 Task: Open Card Quality Control Execution in Board SaaS Sales Strategies to Workspace Crowdfunding Platforms and add a team member Softage.3@softage.net, a label Orange, a checklist Artificial Intelligence, an attachment from your computer, a color Orange and finally, add a card description 'Conduct team training session on effective decision making' and a comment 'Let us approach this task with a sense of urgency and importance, recognizing the impact it has on the overall project.'. Add a start date 'Jan 07, 1900' with a due date 'Jan 14, 1900'
Action: Mouse moved to (102, 344)
Screenshot: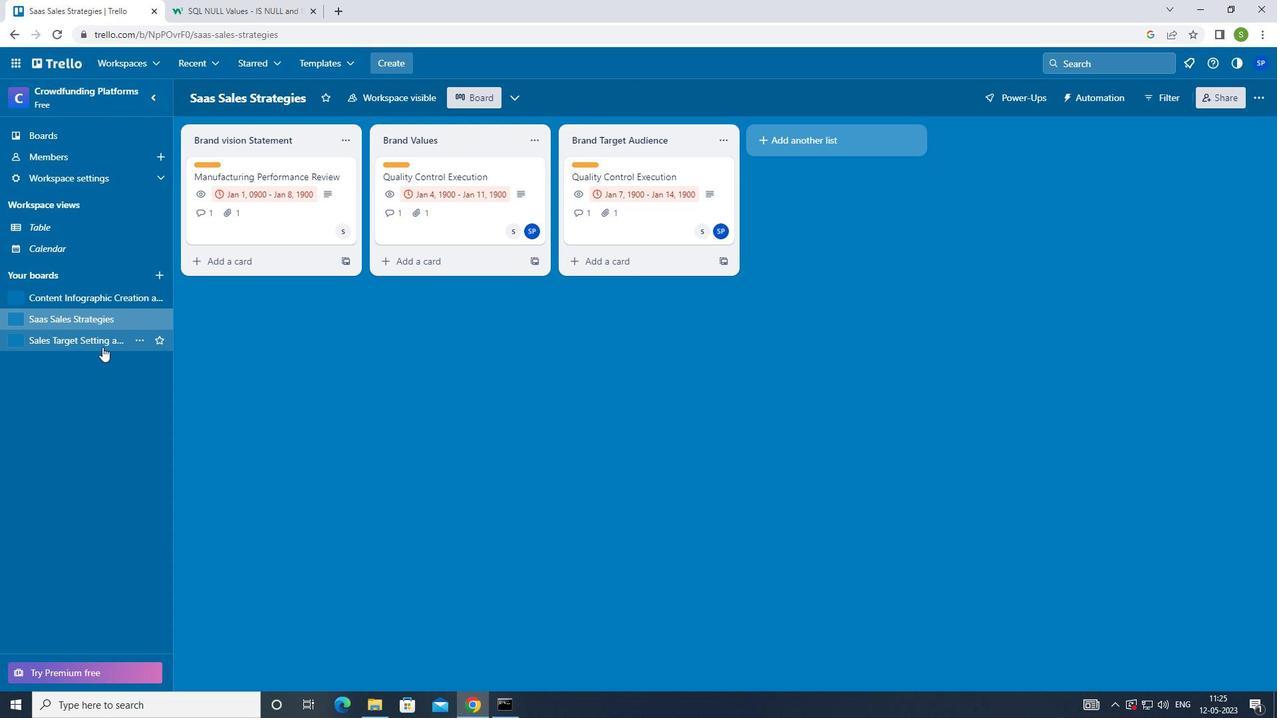 
Action: Mouse pressed left at (102, 344)
Screenshot: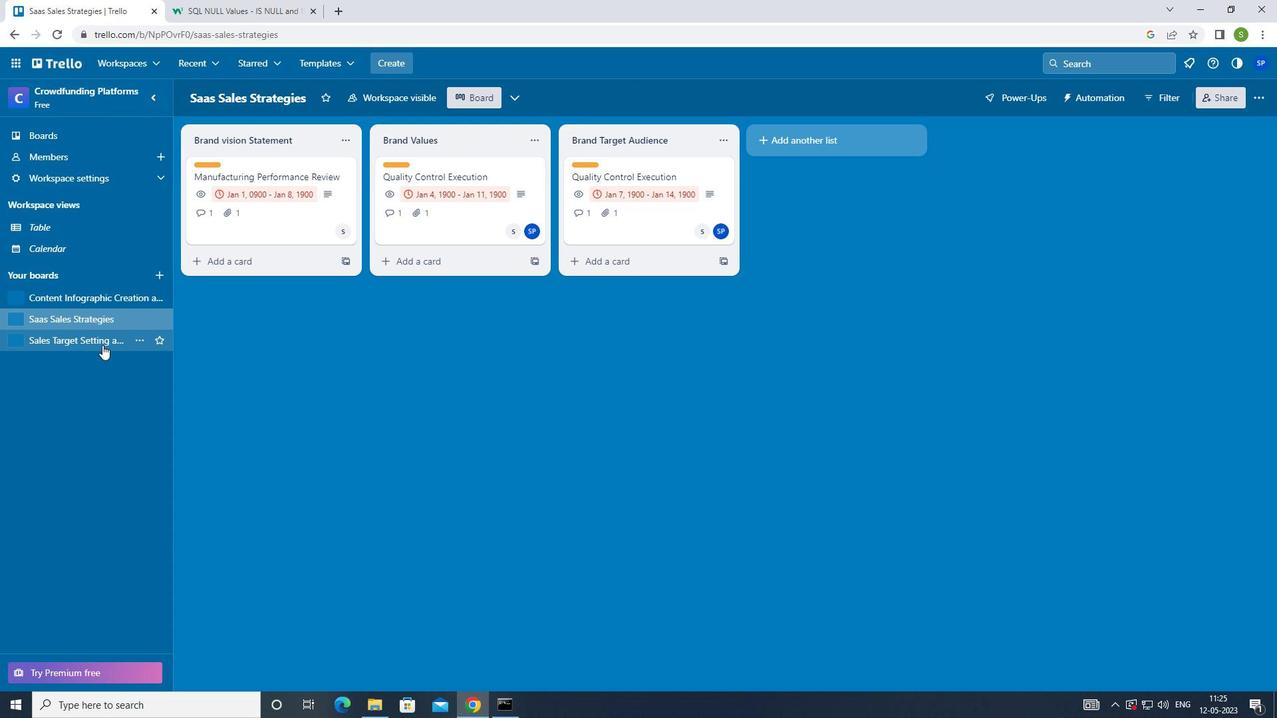 
Action: Mouse moved to (640, 170)
Screenshot: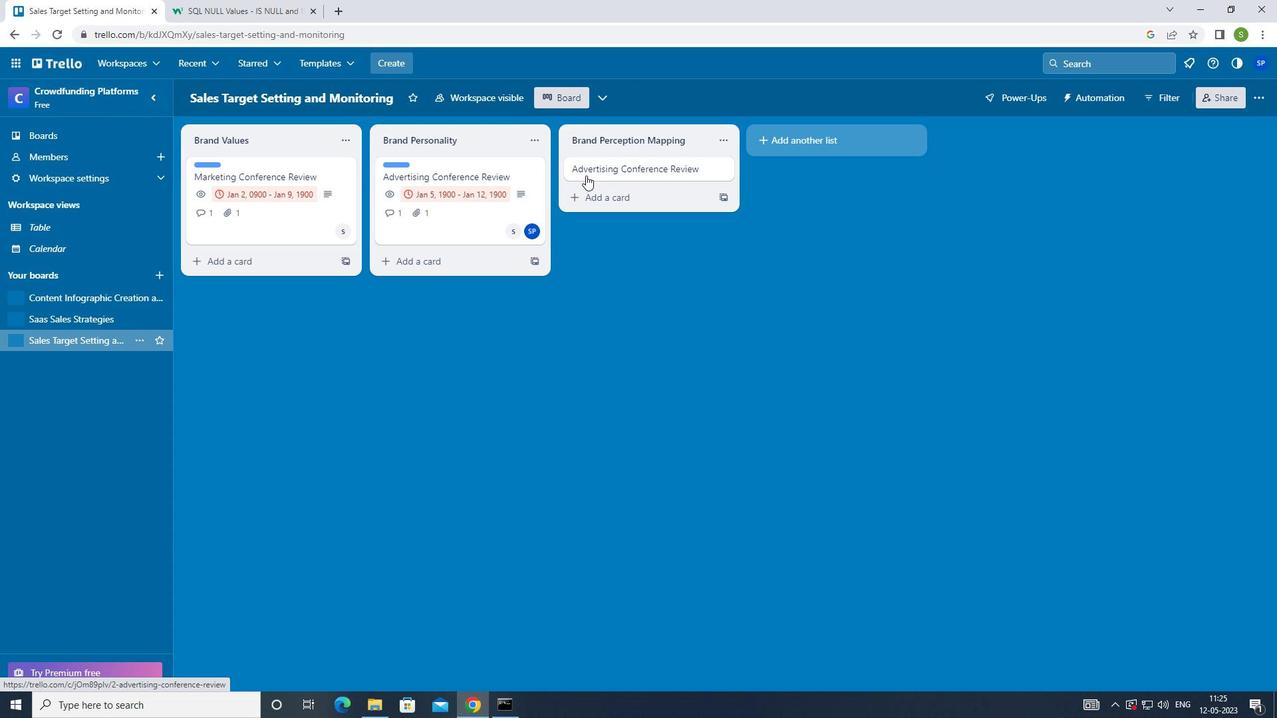 
Action: Mouse pressed left at (640, 170)
Screenshot: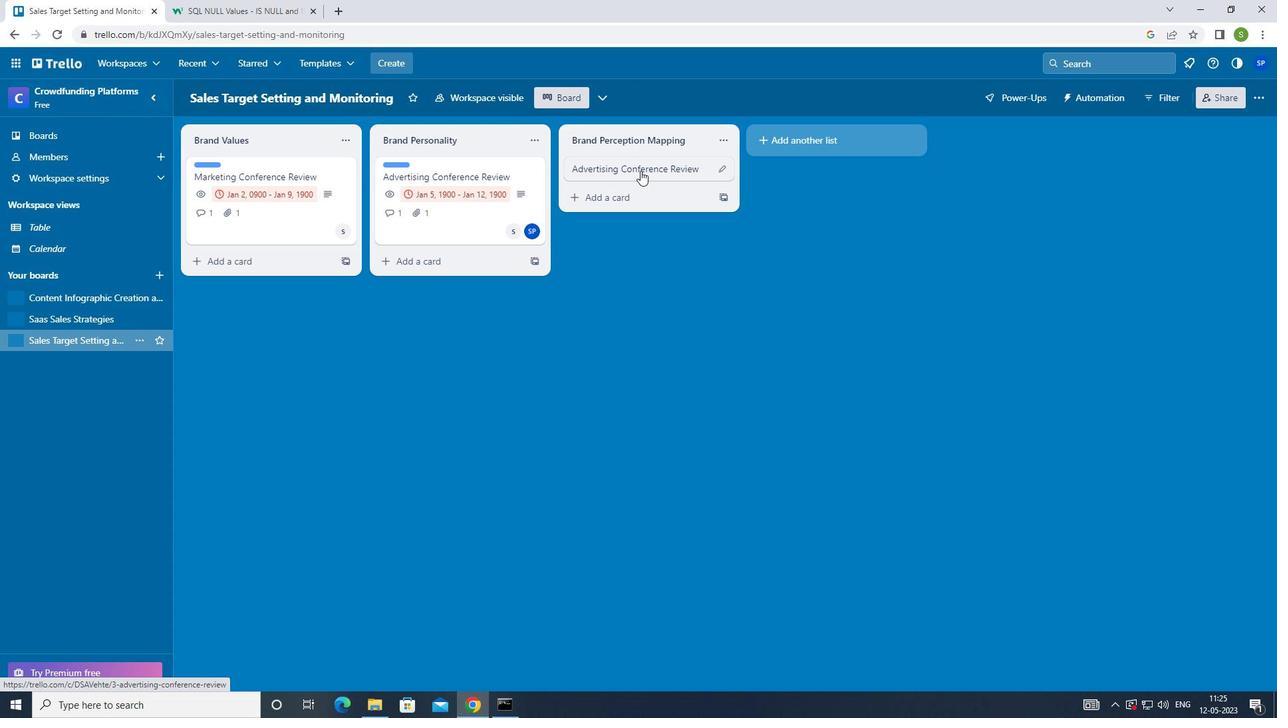 
Action: Mouse moved to (800, 171)
Screenshot: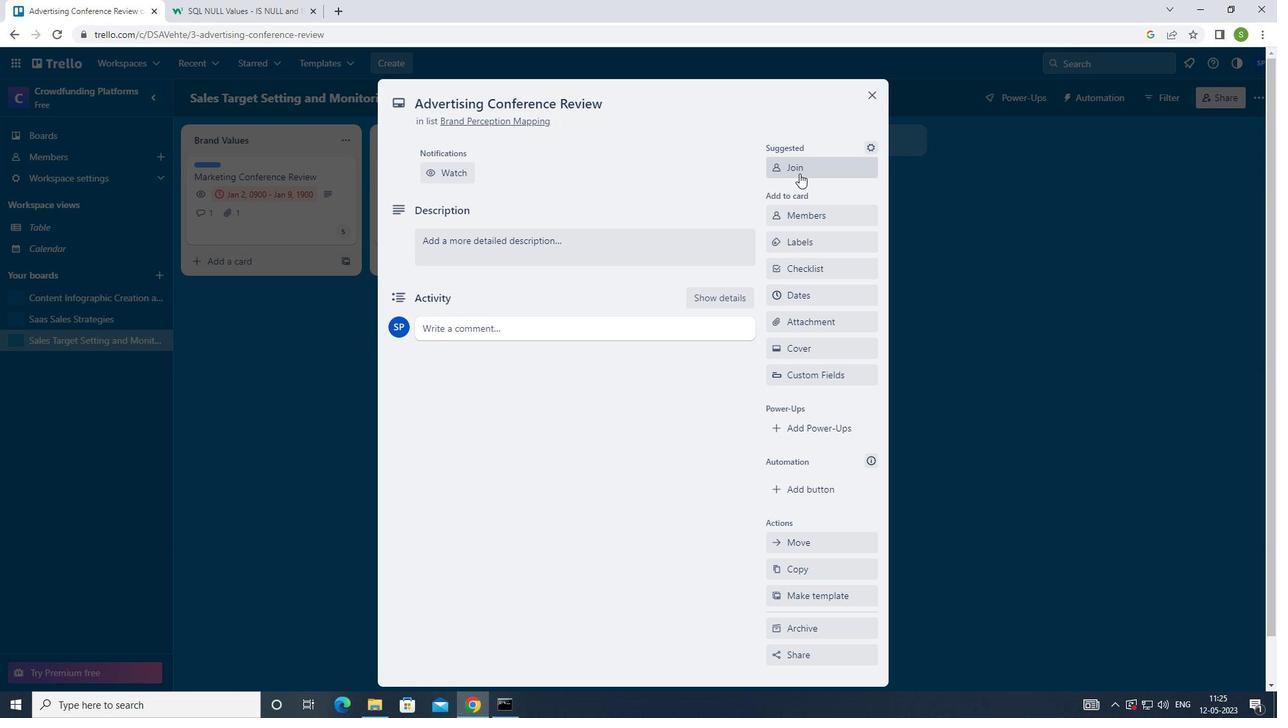 
Action: Mouse pressed left at (800, 171)
Screenshot: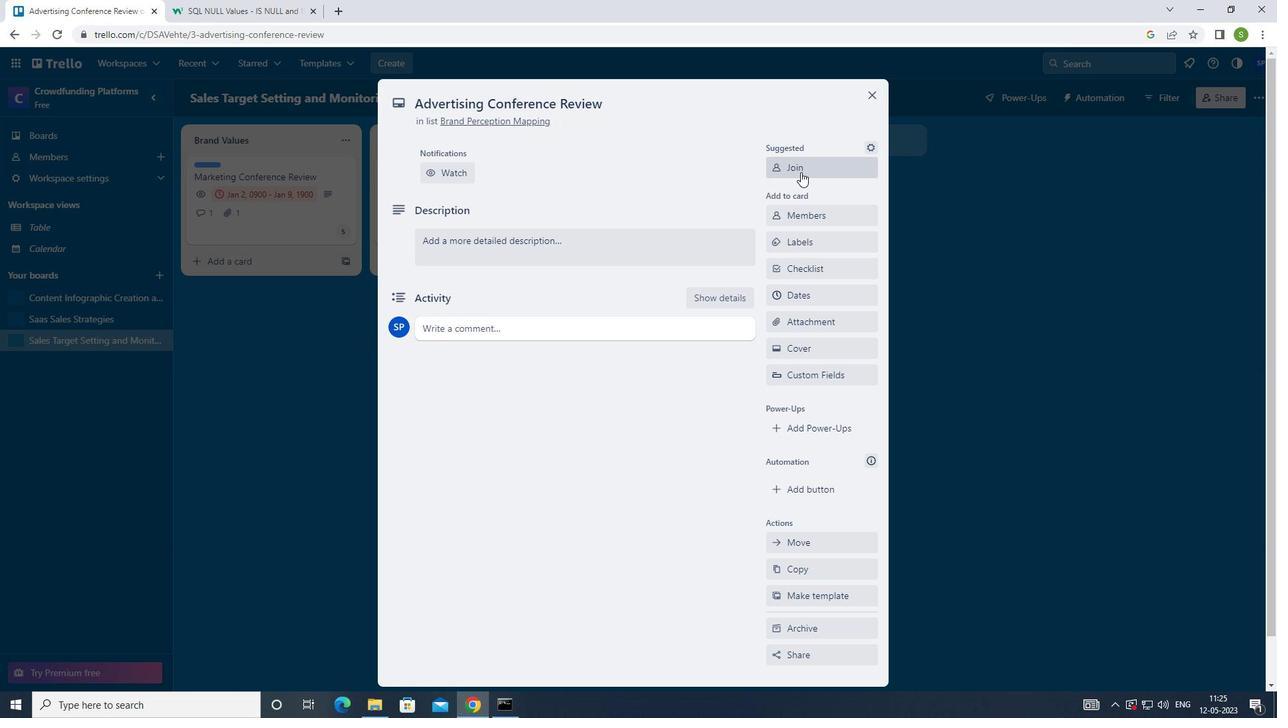 
Action: Mouse moved to (826, 169)
Screenshot: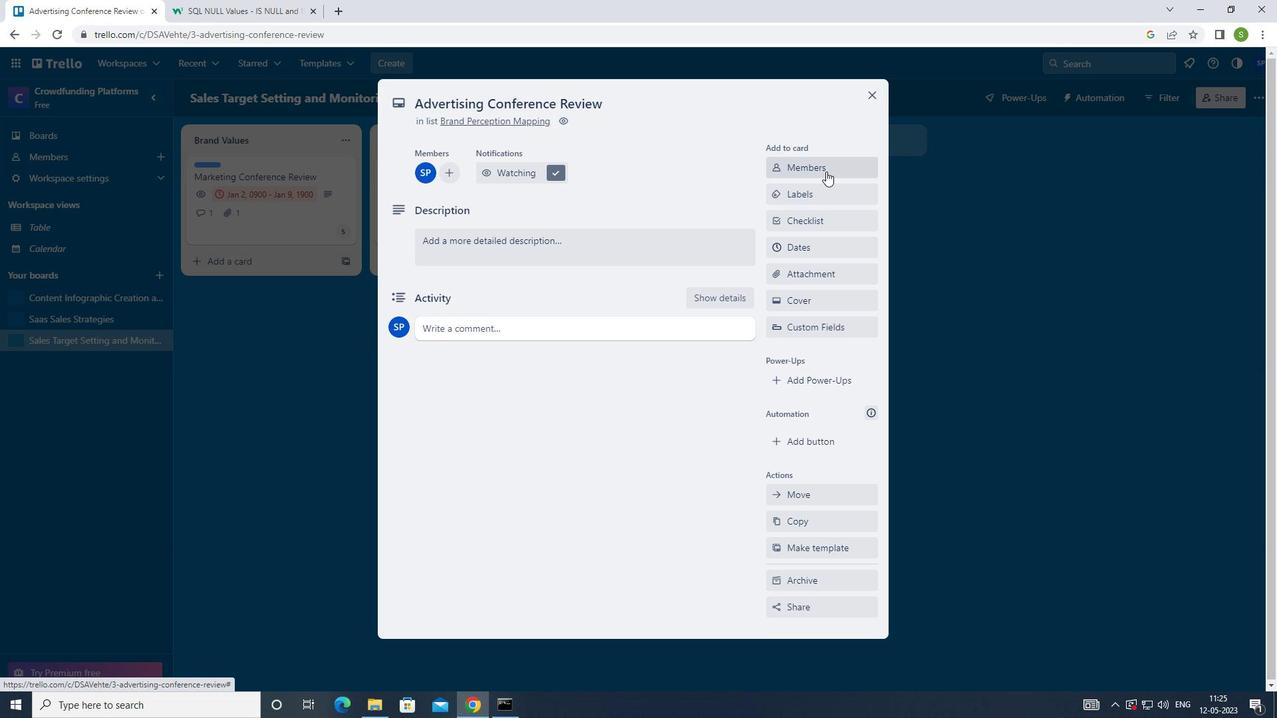 
Action: Mouse pressed left at (826, 169)
Screenshot: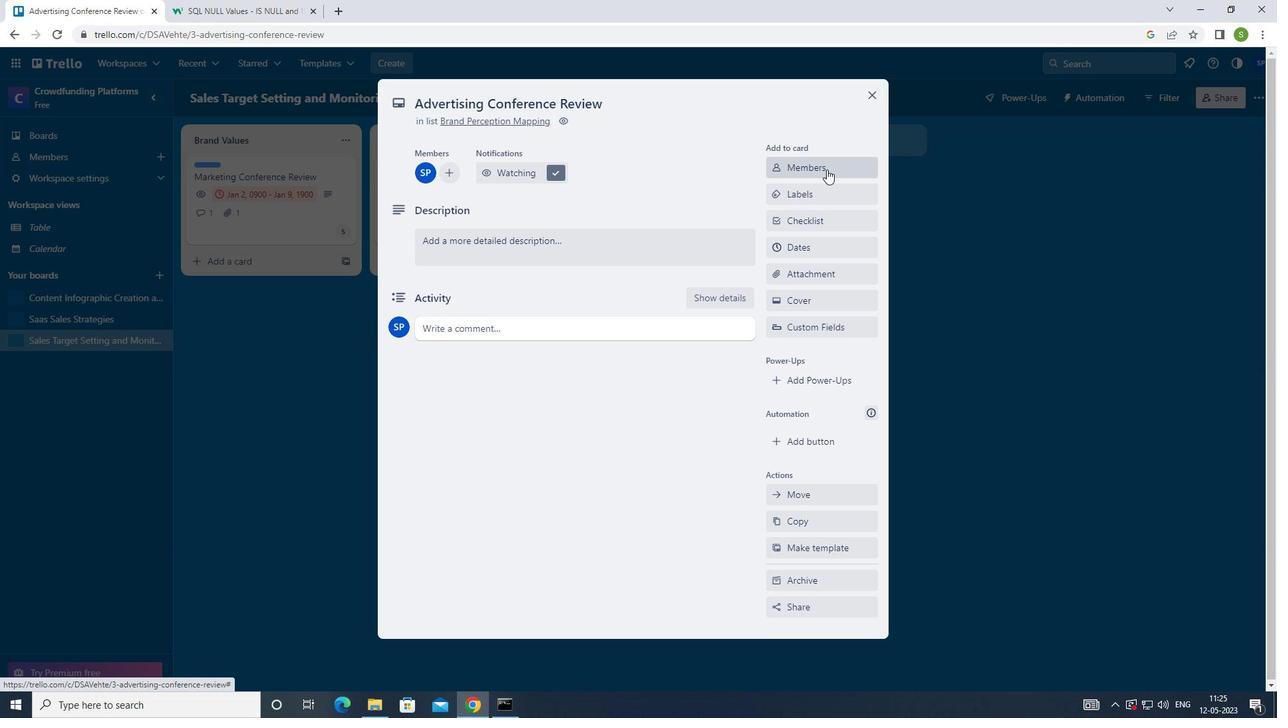 
Action: Mouse moved to (748, 236)
Screenshot: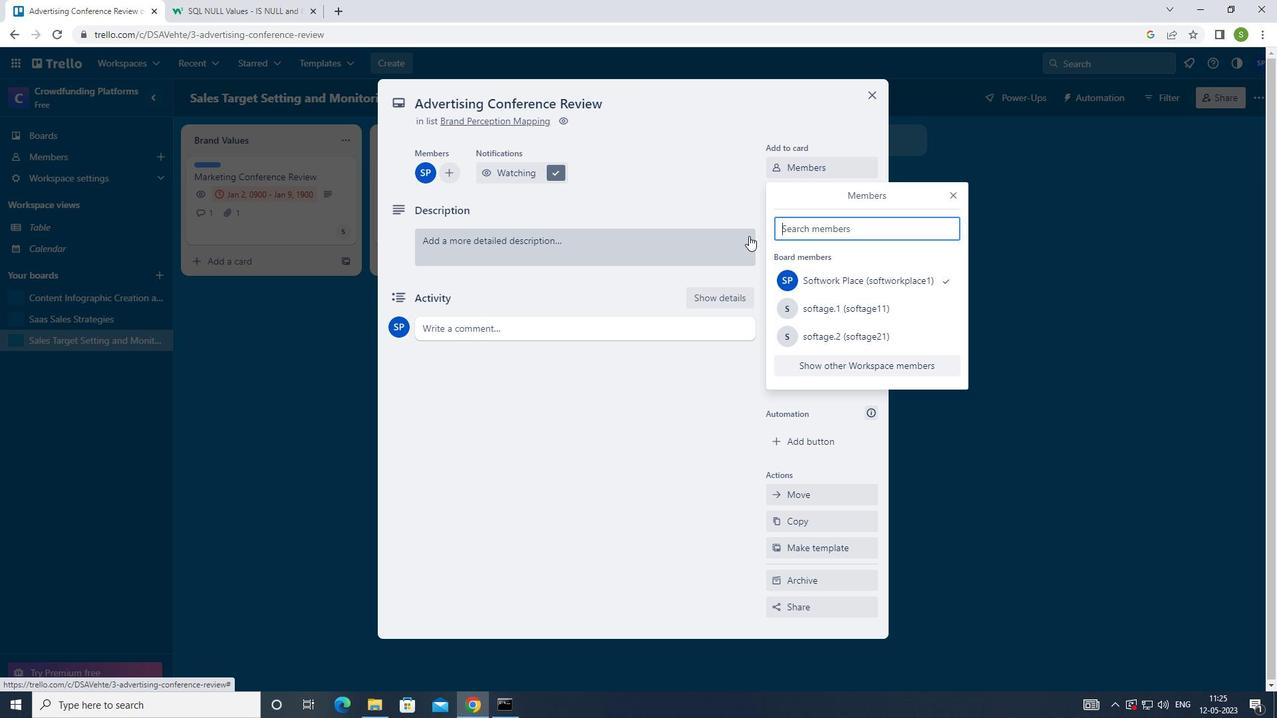 
Action: Key pressed <Key.shift>SOFTAGE.4<Key.shift>@SOFTAGE.NET
Screenshot: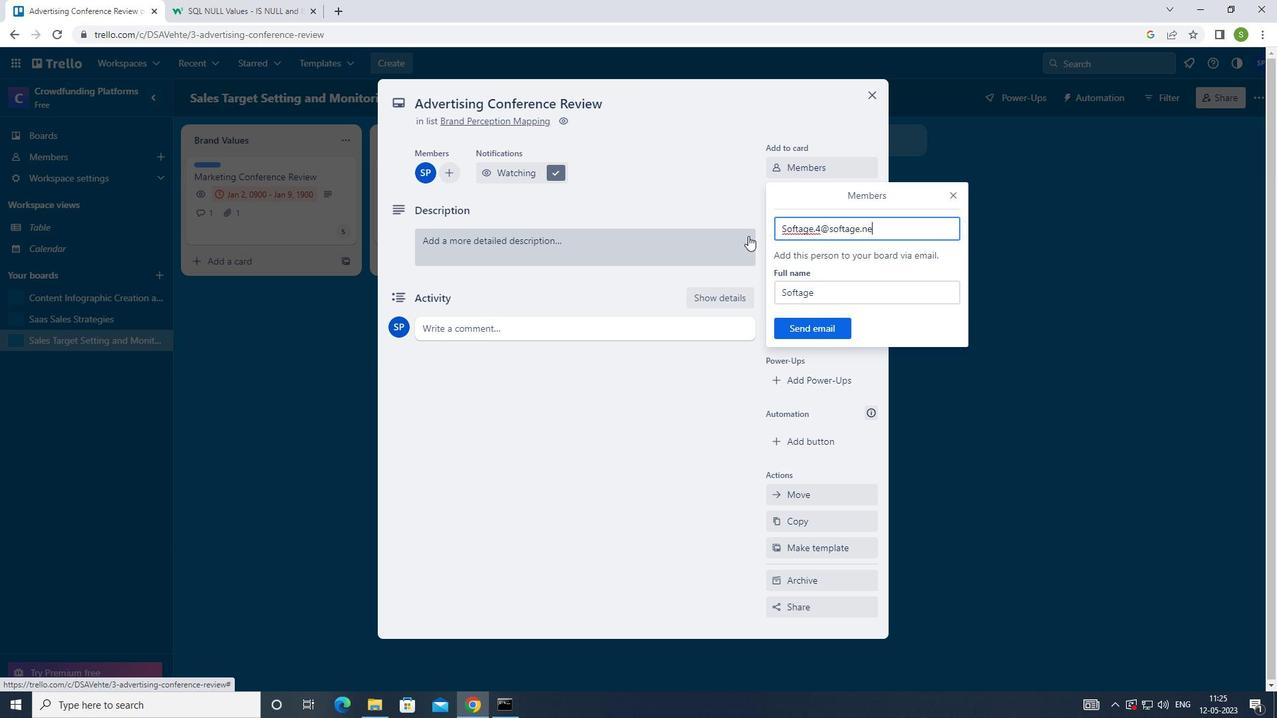 
Action: Mouse moved to (794, 331)
Screenshot: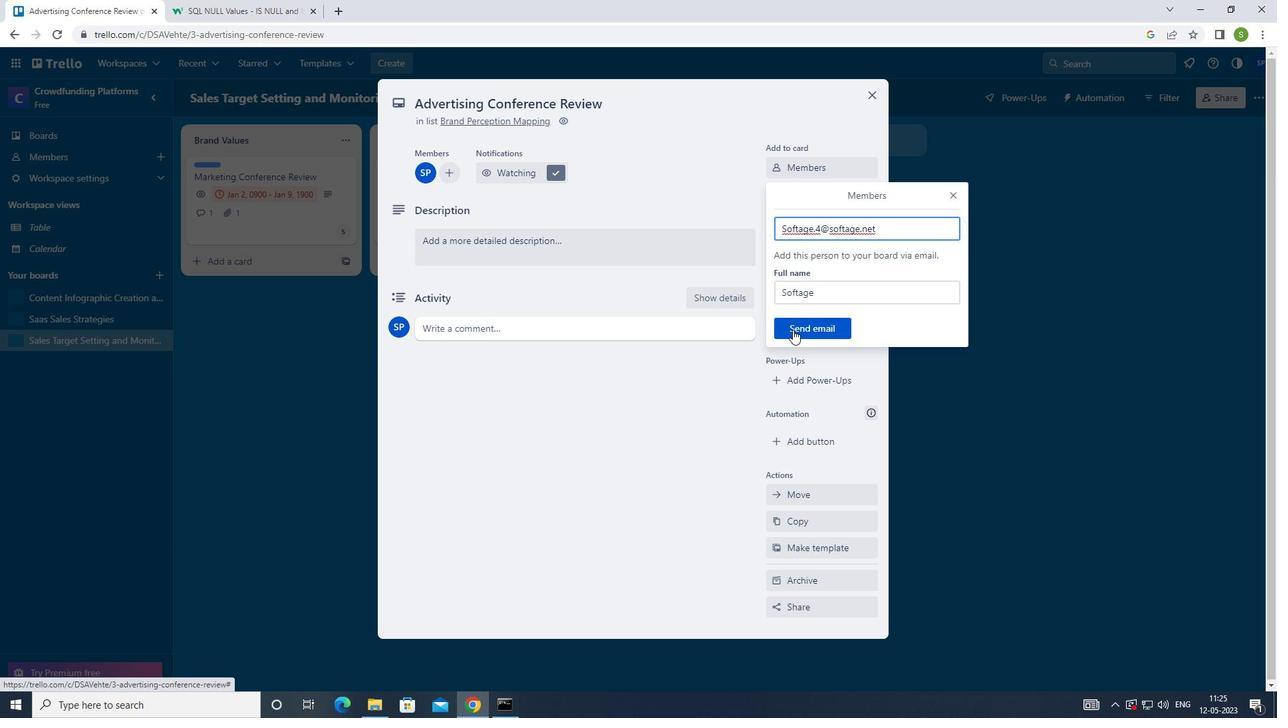 
Action: Mouse pressed left at (794, 331)
Screenshot: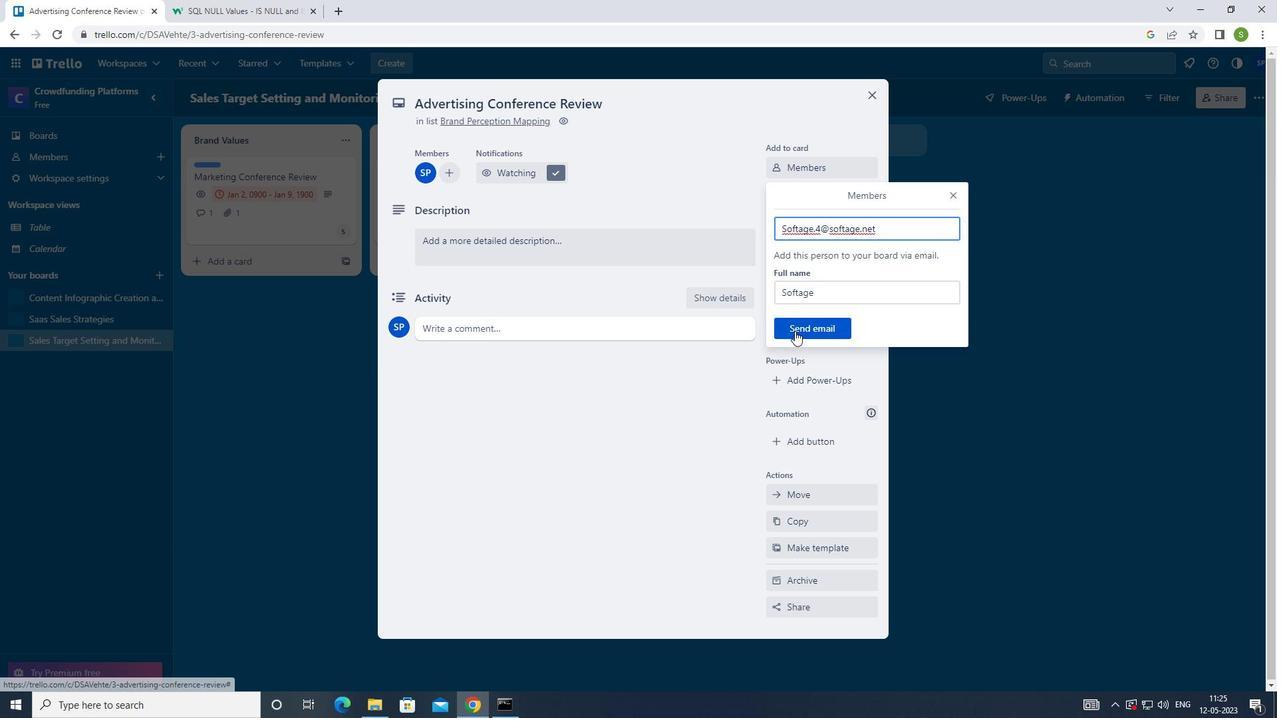 
Action: Mouse moved to (806, 192)
Screenshot: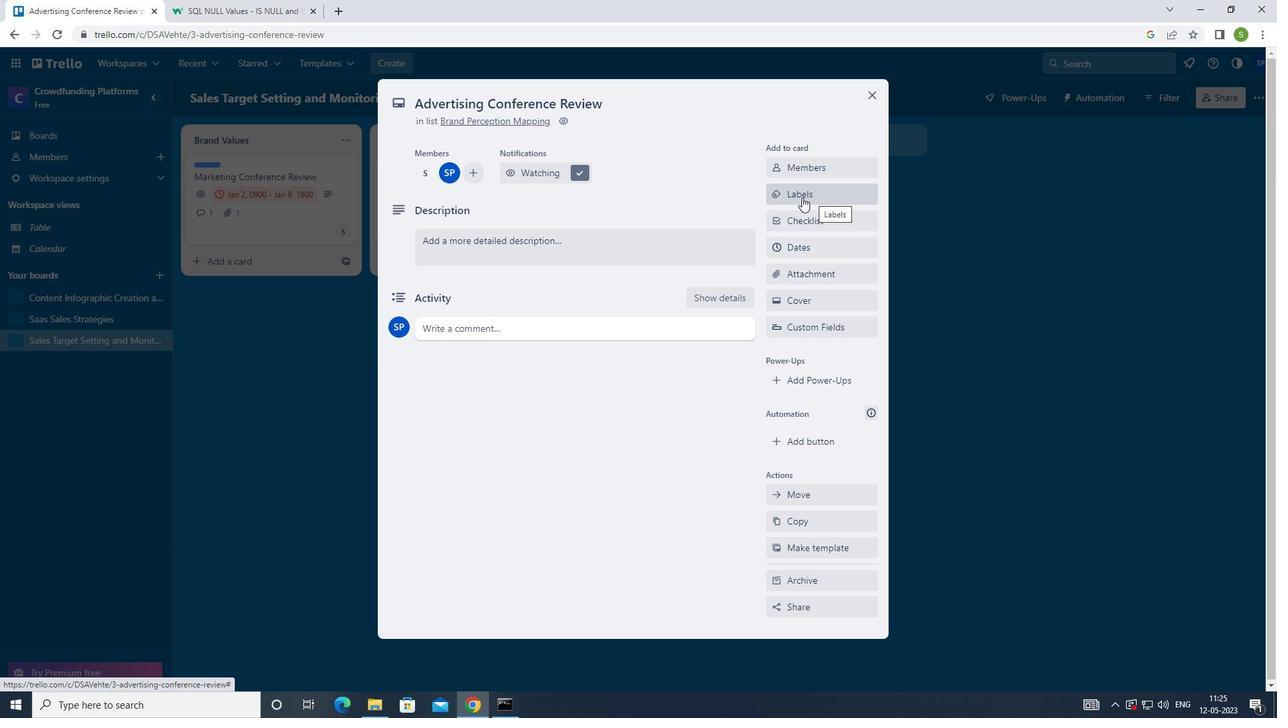 
Action: Mouse pressed left at (806, 192)
Screenshot: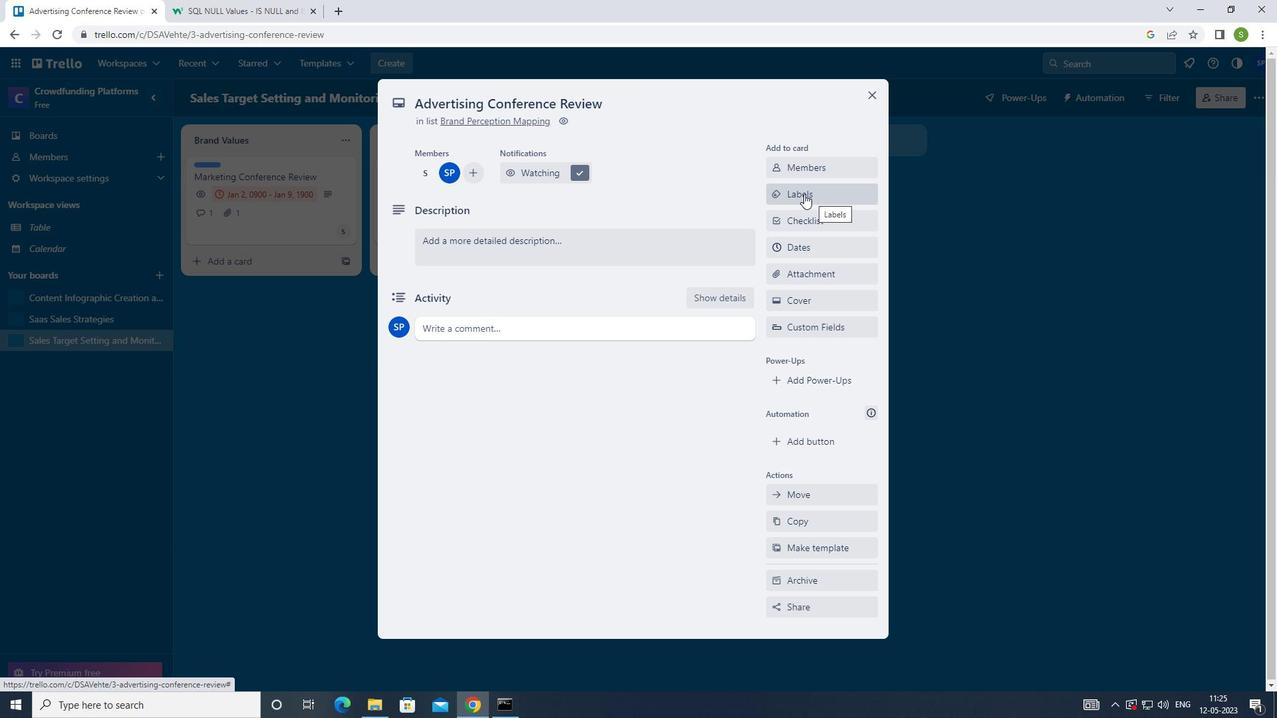 
Action: Mouse moved to (799, 205)
Screenshot: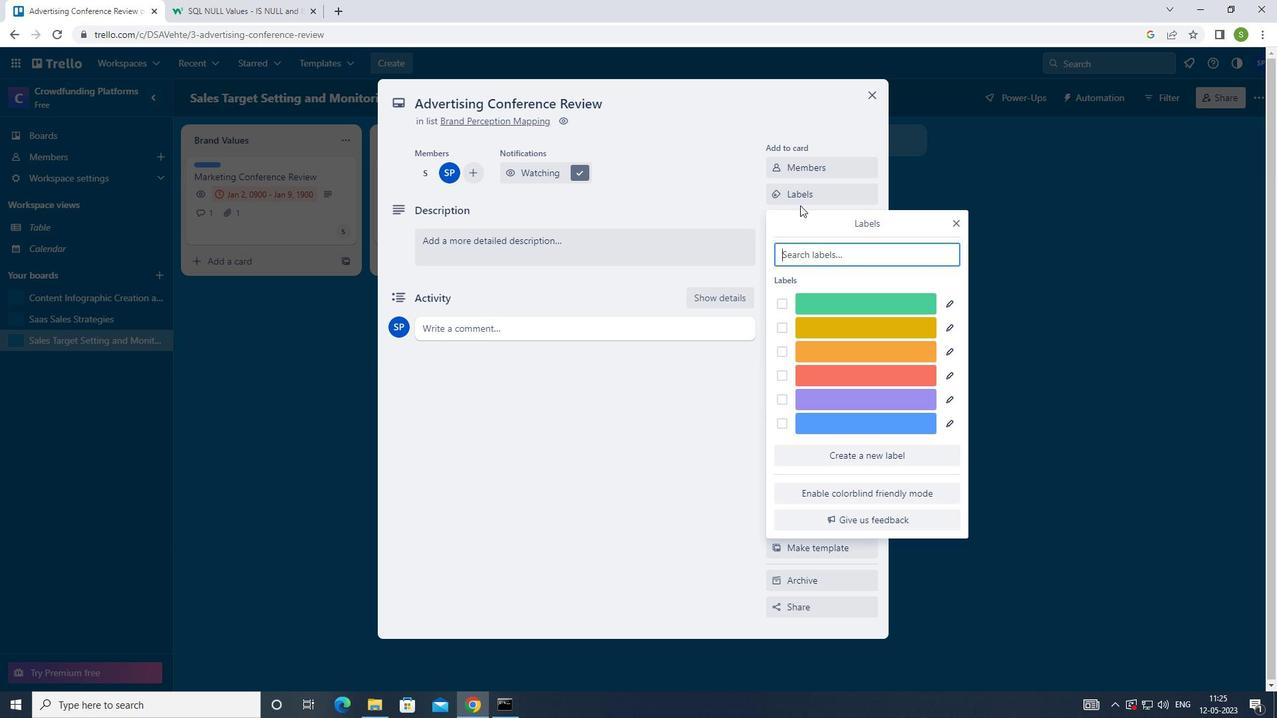 
Action: Key pressed B
Screenshot: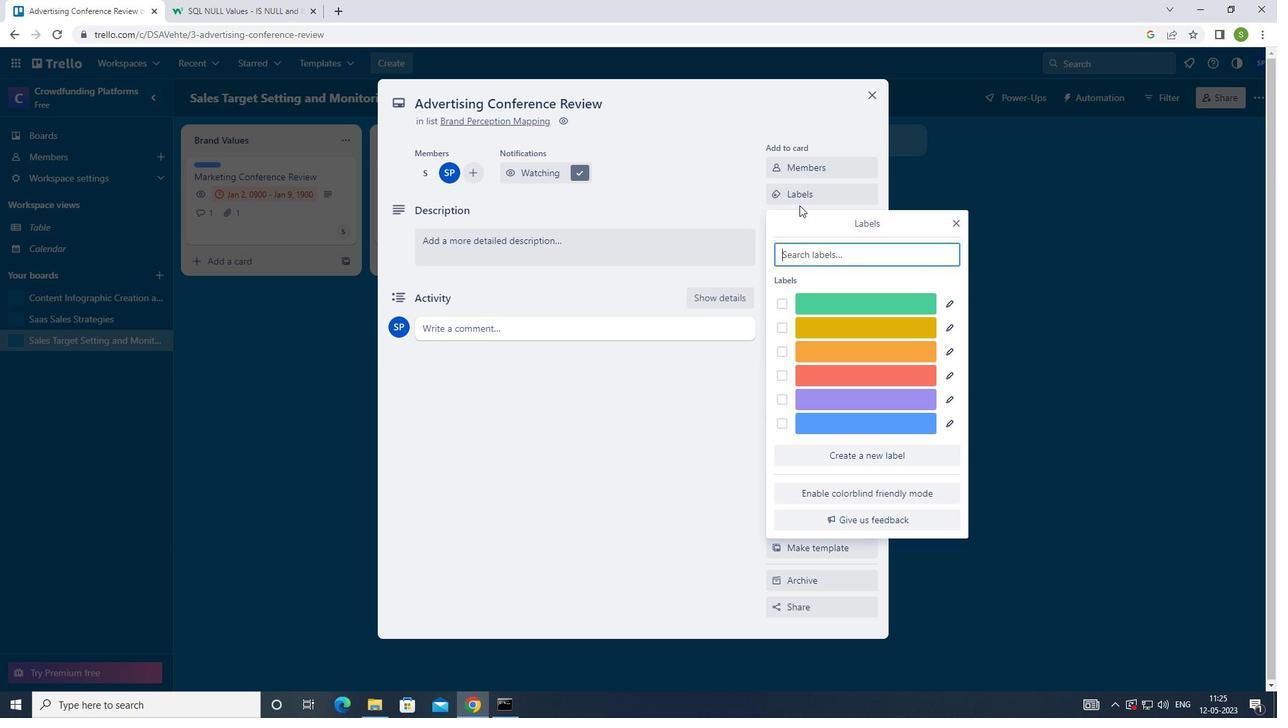 
Action: Mouse moved to (796, 204)
Screenshot: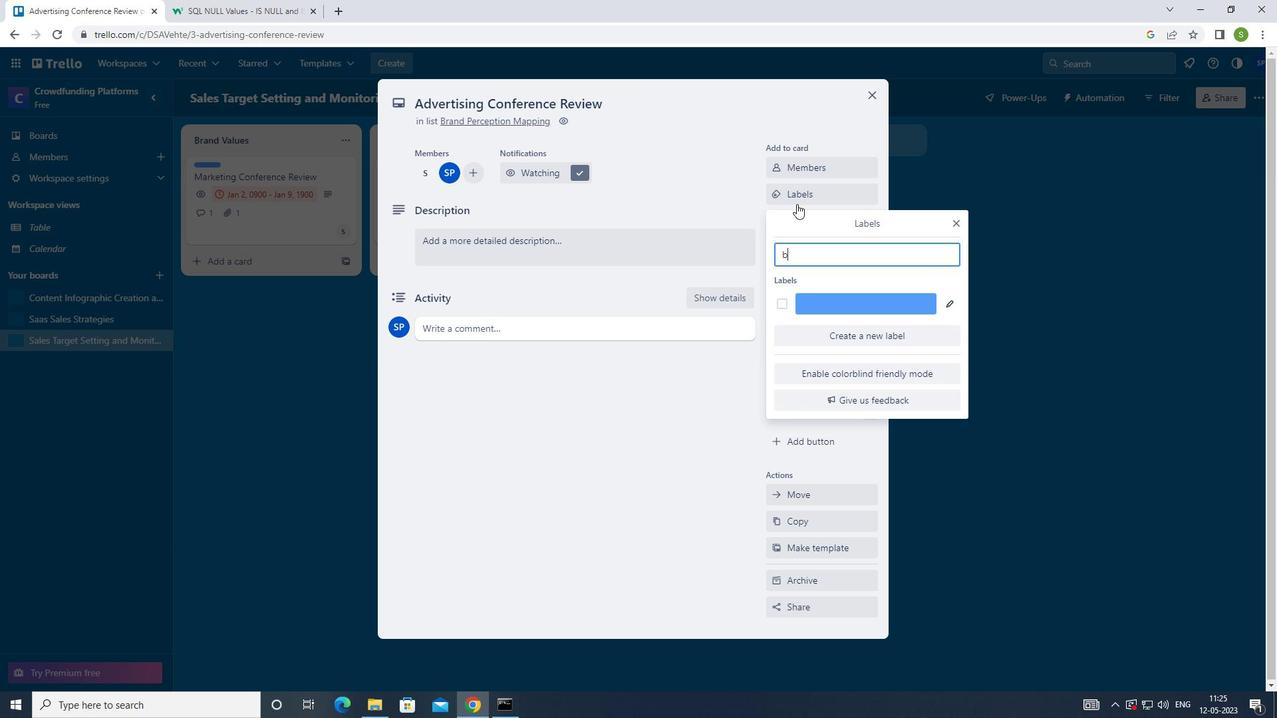 
Action: Key pressed L
Screenshot: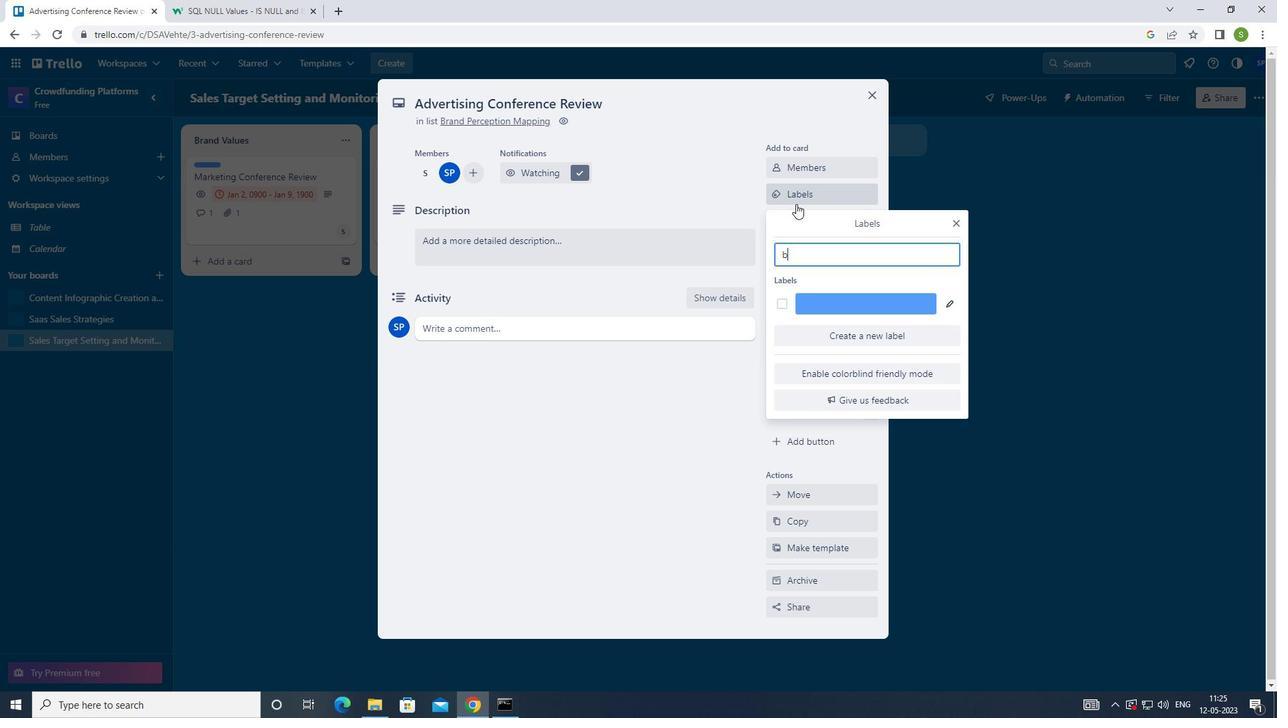 
Action: Mouse moved to (795, 203)
Screenshot: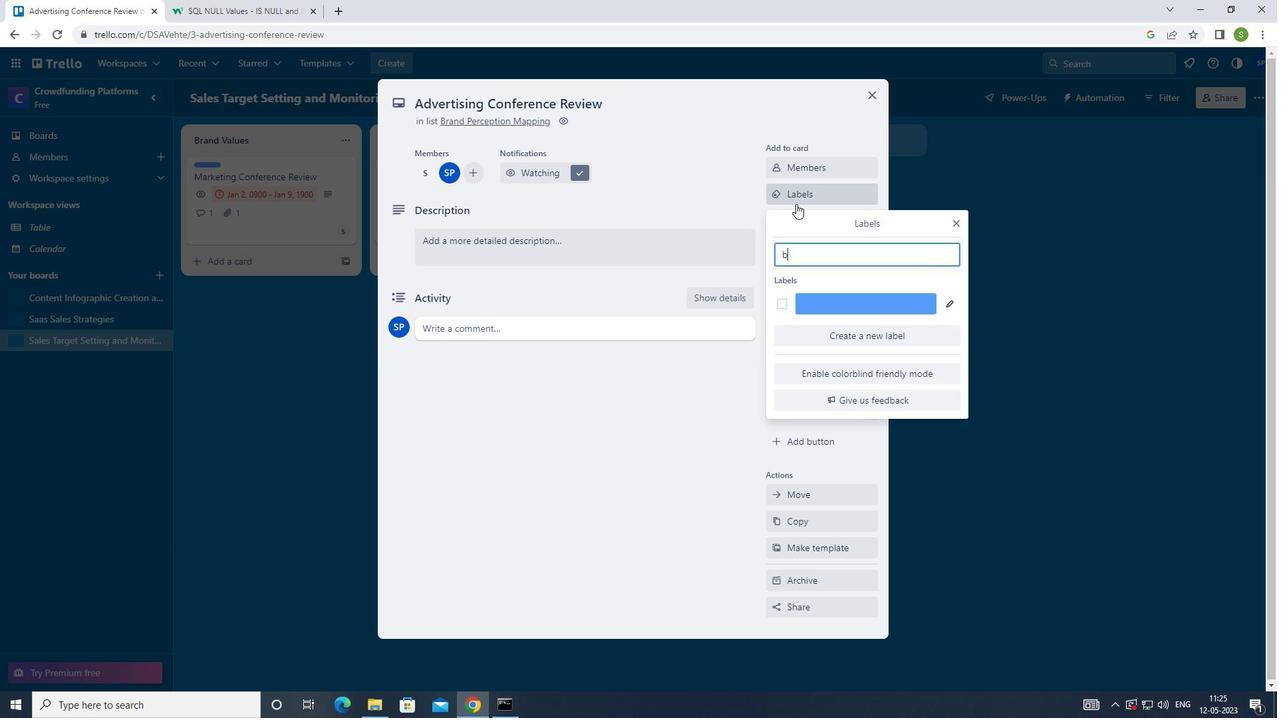 
Action: Key pressed UE
Screenshot: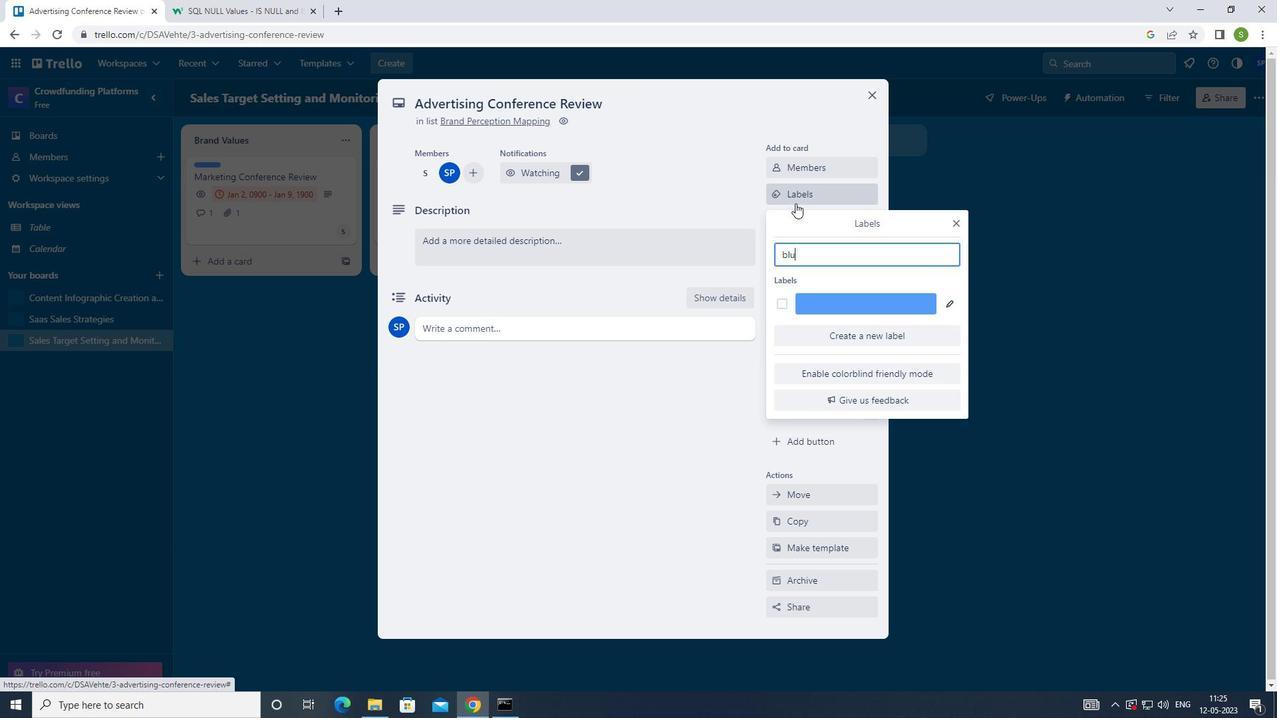 
Action: Mouse moved to (780, 301)
Screenshot: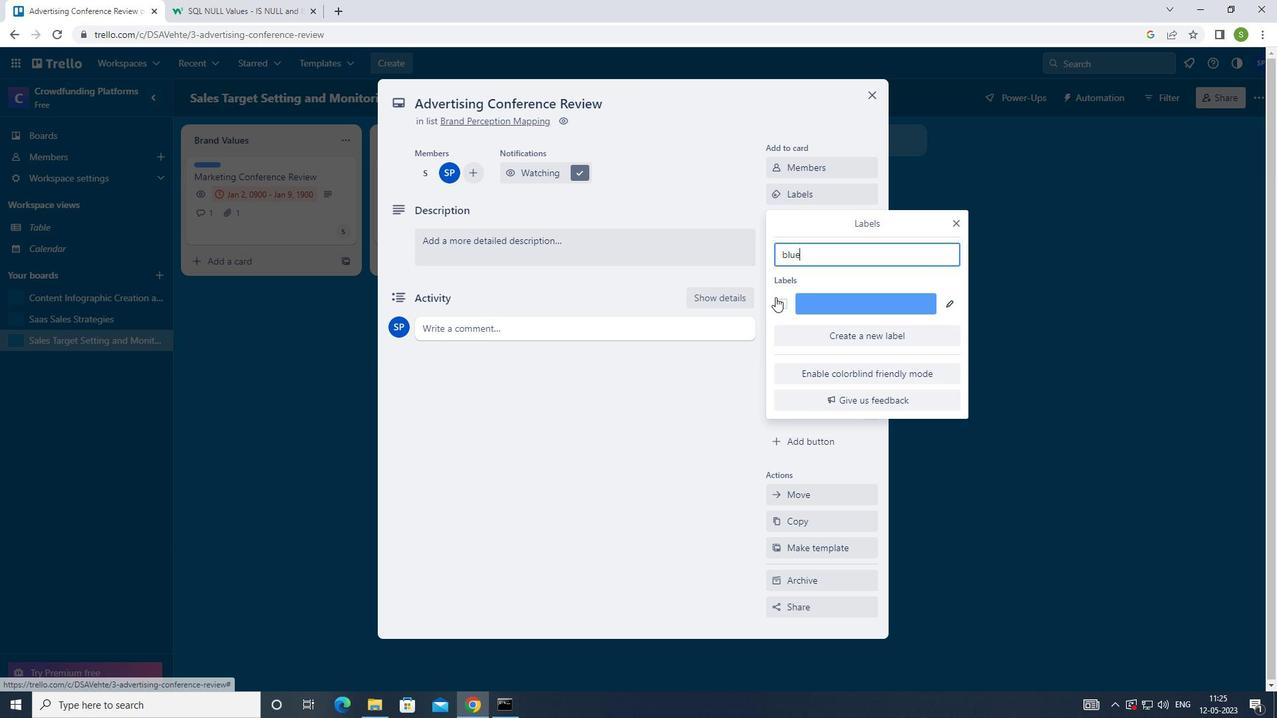 
Action: Mouse pressed left at (780, 301)
Screenshot: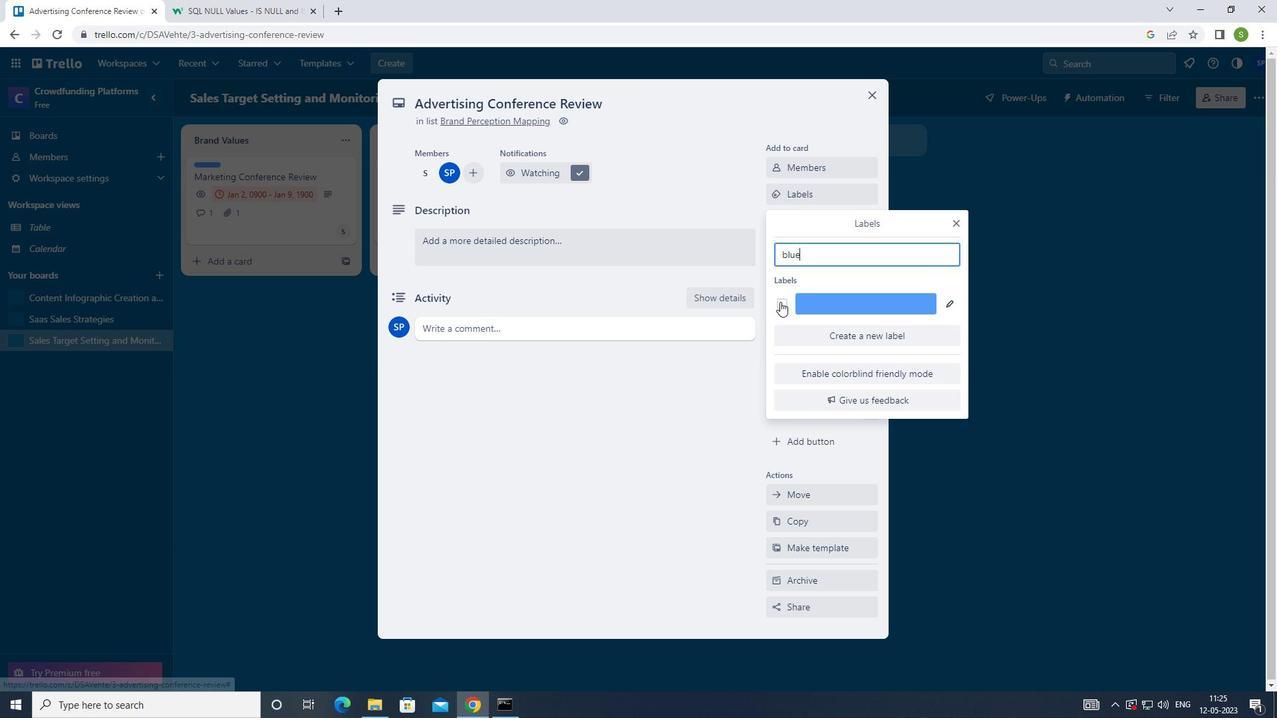 
Action: Mouse moved to (953, 222)
Screenshot: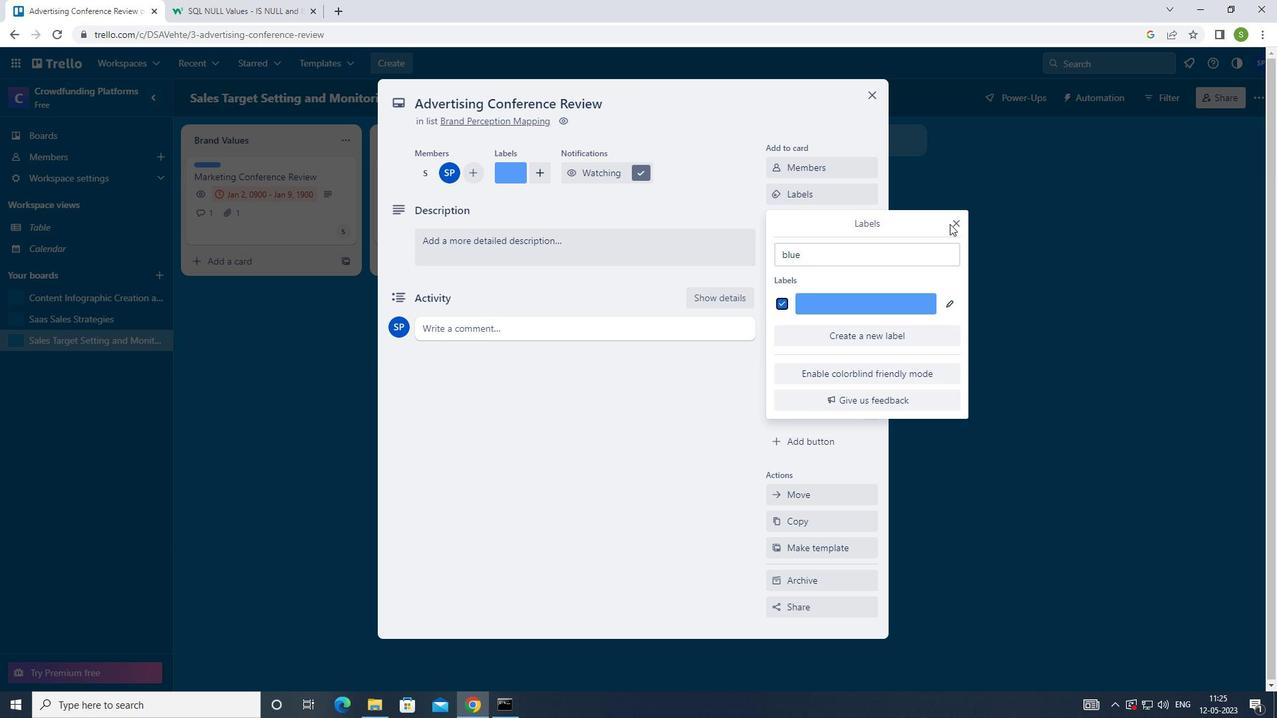 
Action: Mouse pressed left at (953, 222)
Screenshot: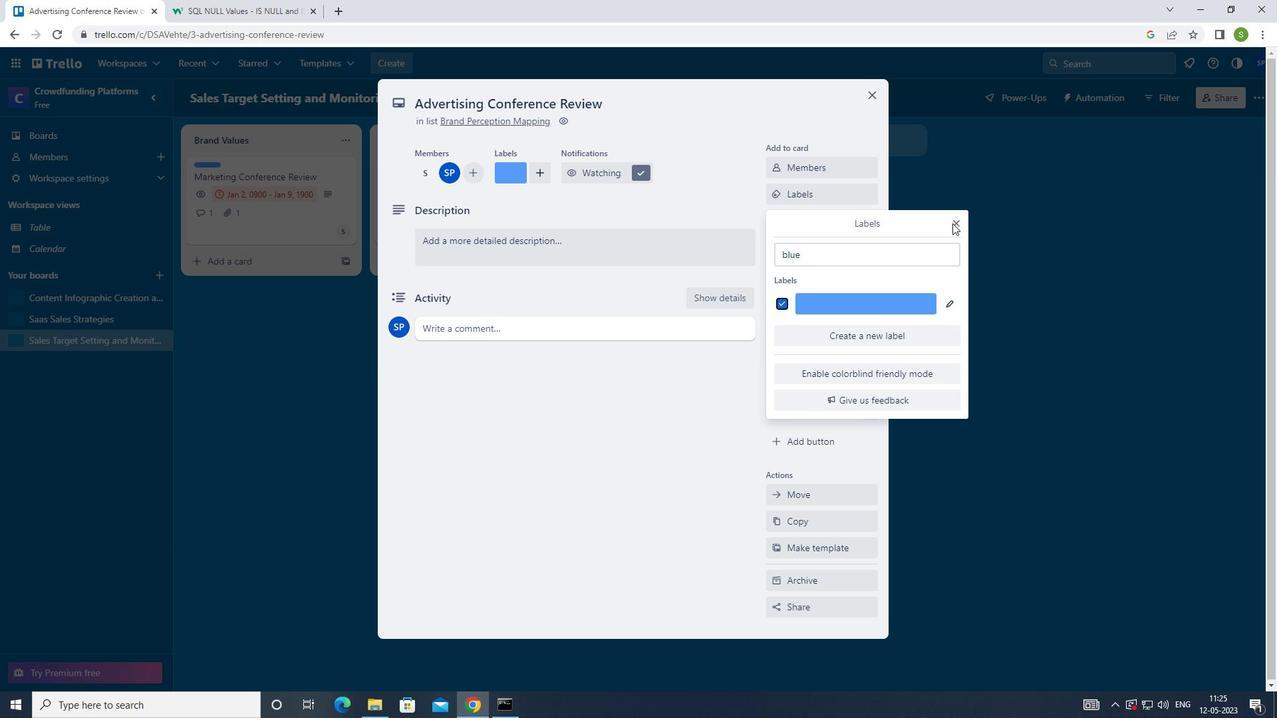 
Action: Mouse moved to (796, 220)
Screenshot: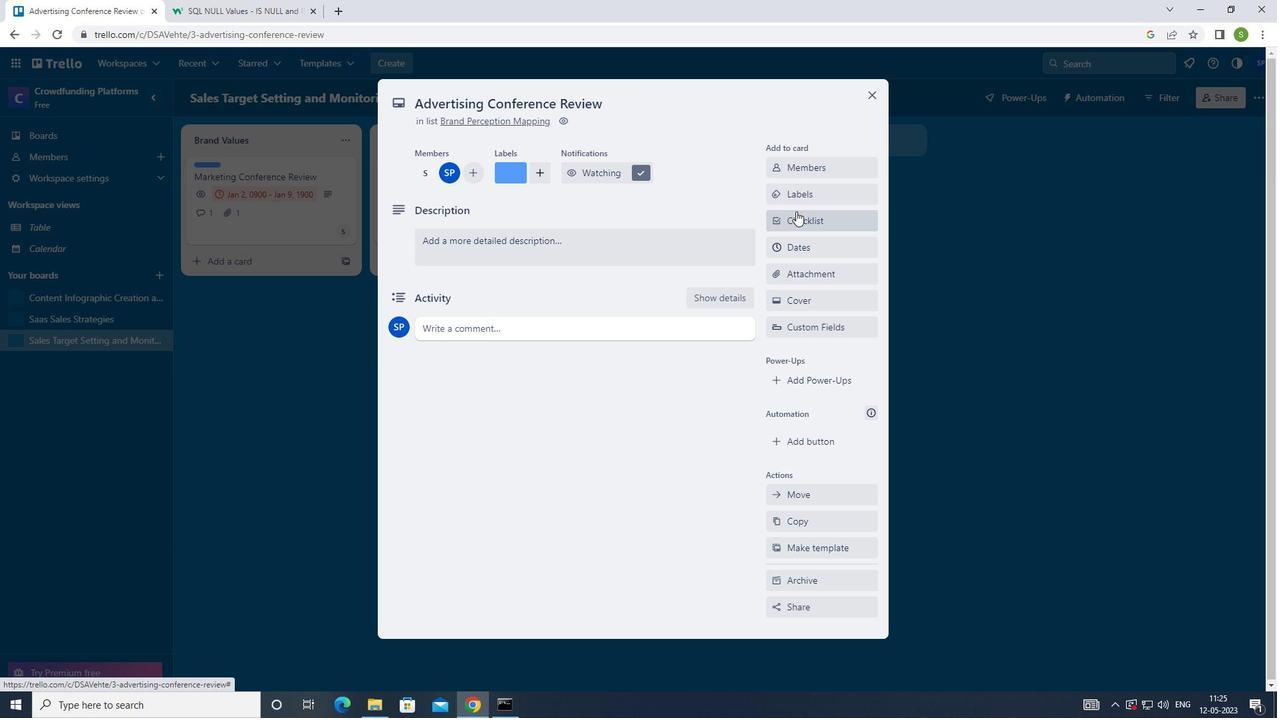 
Action: Mouse pressed left at (796, 220)
Screenshot: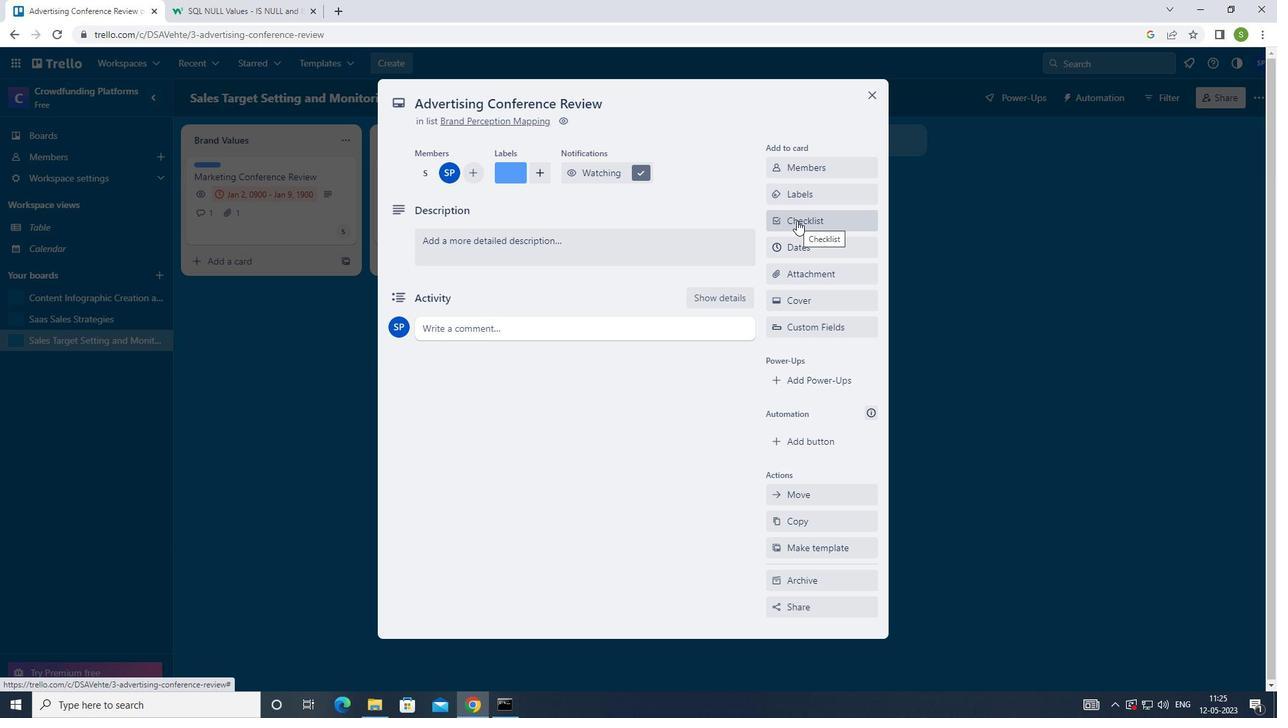 
Action: Mouse moved to (679, 265)
Screenshot: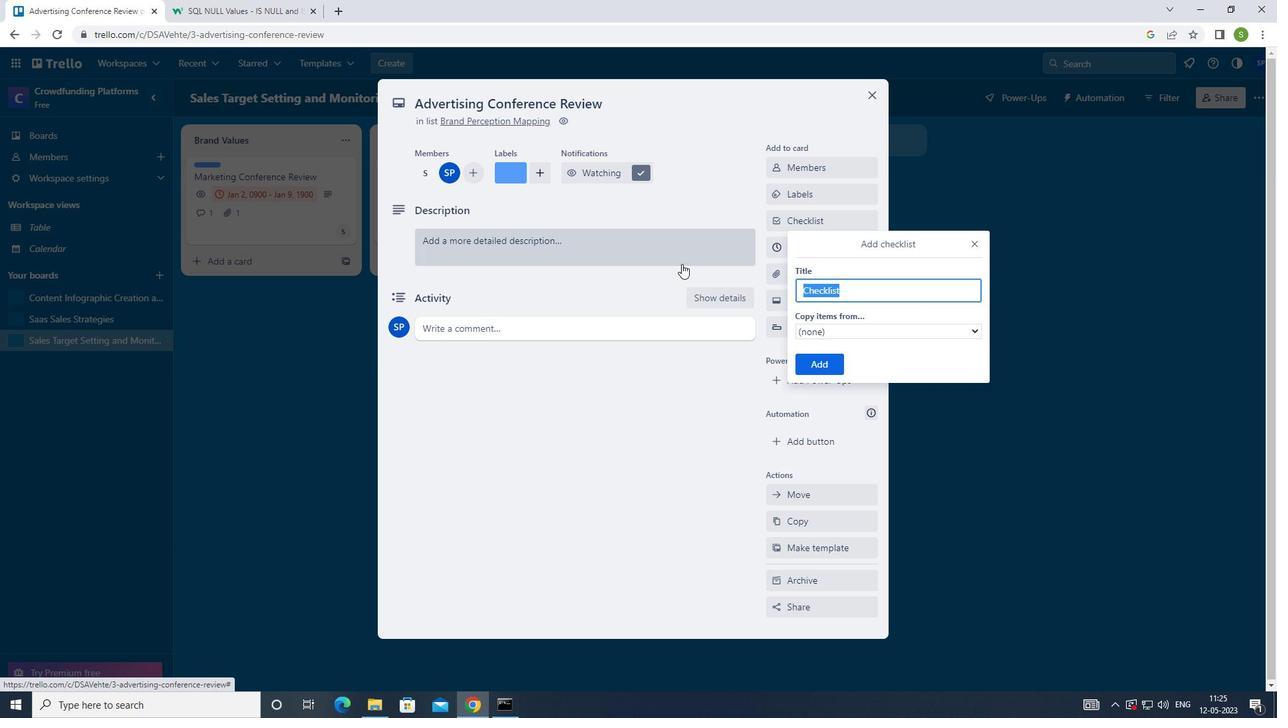
Action: Key pressed <Key.shift>
Screenshot: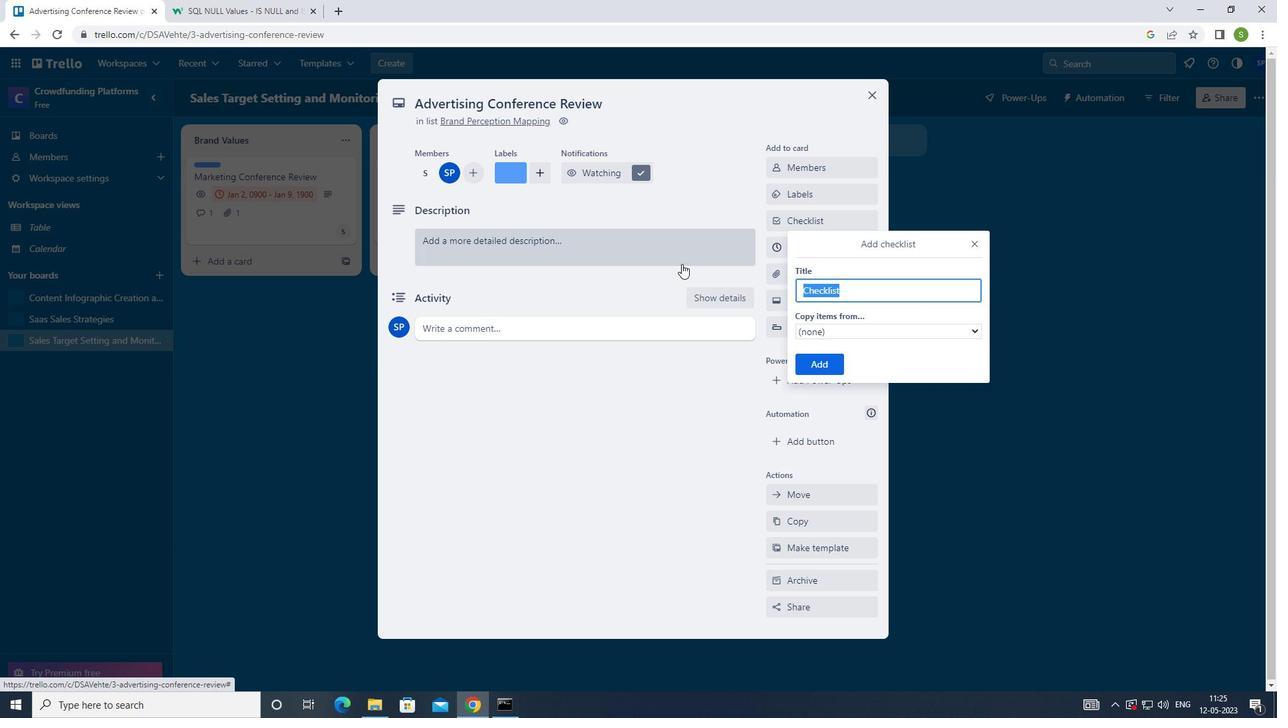 
Action: Mouse moved to (675, 266)
Screenshot: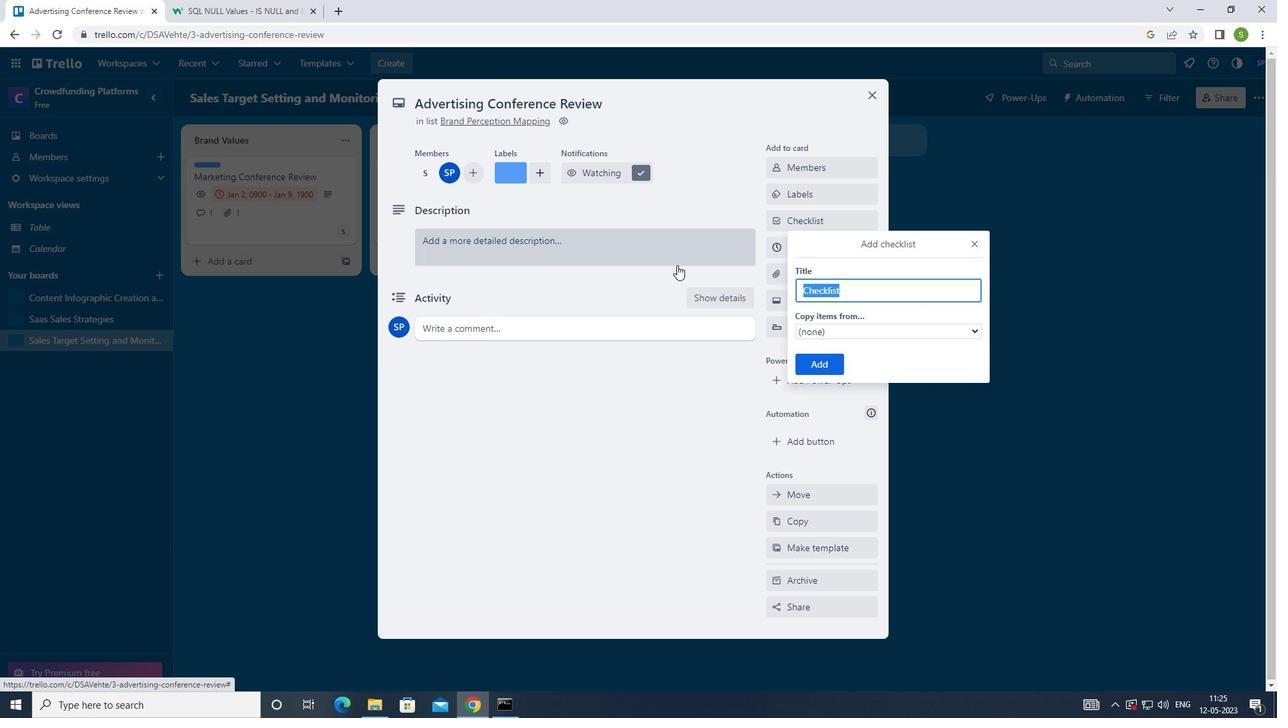 
Action: Key pressed S
Screenshot: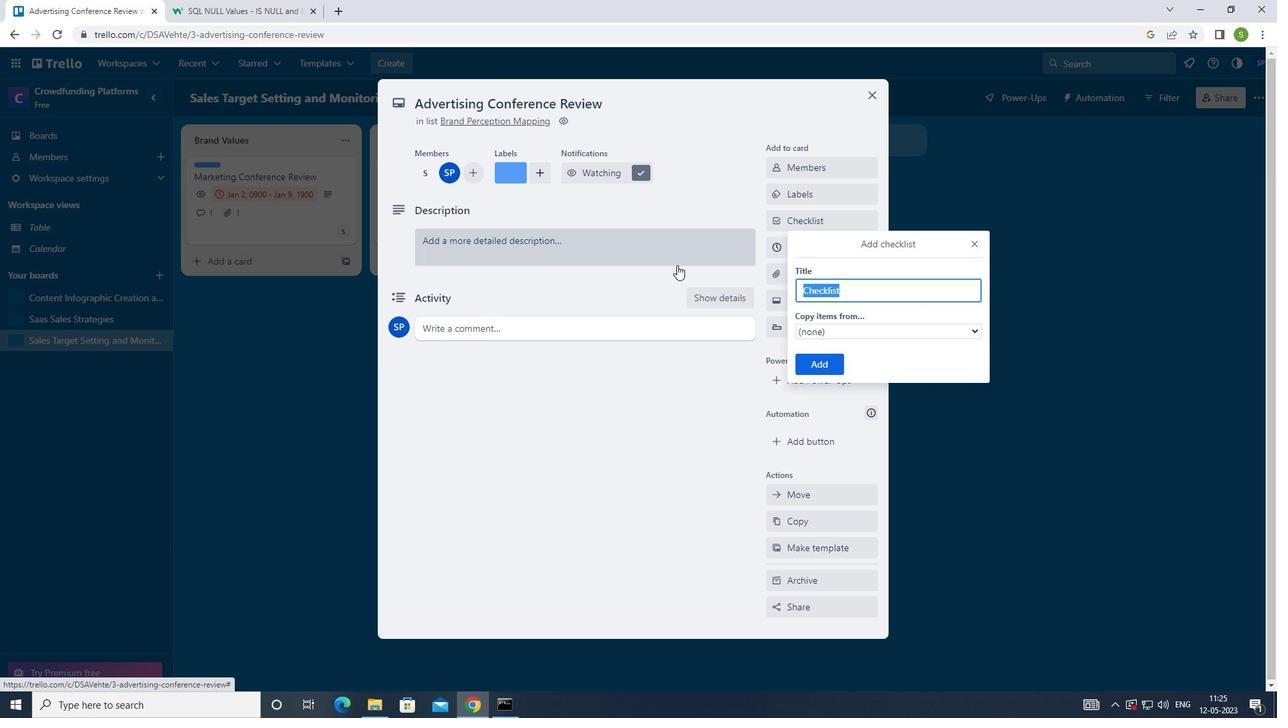 
Action: Mouse moved to (904, 318)
Screenshot: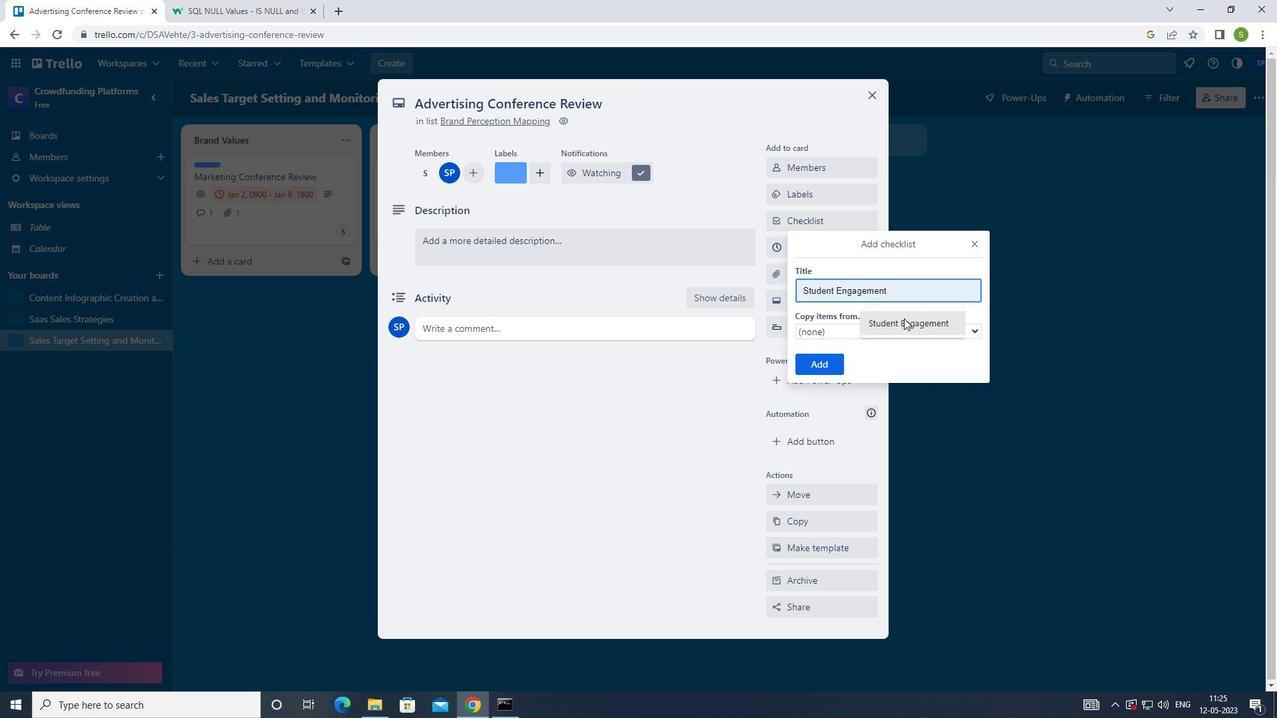 
Action: Mouse pressed left at (904, 318)
Screenshot: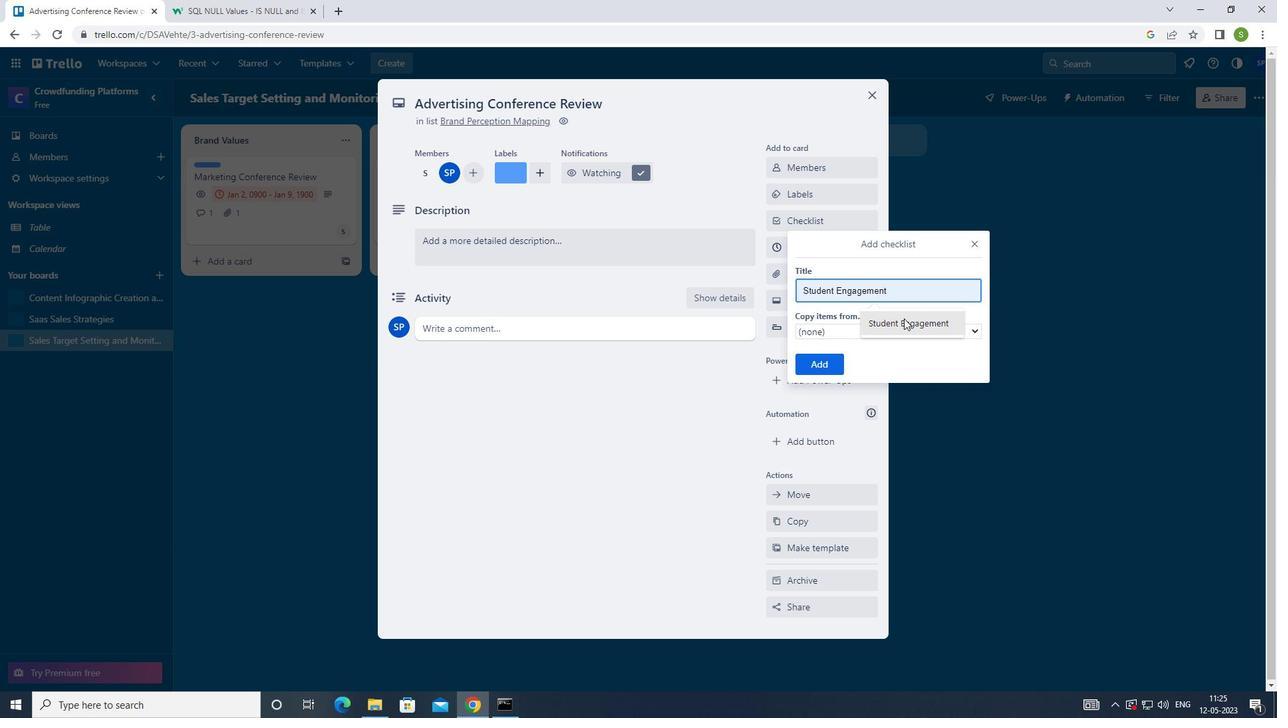 
Action: Mouse moved to (827, 372)
Screenshot: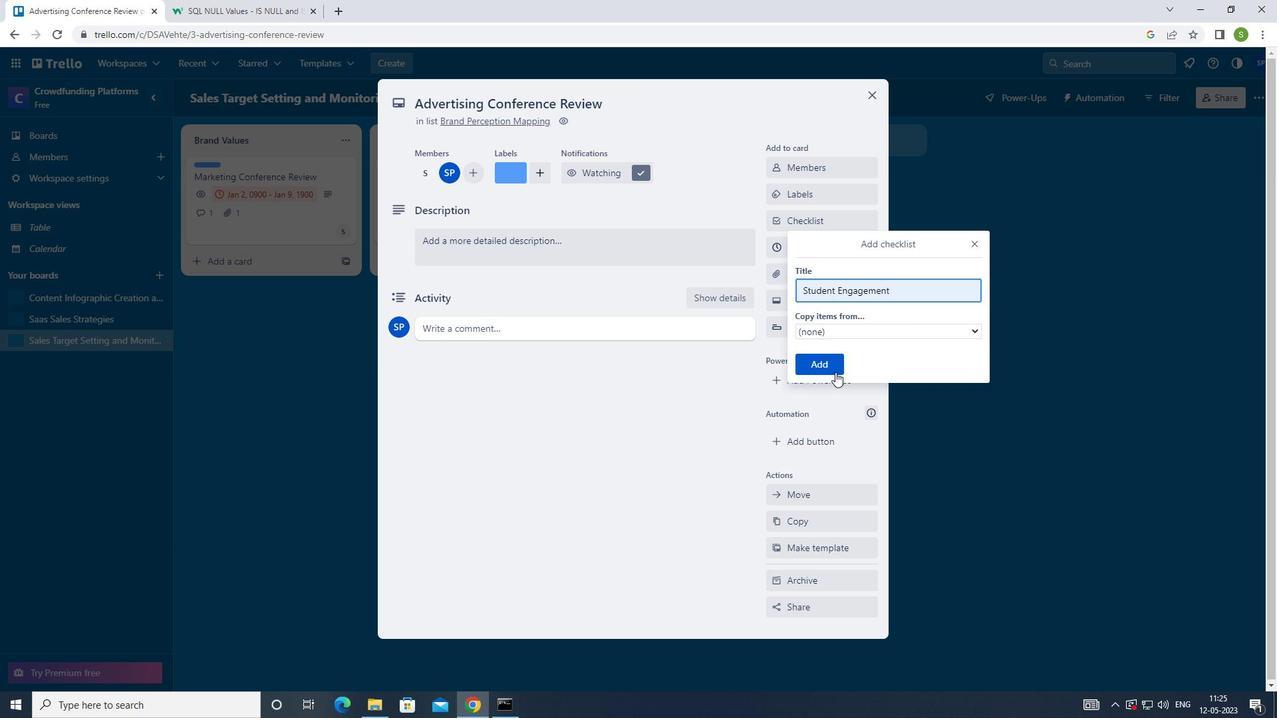 
Action: Mouse pressed left at (827, 372)
Screenshot: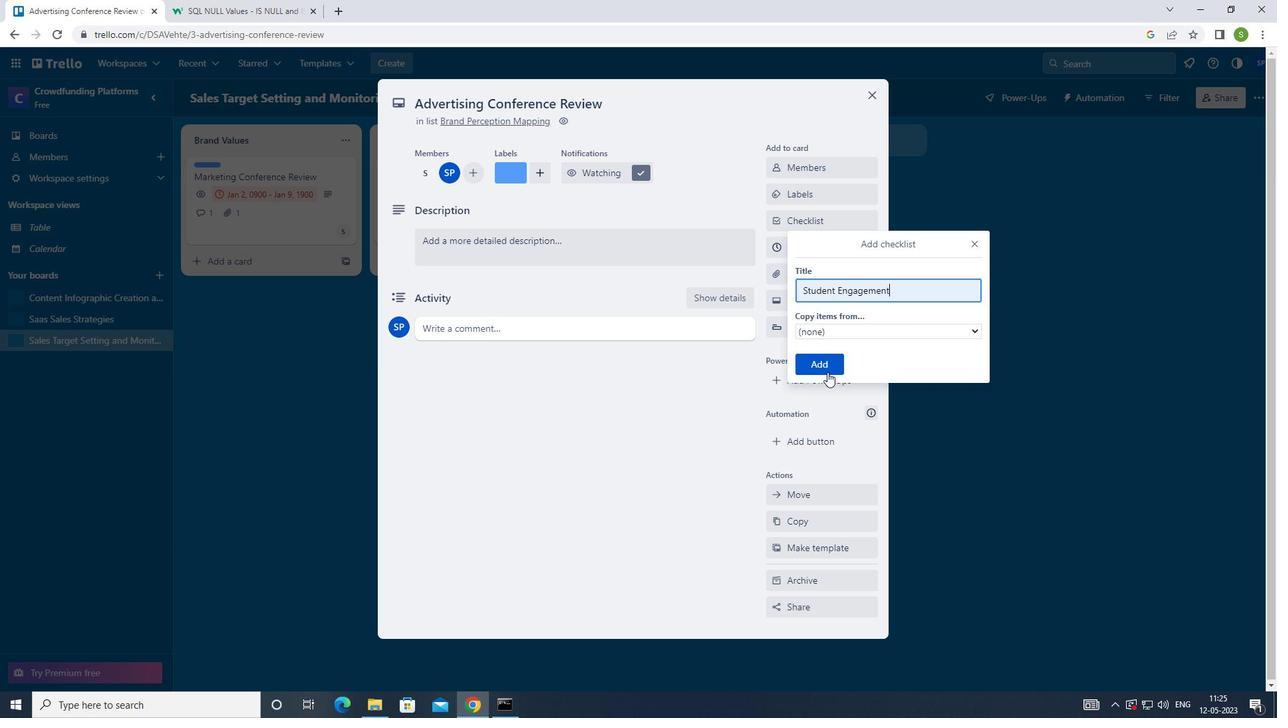 
Action: Mouse moved to (802, 267)
Screenshot: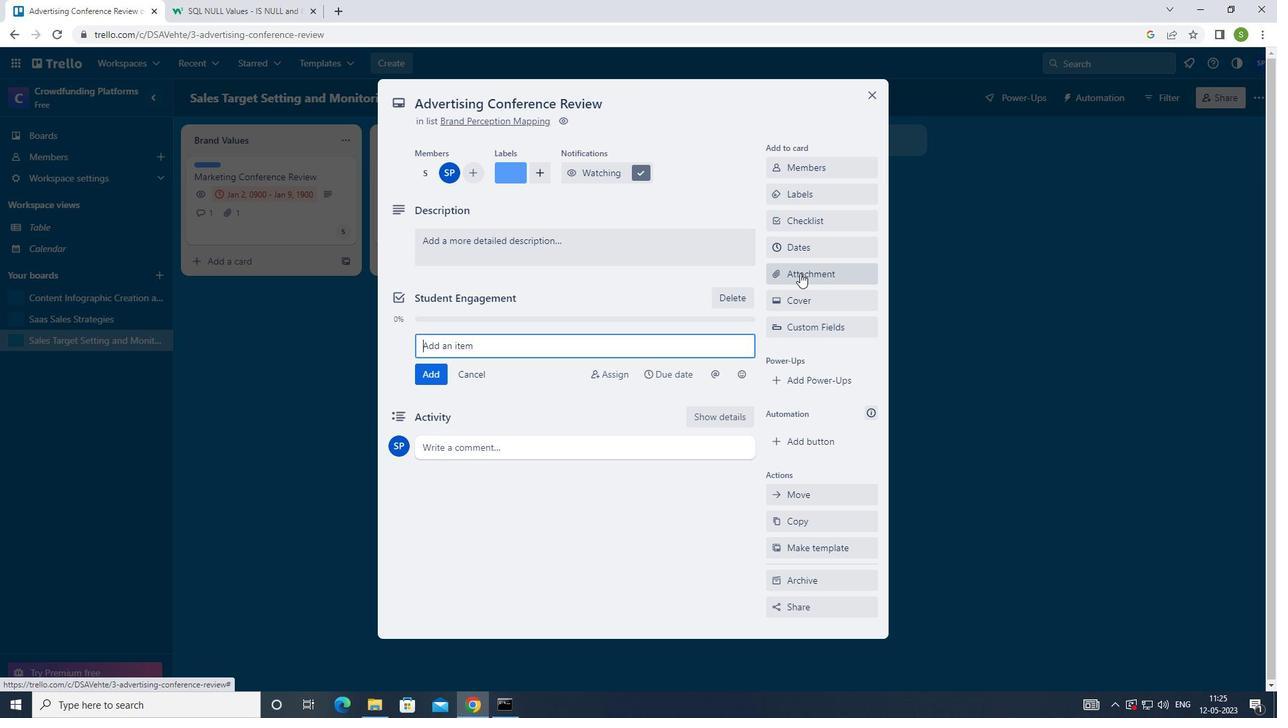 
Action: Mouse pressed left at (802, 267)
Screenshot: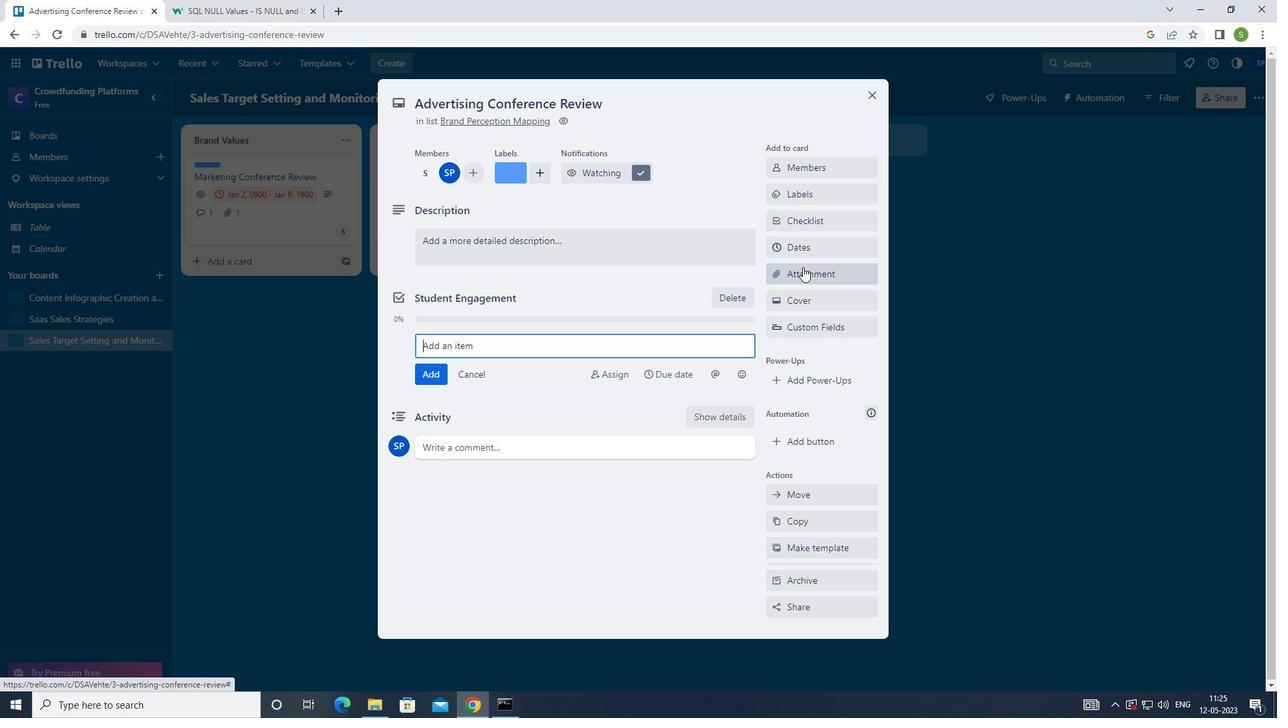 
Action: Mouse moved to (800, 324)
Screenshot: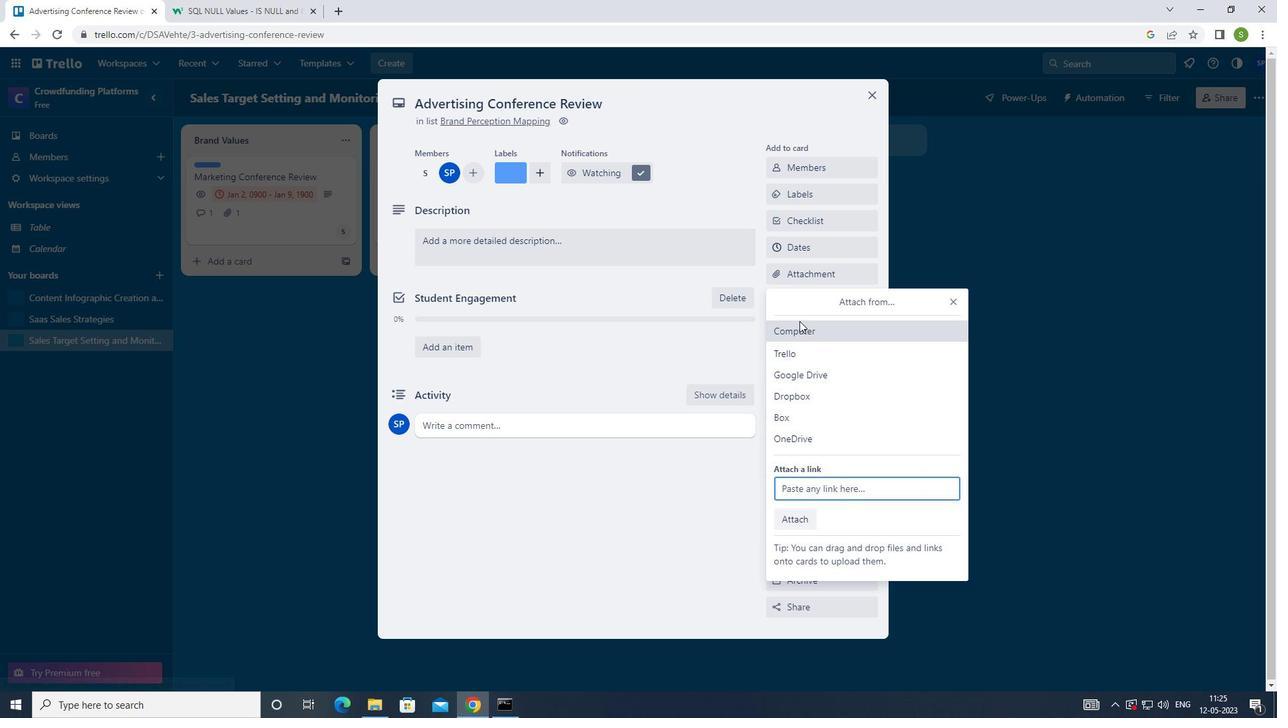 
Action: Mouse pressed left at (800, 324)
Screenshot: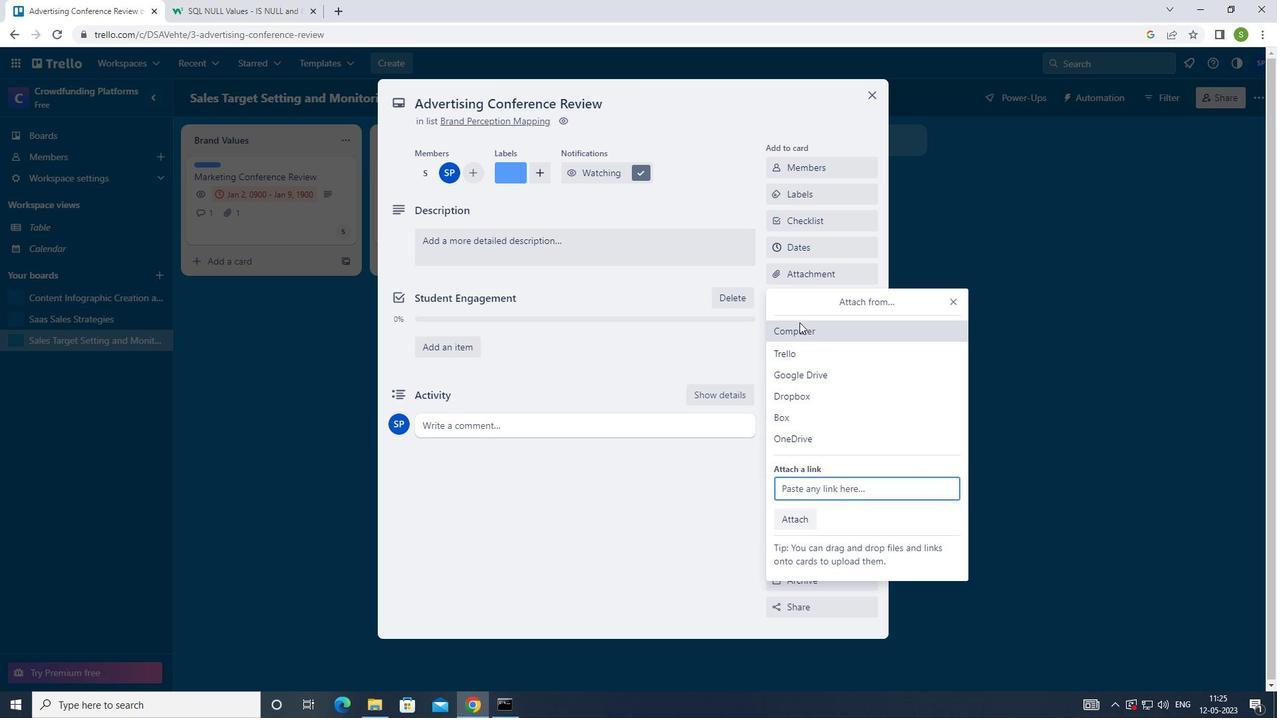
Action: Mouse moved to (278, 99)
Screenshot: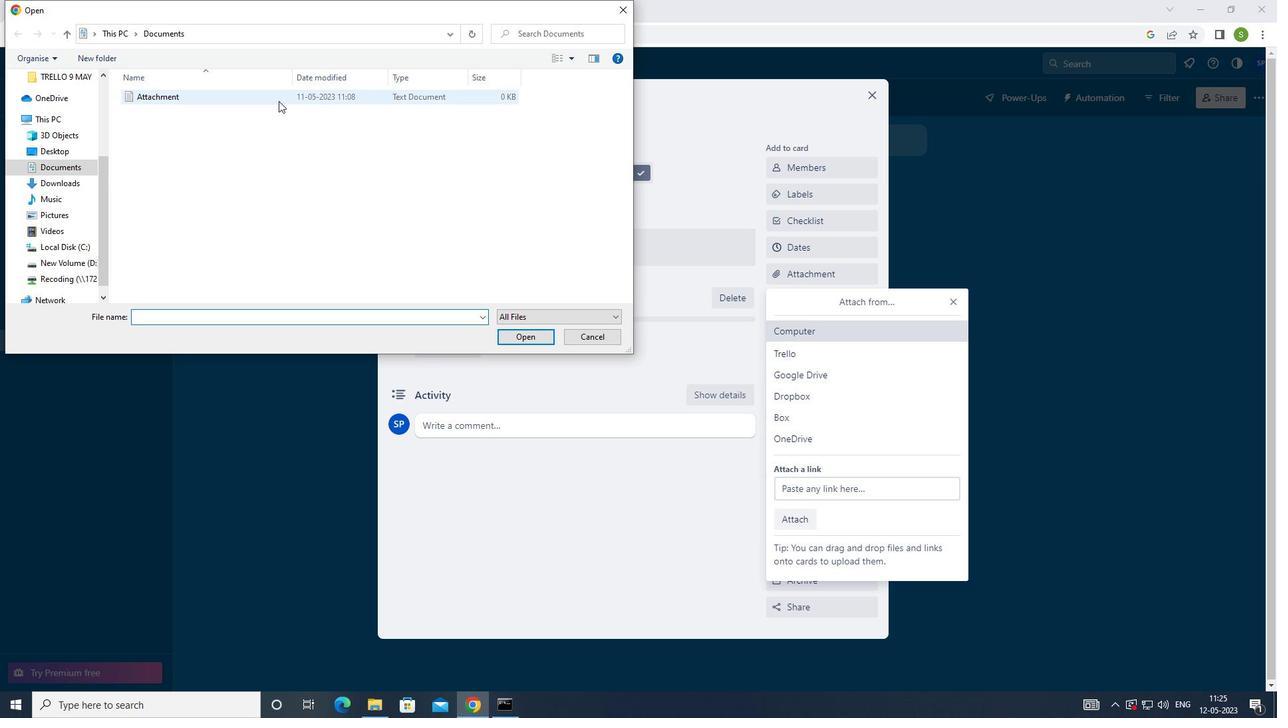 
Action: Mouse pressed left at (278, 99)
Screenshot: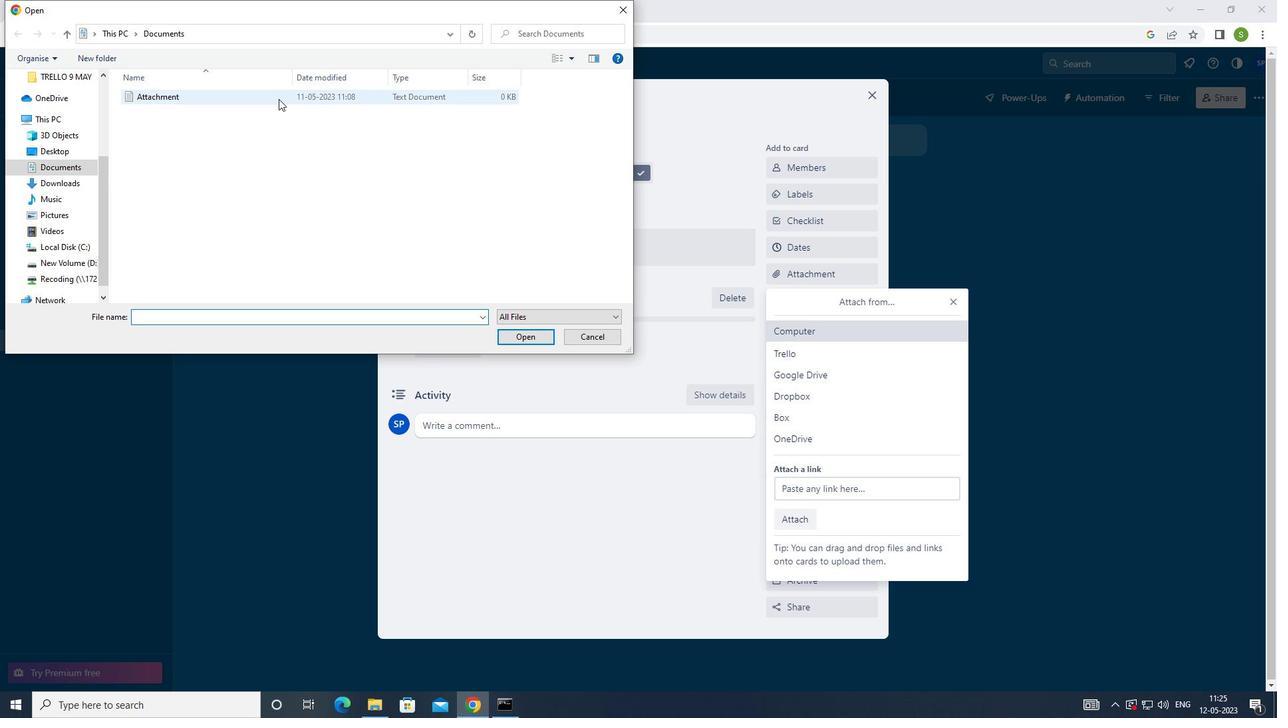 
Action: Mouse moved to (518, 335)
Screenshot: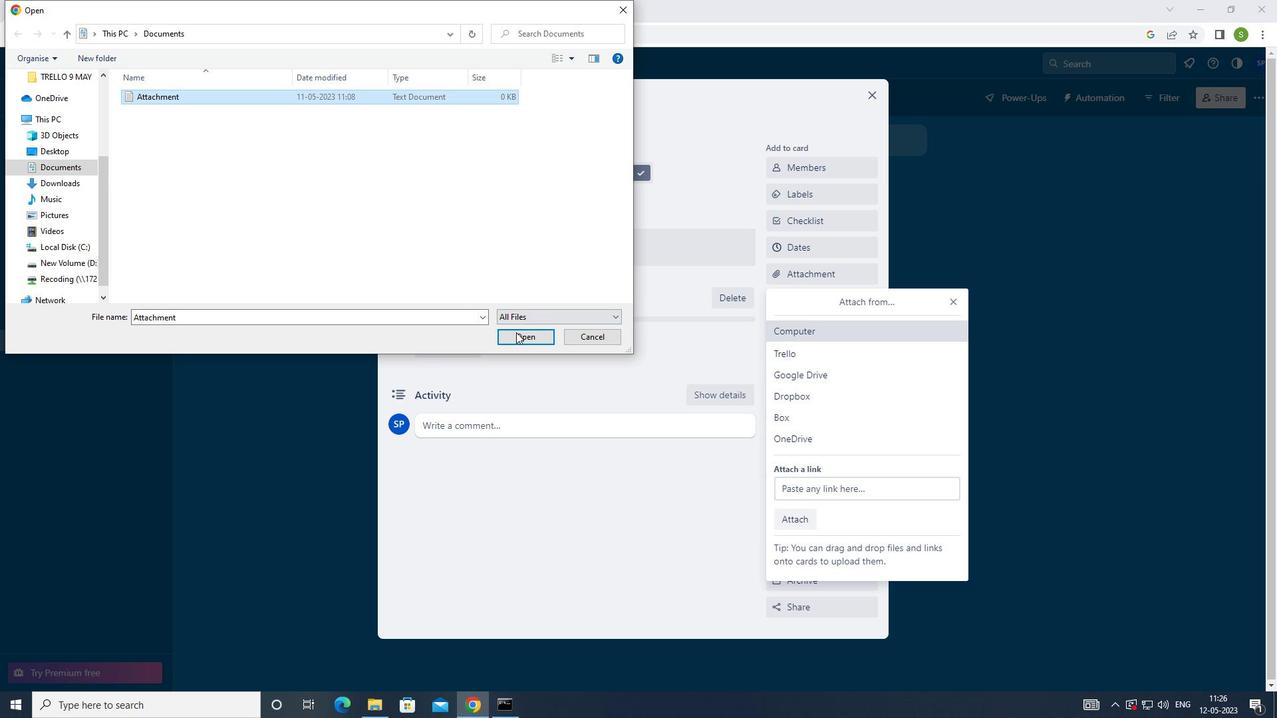 
Action: Mouse pressed left at (518, 335)
Screenshot: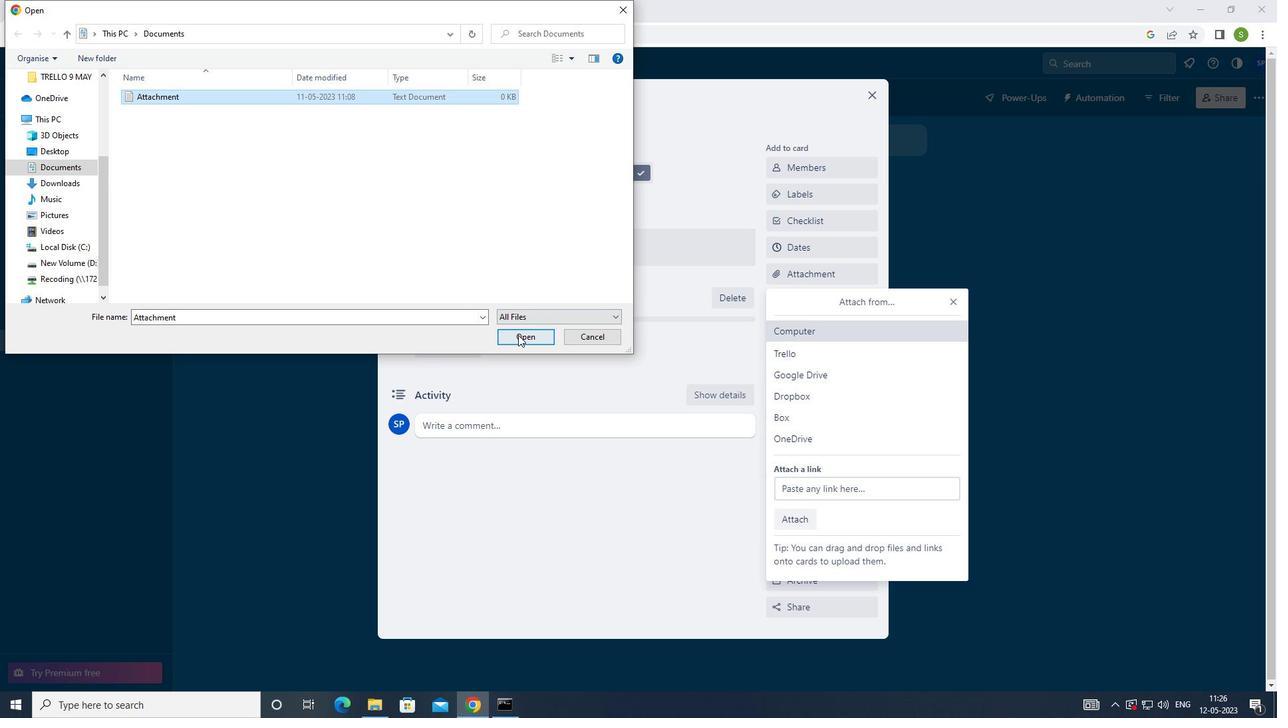 
Action: Mouse moved to (560, 234)
Screenshot: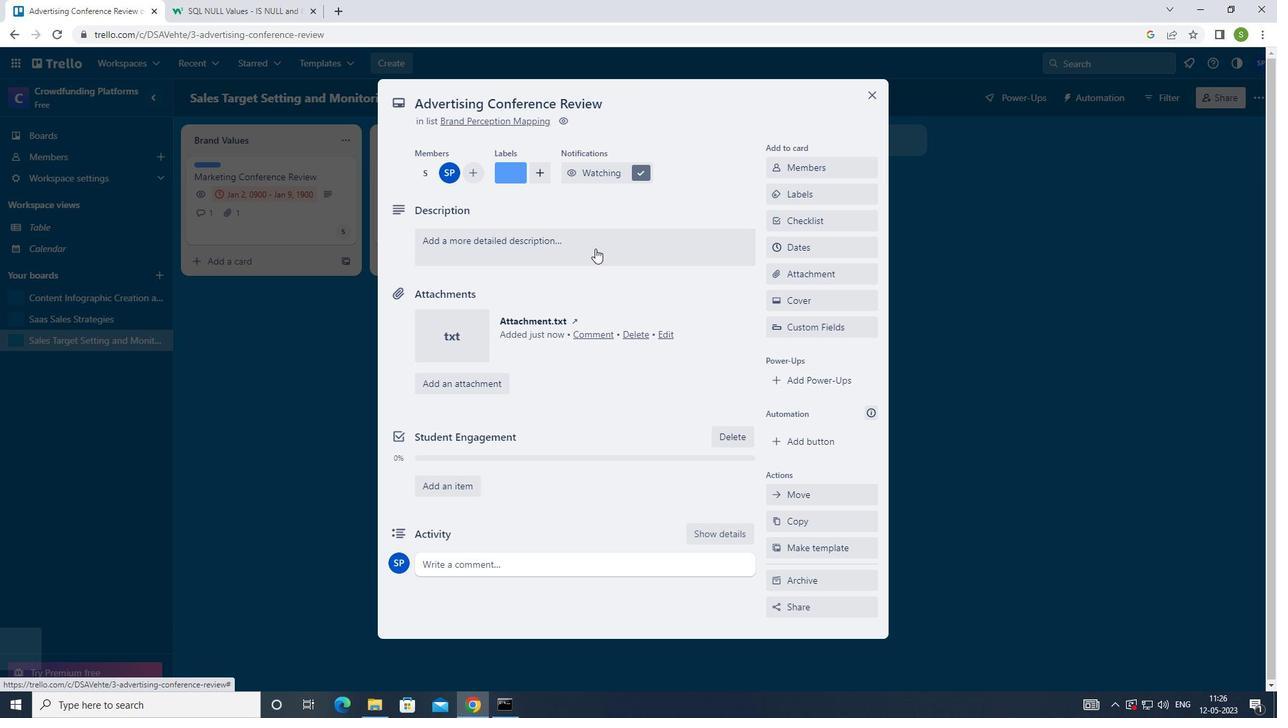 
Action: Mouse pressed left at (560, 234)
Screenshot: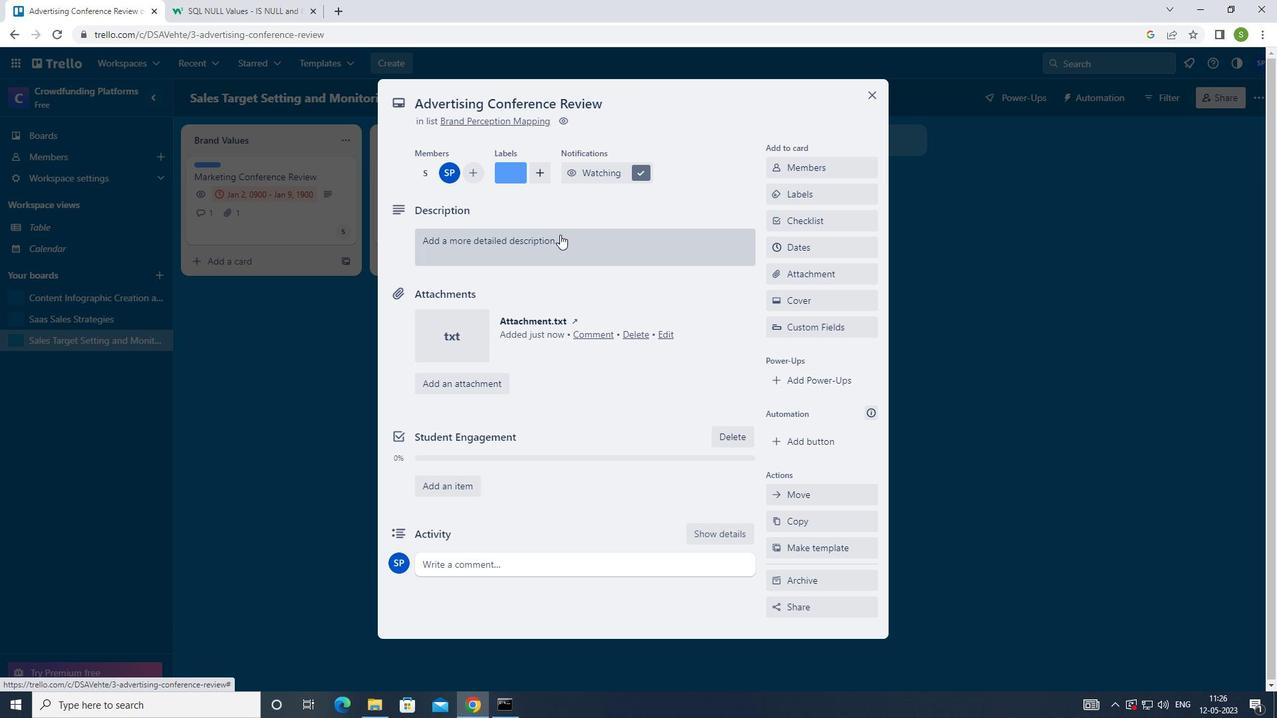 
Action: Mouse moved to (204, 0)
Screenshot: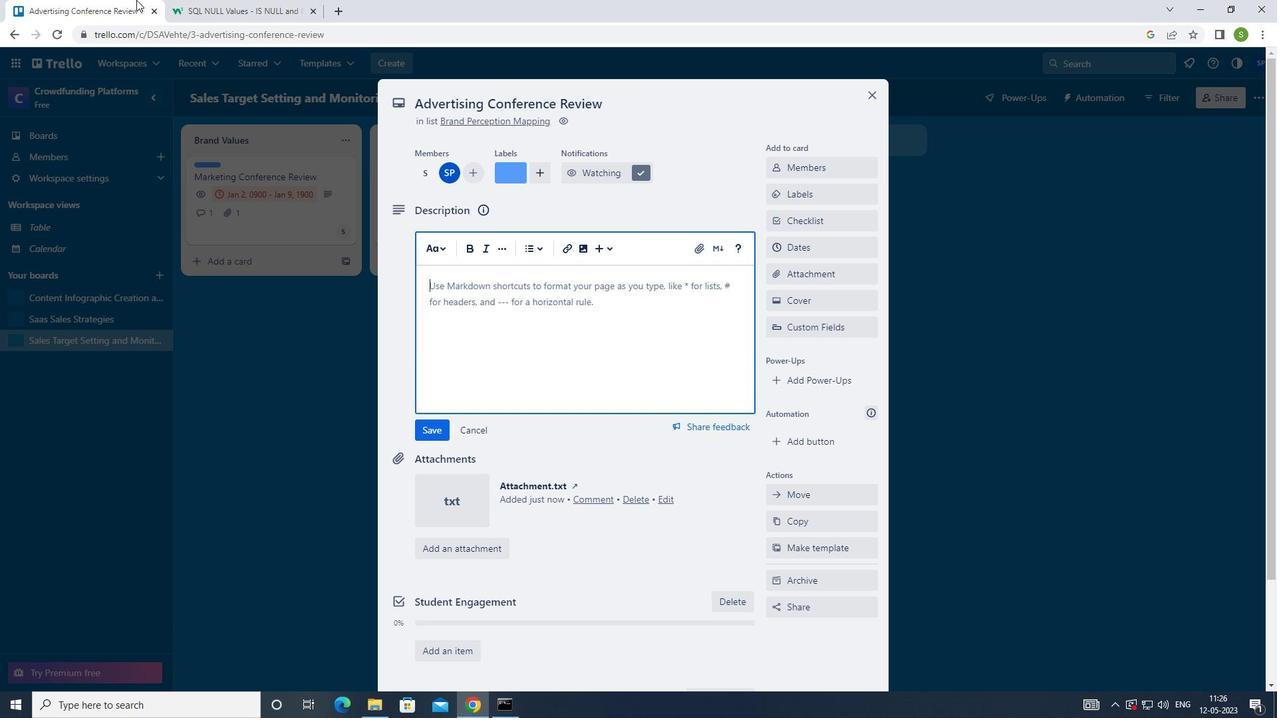 
Action: Key pressed <Key.shift>DEVELOP<Key.space>AND<Key.space>LAUNCH<Key.space>NEW<Key.space>CUSTOMER<Key.space>ENGAGEMENT<Key.space>PROGRAM<Key.space>FOR<Key.space>SOCIAL<Key.space>MEDIA.
Screenshot: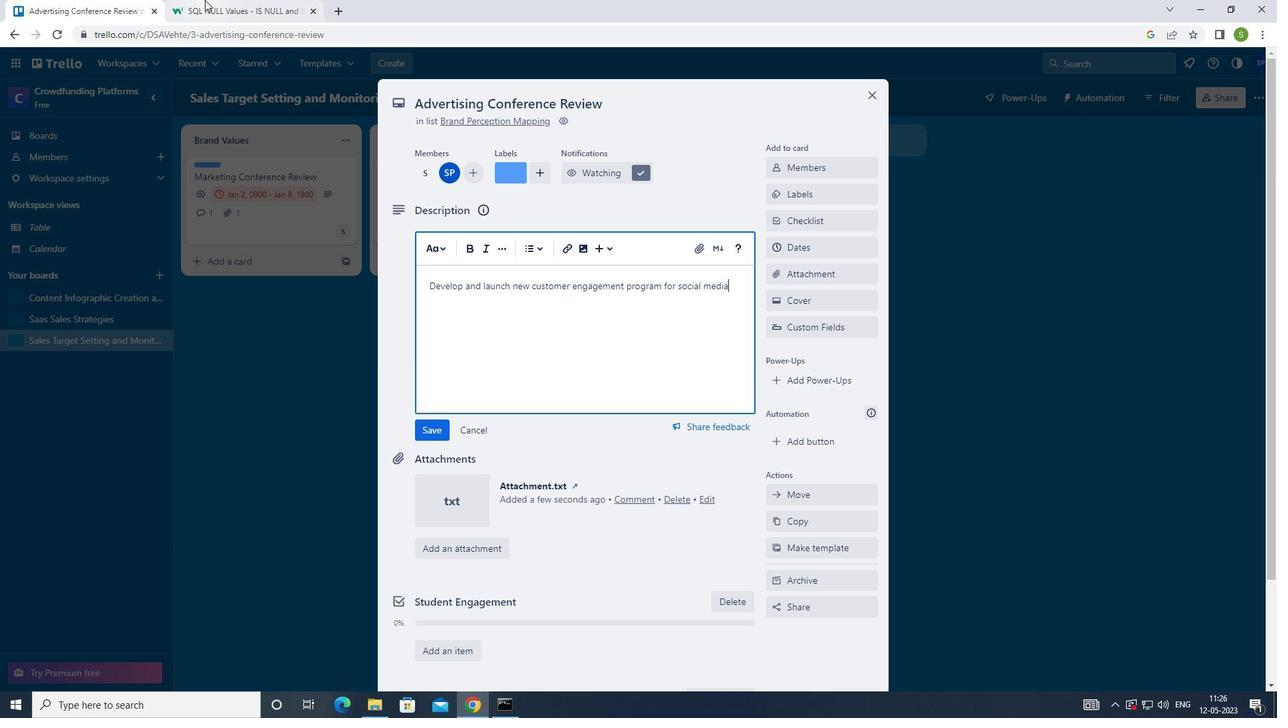 
Action: Mouse moved to (431, 425)
Screenshot: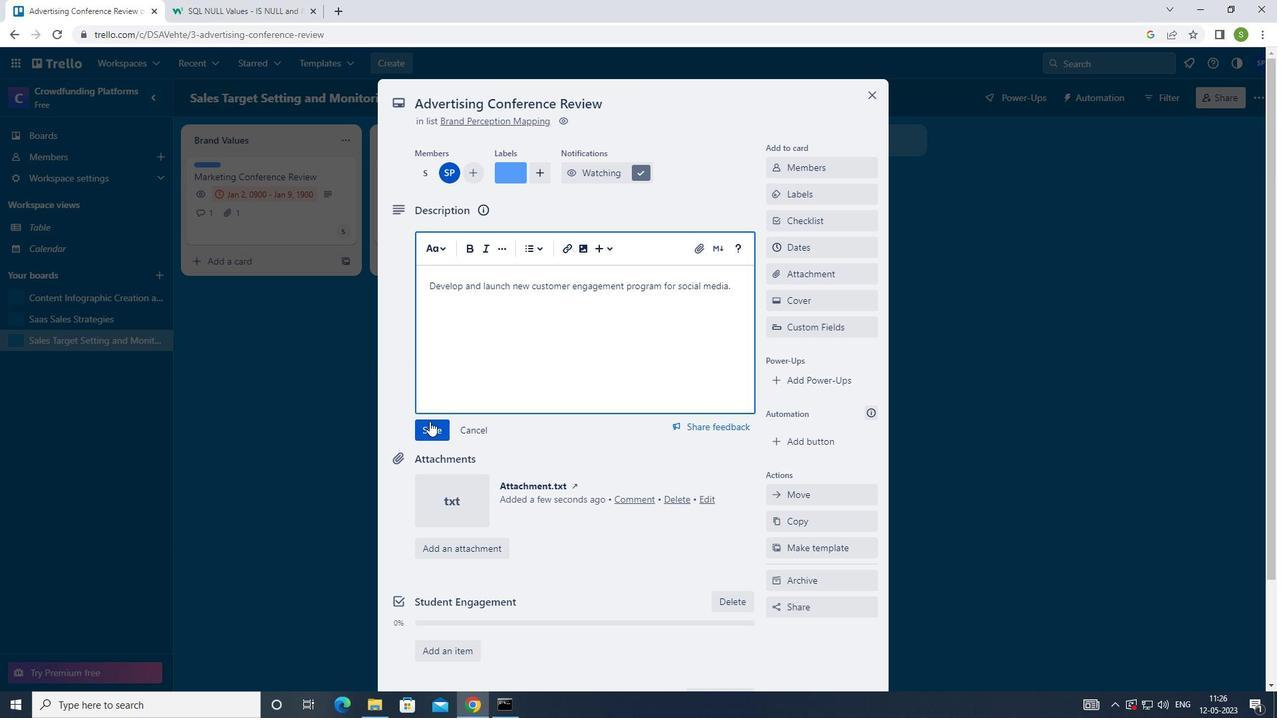 
Action: Mouse pressed left at (431, 425)
Screenshot: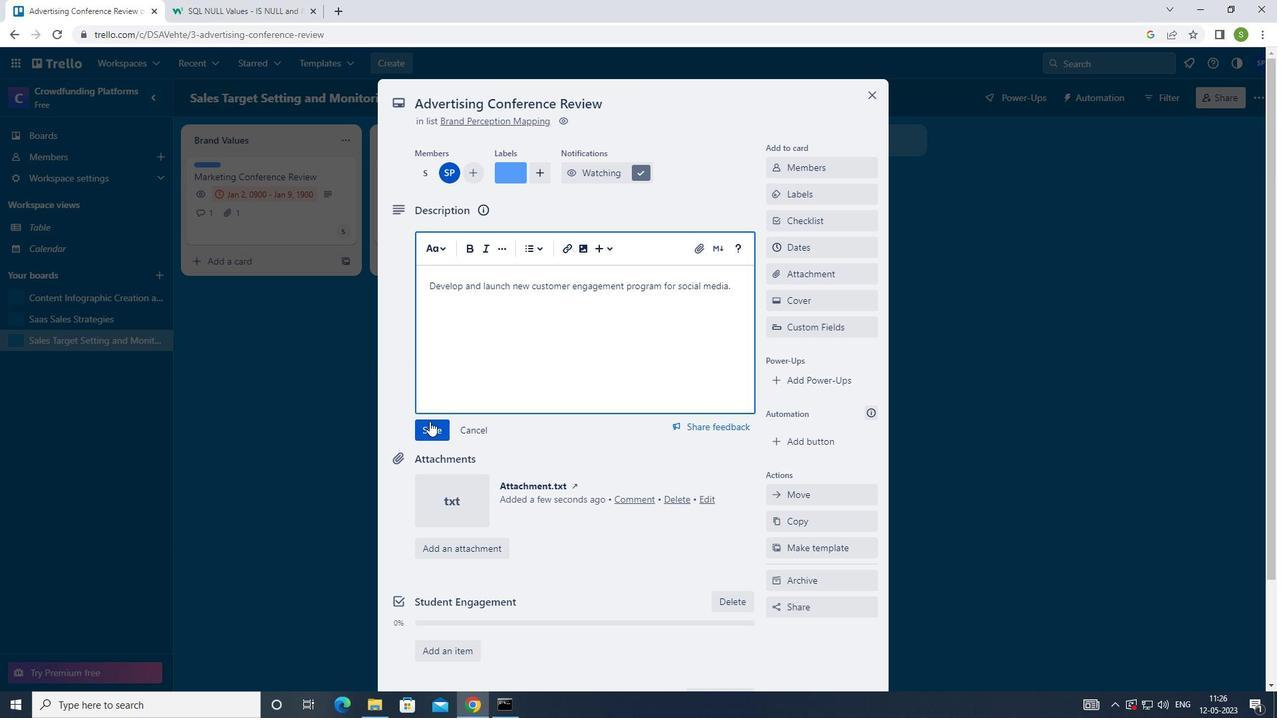 
Action: Mouse moved to (457, 397)
Screenshot: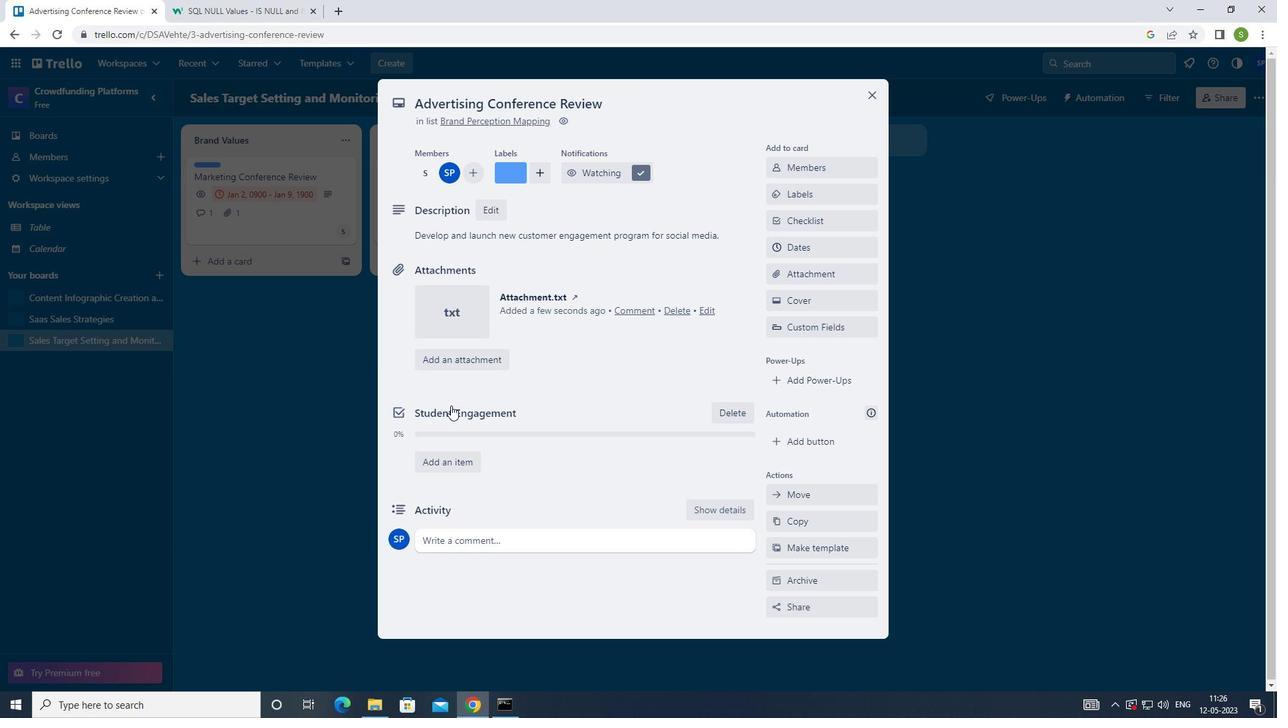 
Action: Mouse scrolled (457, 397) with delta (0, 0)
Screenshot: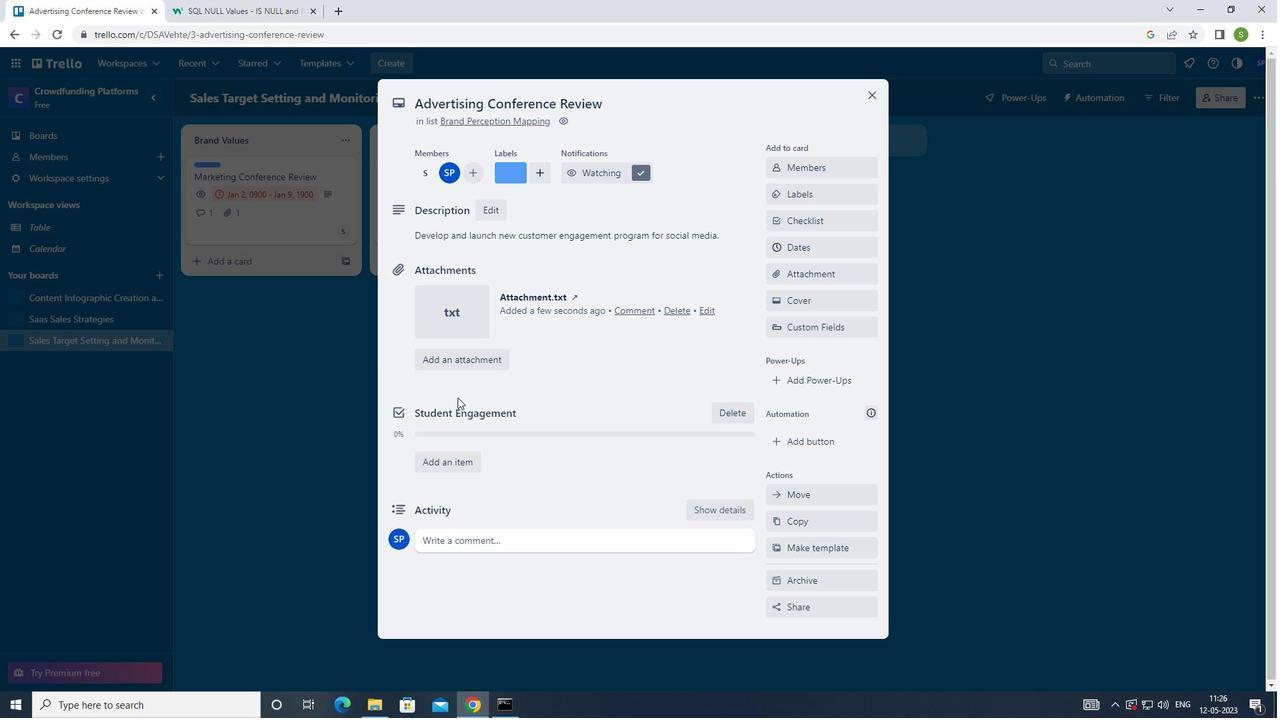 
Action: Mouse scrolled (457, 397) with delta (0, 0)
Screenshot: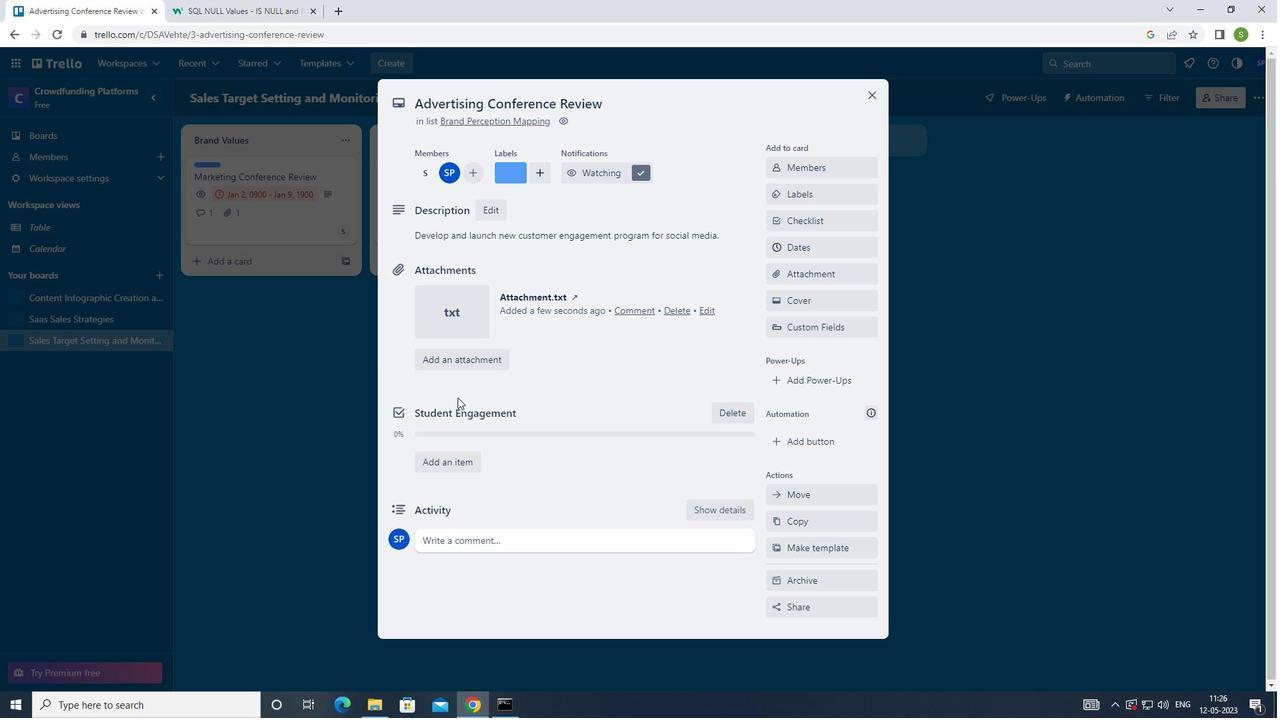 
Action: Mouse scrolled (457, 397) with delta (0, 0)
Screenshot: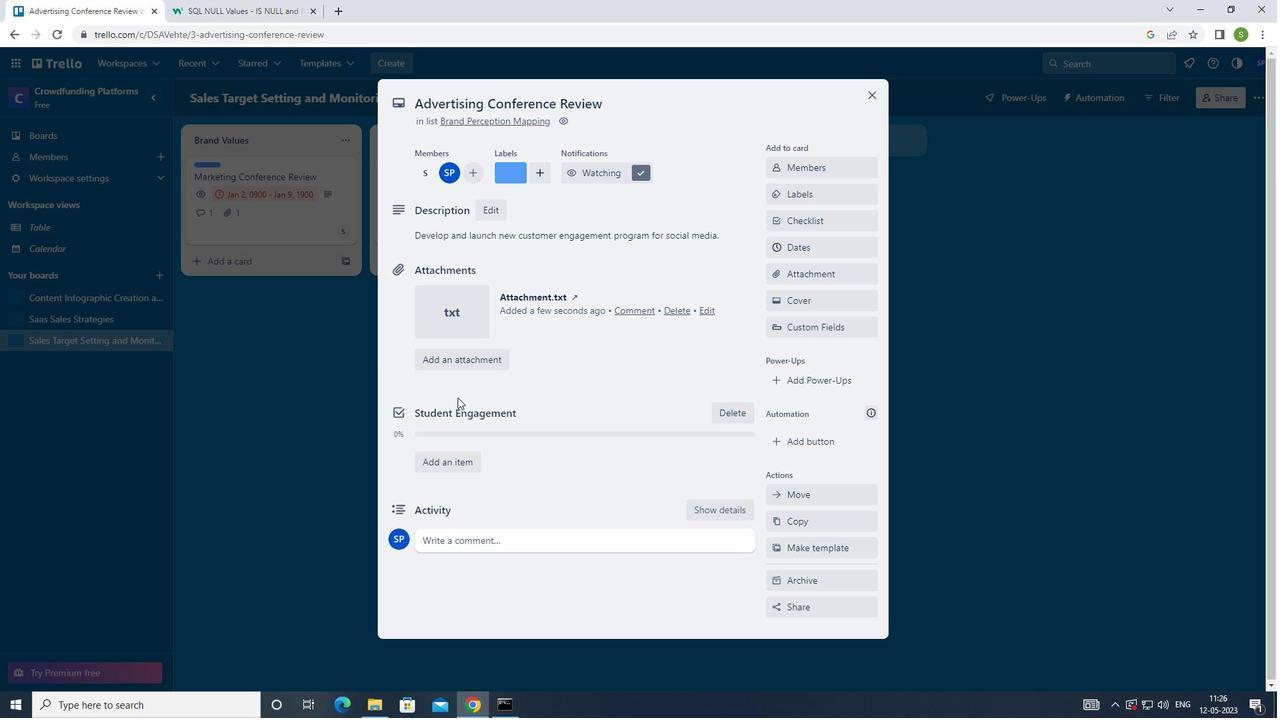 
Action: Mouse scrolled (457, 397) with delta (0, 0)
Screenshot: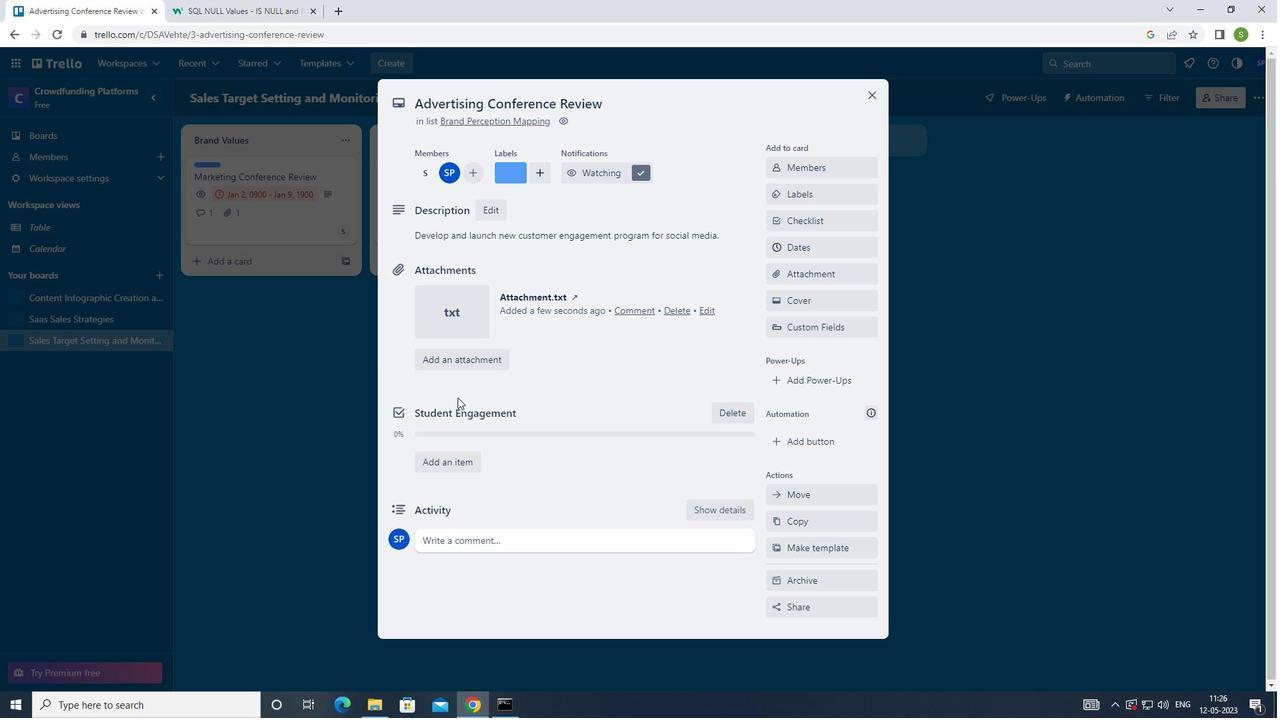 
Action: Mouse moved to (448, 542)
Screenshot: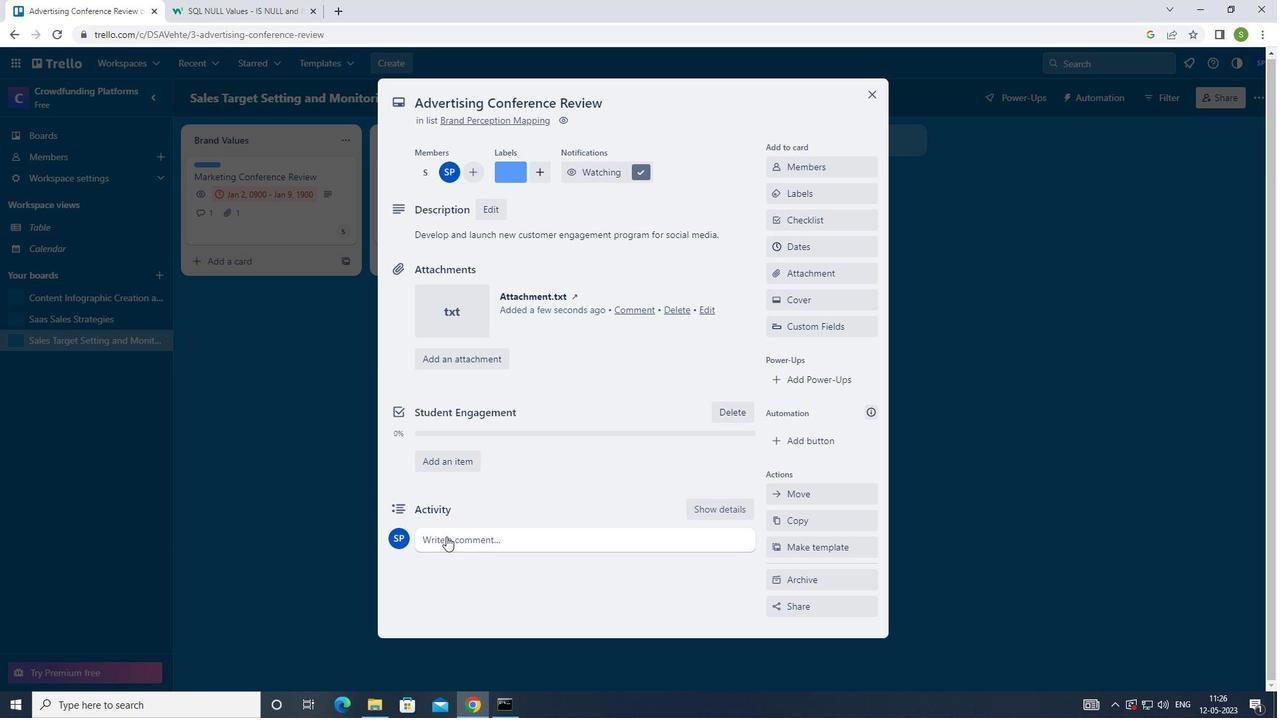 
Action: Mouse pressed left at (448, 542)
Screenshot: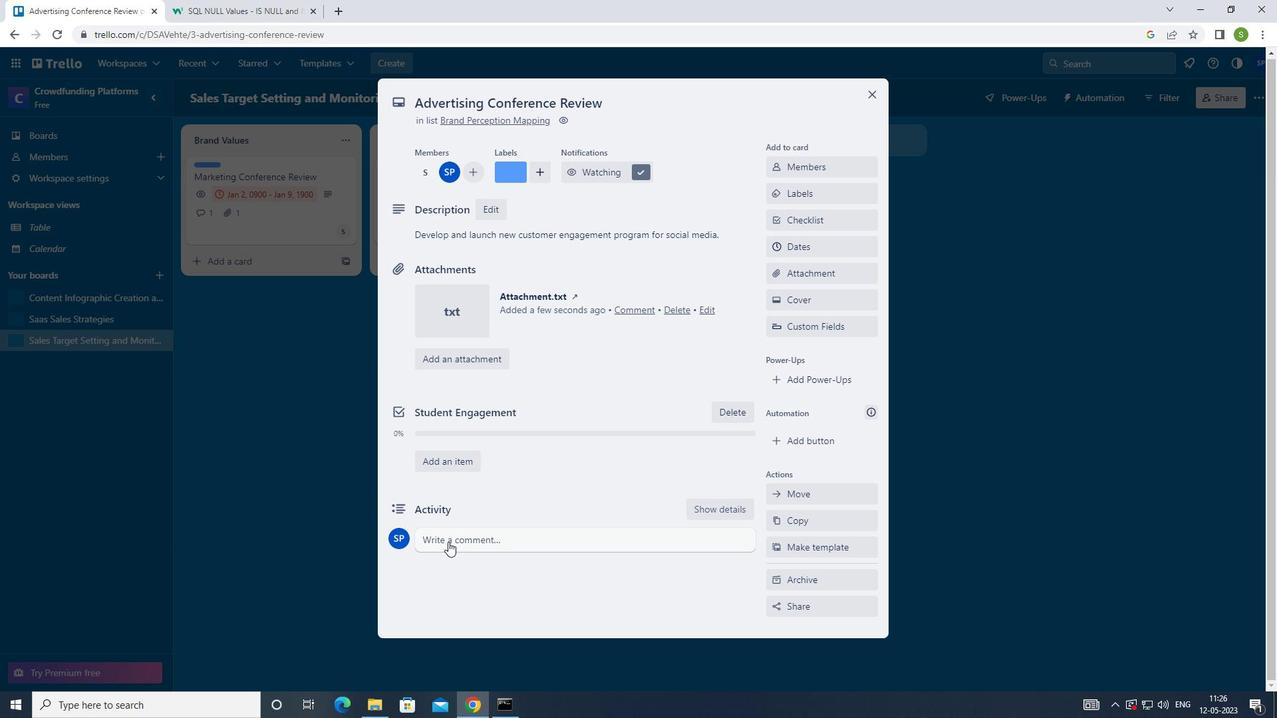 
Action: Mouse moved to (458, 331)
Screenshot: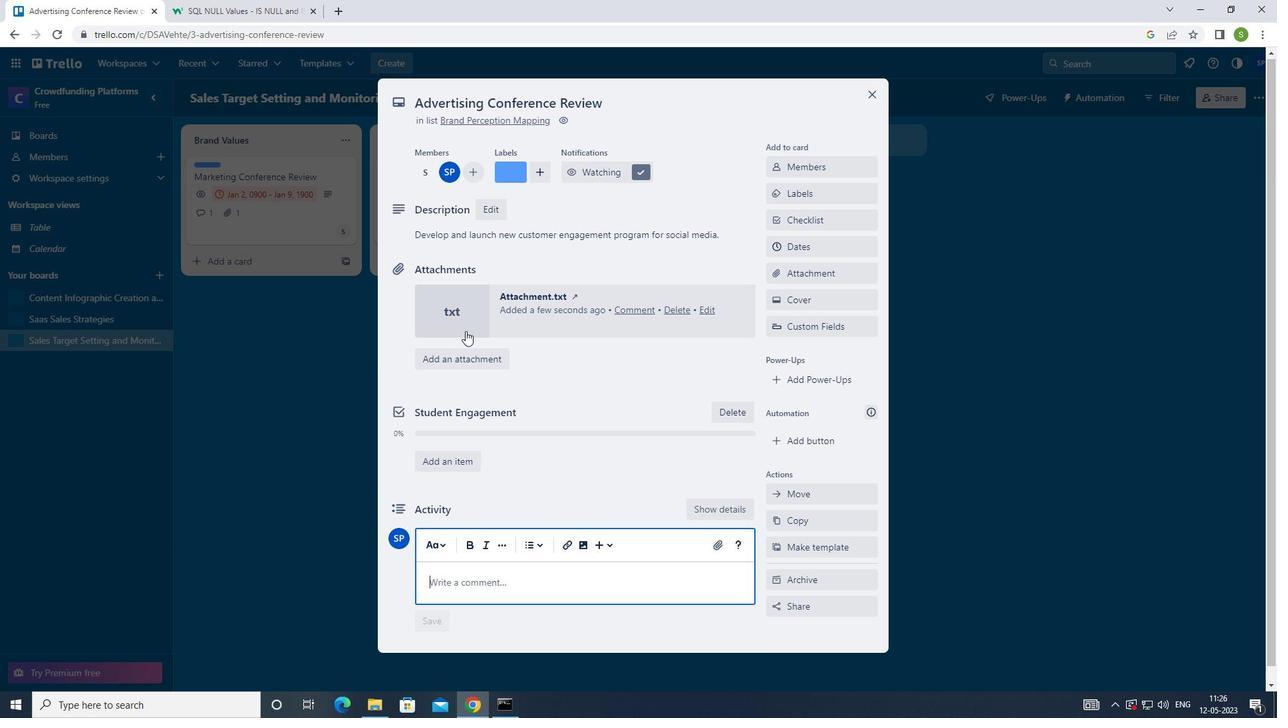 
Action: Key pressed <Key.shift_r>OUR<Key.space>TEAM<Key.space>HAS<Key.space>THE<Key.space>OPPORTUNITY<Key.space>TO<Key.space>EXCEED<Key.space>EXPECTATIONS<Key.space>ON<Key.space>THIS<Key.space>TASK<Key.space>SO<Key.space>LET<Key.space>US<Key.space>DELIVER<Key.space>SOMETHING<Key.space>THAT<Key.space>TRULY<Key.space>IMPRESSES.
Screenshot: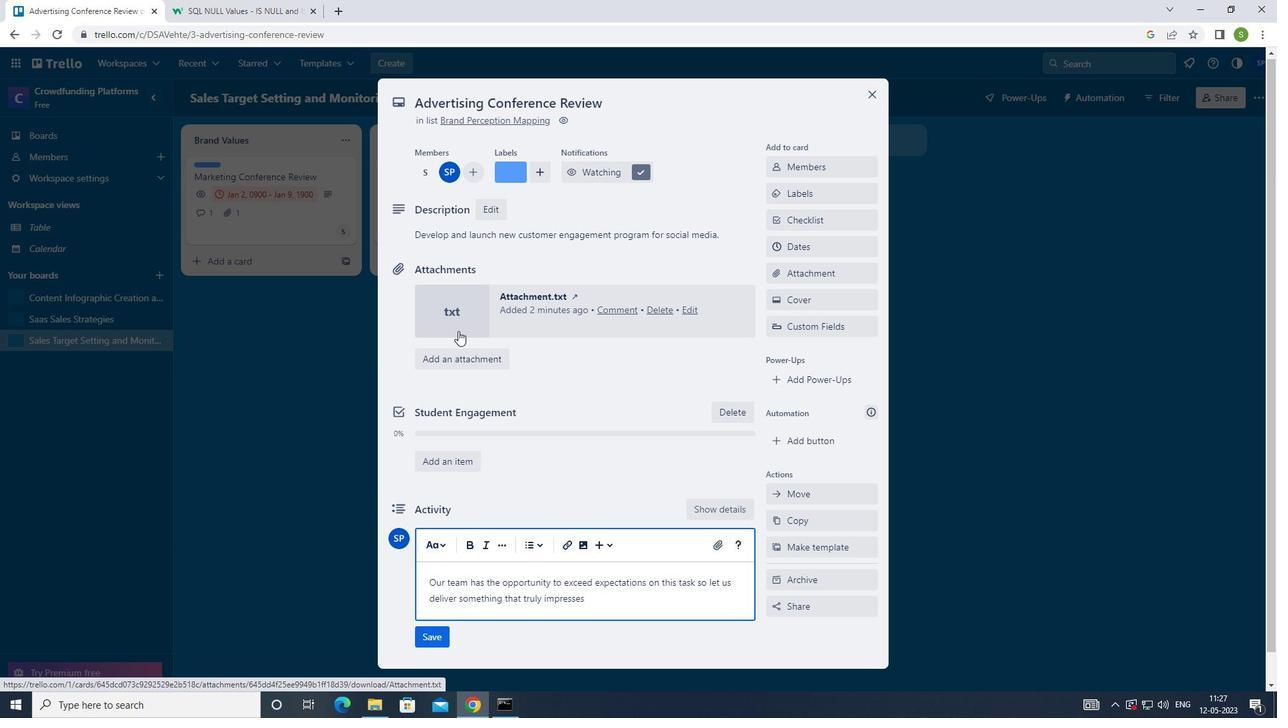 
Action: Mouse moved to (431, 646)
Screenshot: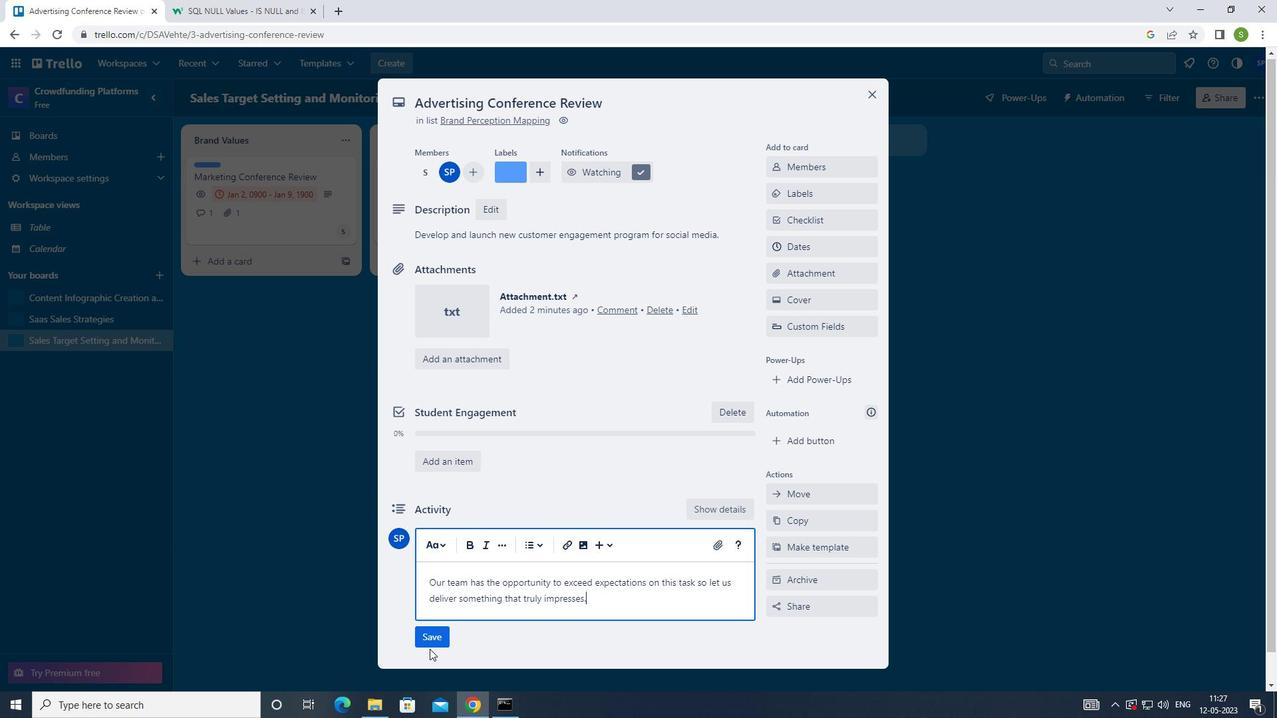 
Action: Mouse pressed left at (431, 646)
Screenshot: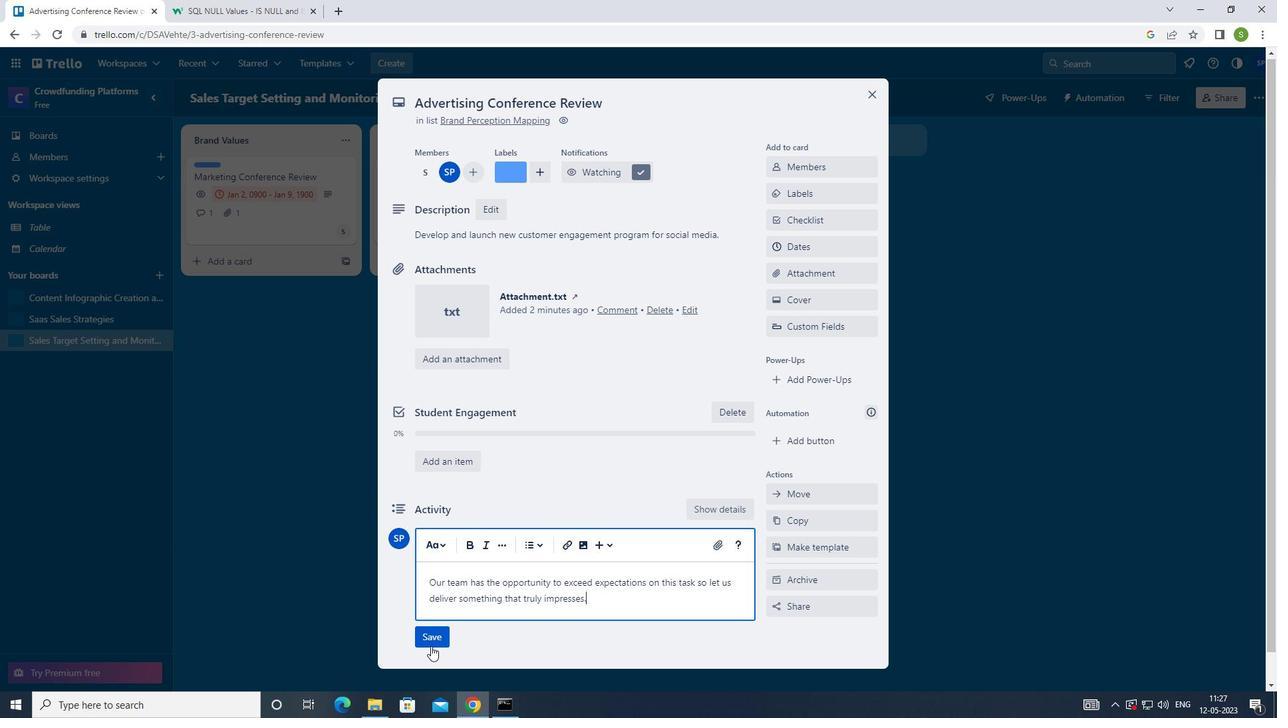 
Action: Mouse moved to (799, 245)
Screenshot: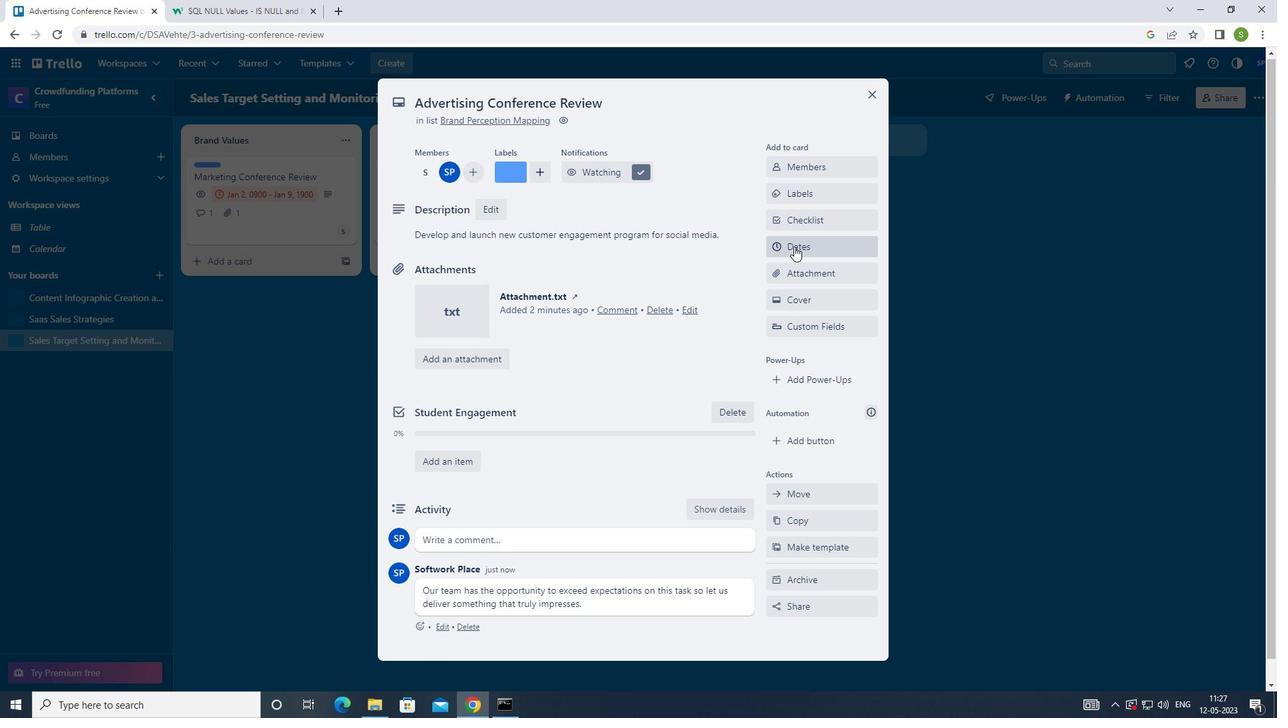 
Action: Mouse pressed left at (799, 245)
Screenshot: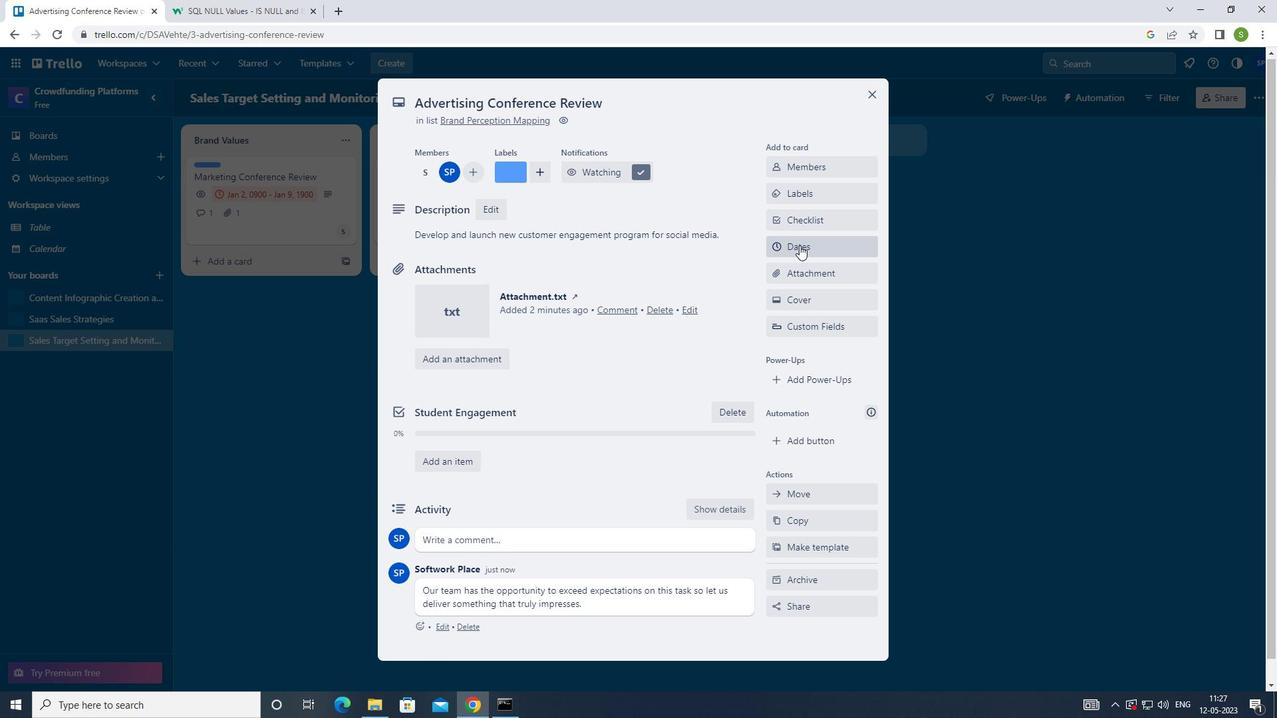 
Action: Mouse moved to (781, 339)
Screenshot: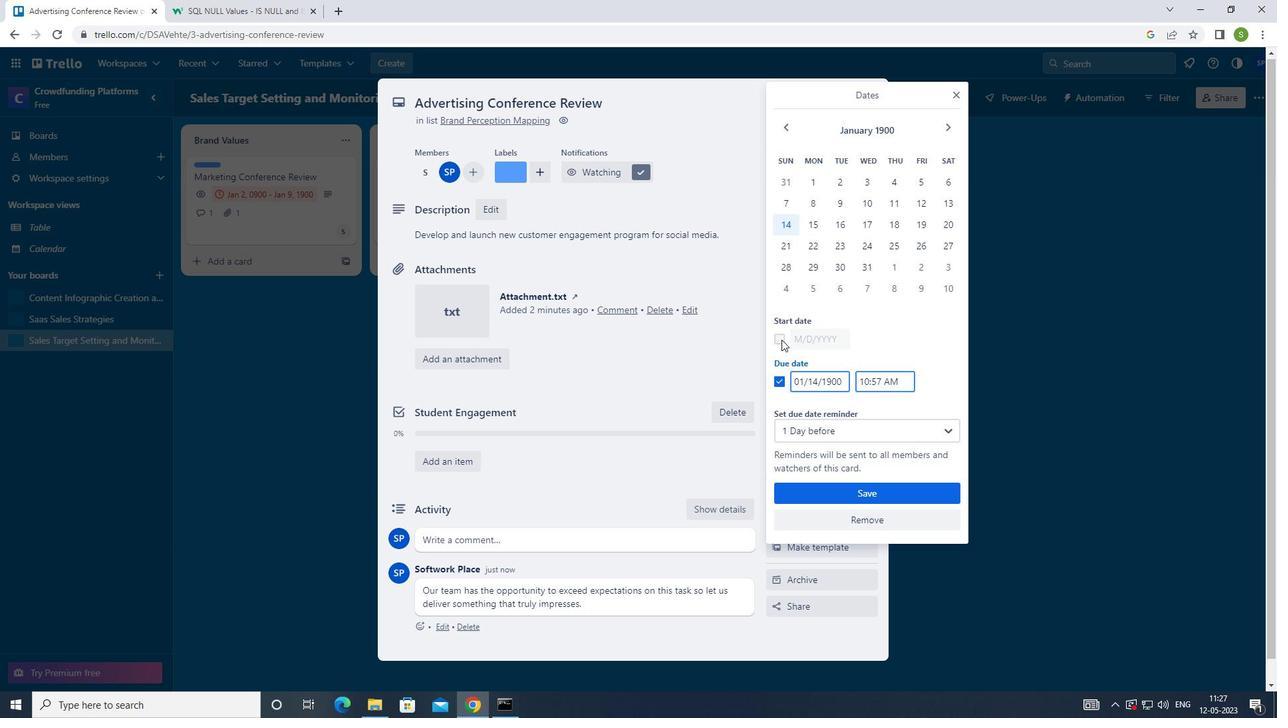 
Action: Mouse pressed left at (781, 339)
Screenshot: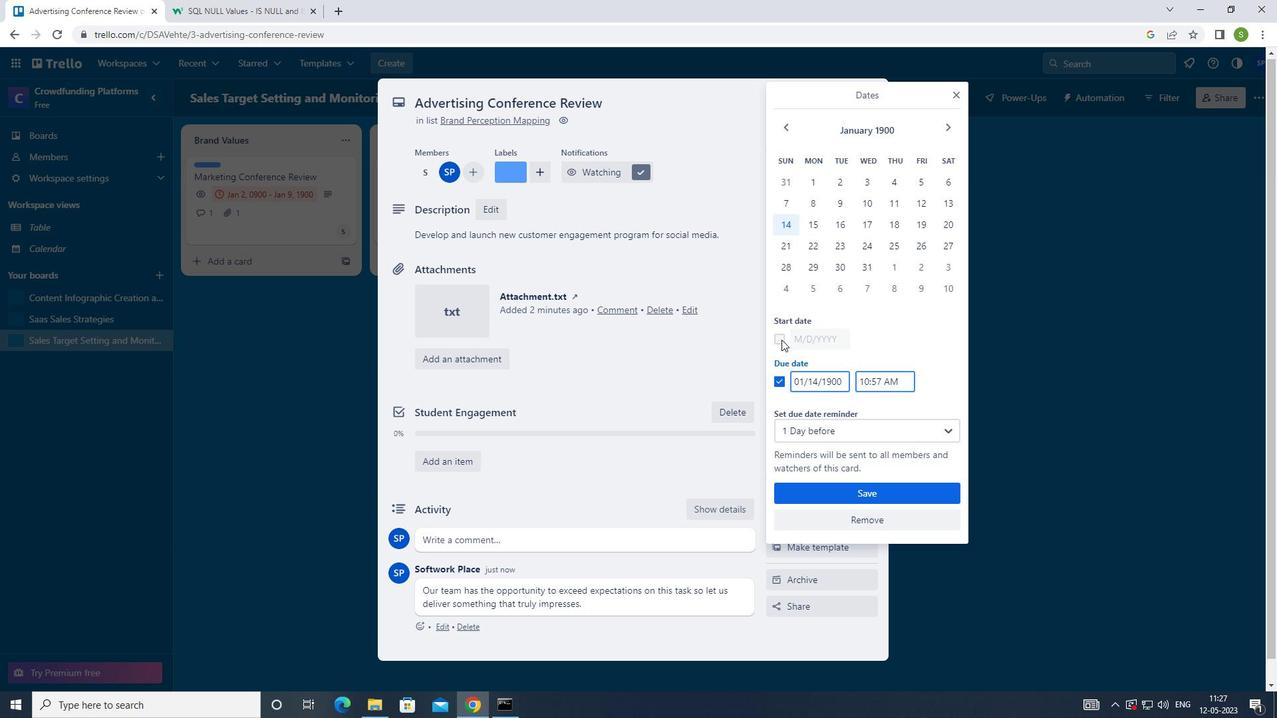 
Action: Mouse moved to (818, 338)
Screenshot: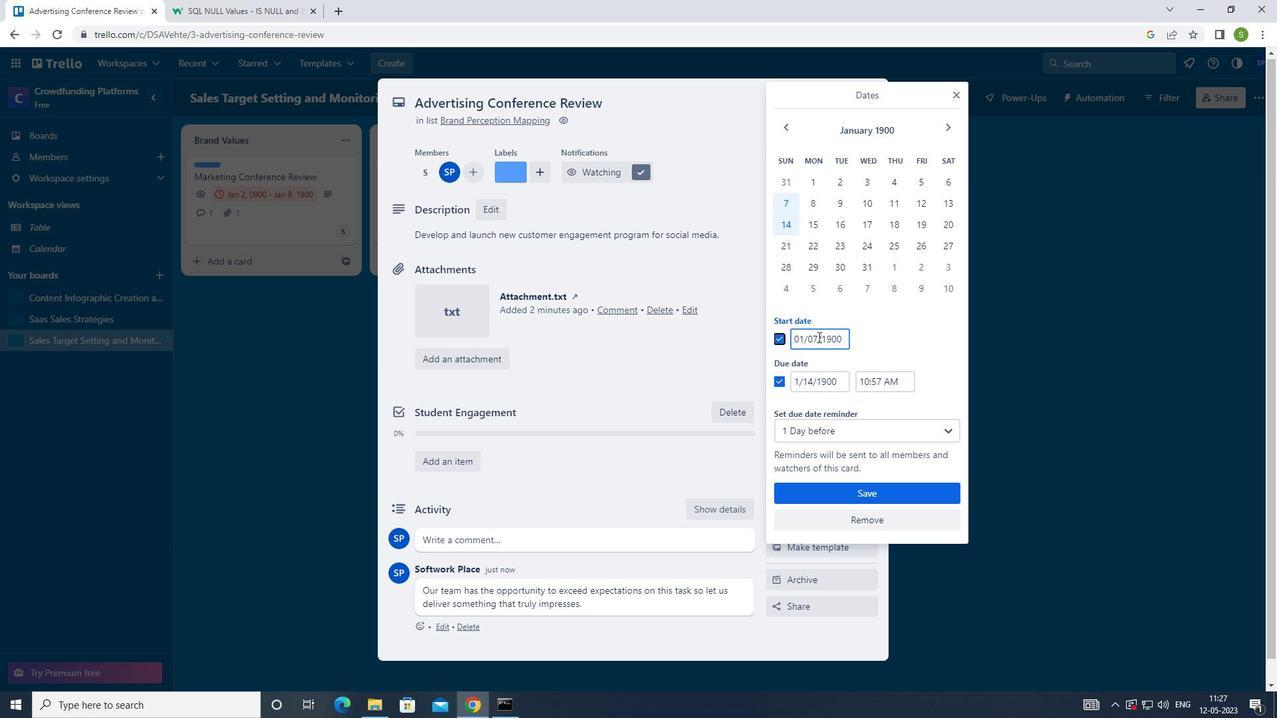 
Action: Mouse pressed left at (818, 338)
Screenshot: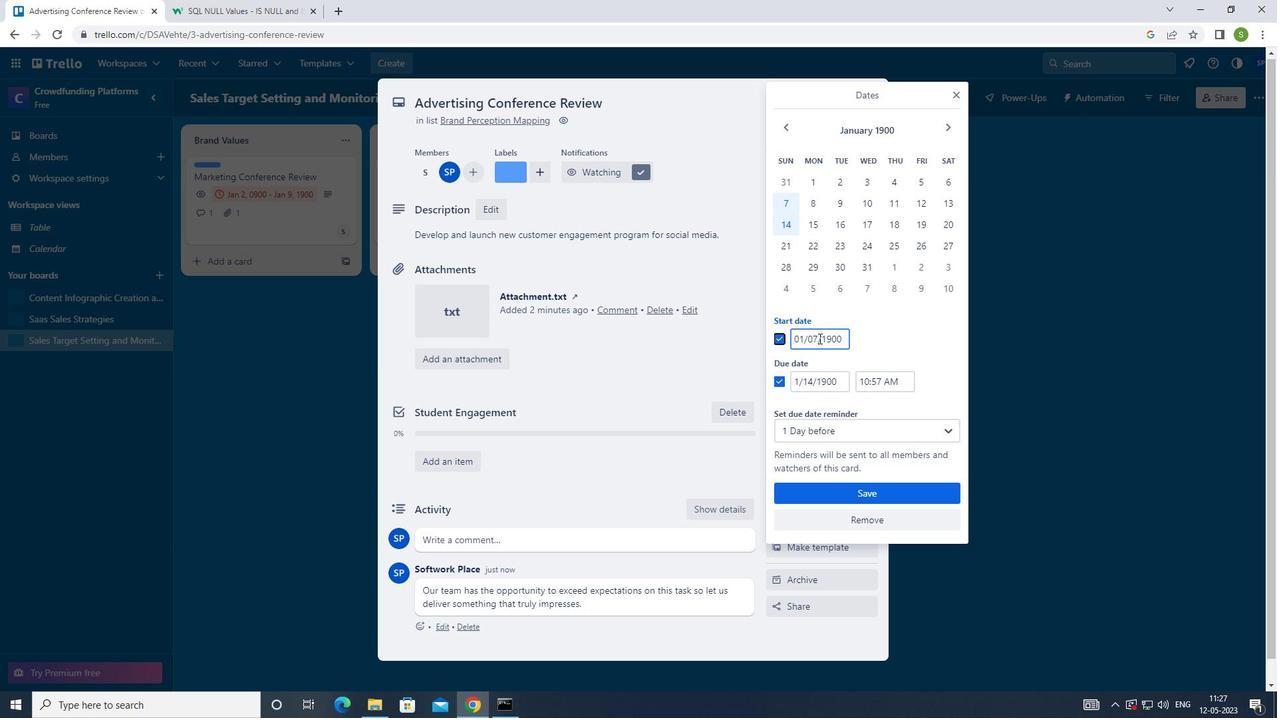 
Action: Mouse moved to (811, 338)
Screenshot: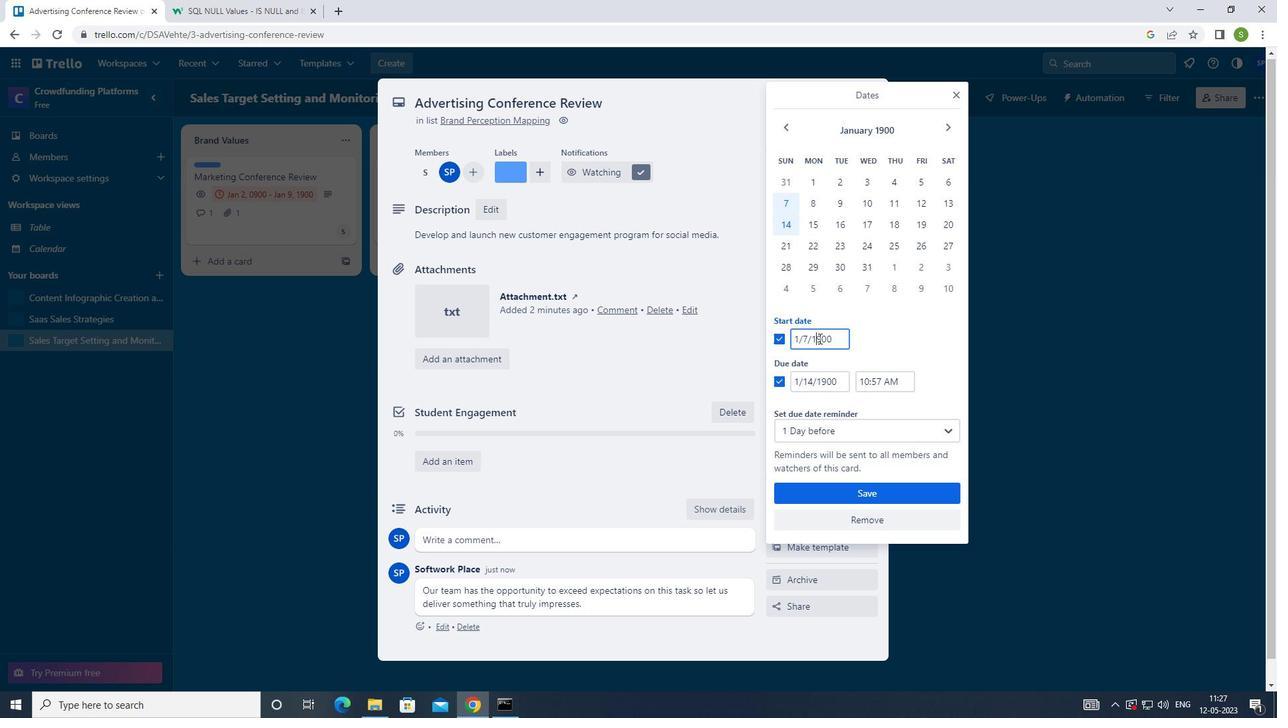 
Action: Mouse pressed left at (811, 338)
Screenshot: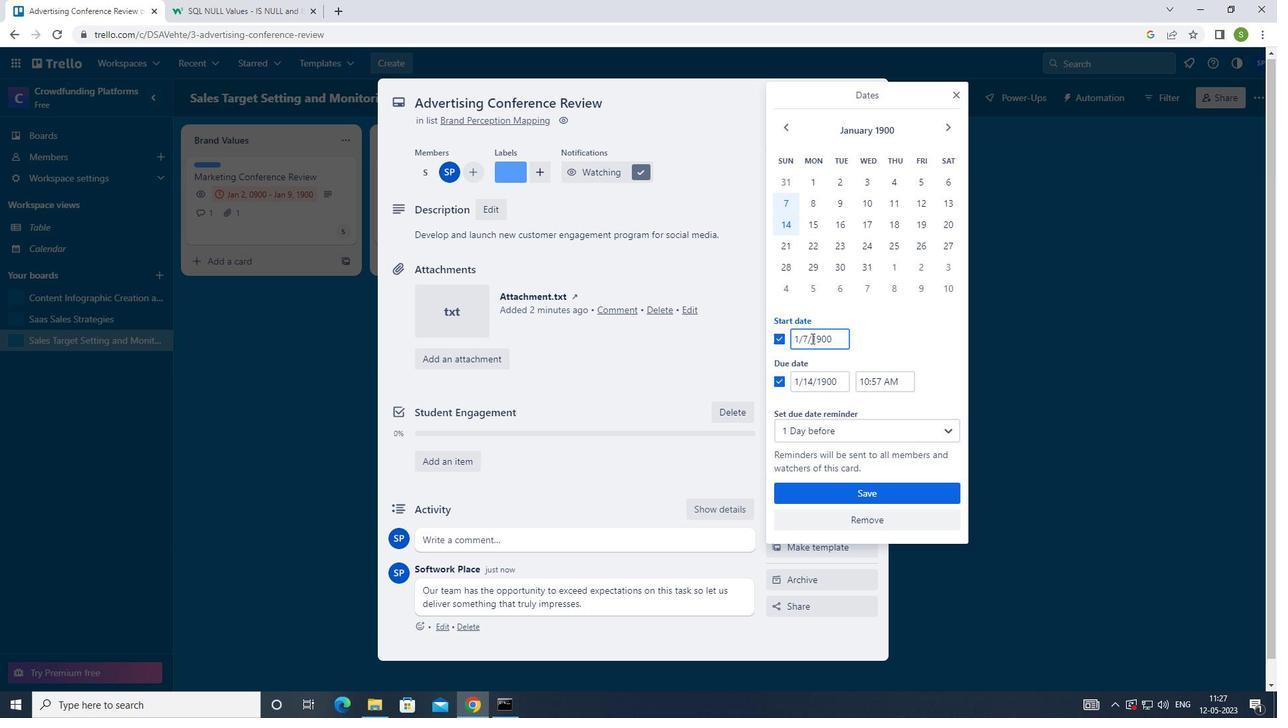 
Action: Mouse moved to (805, 338)
Screenshot: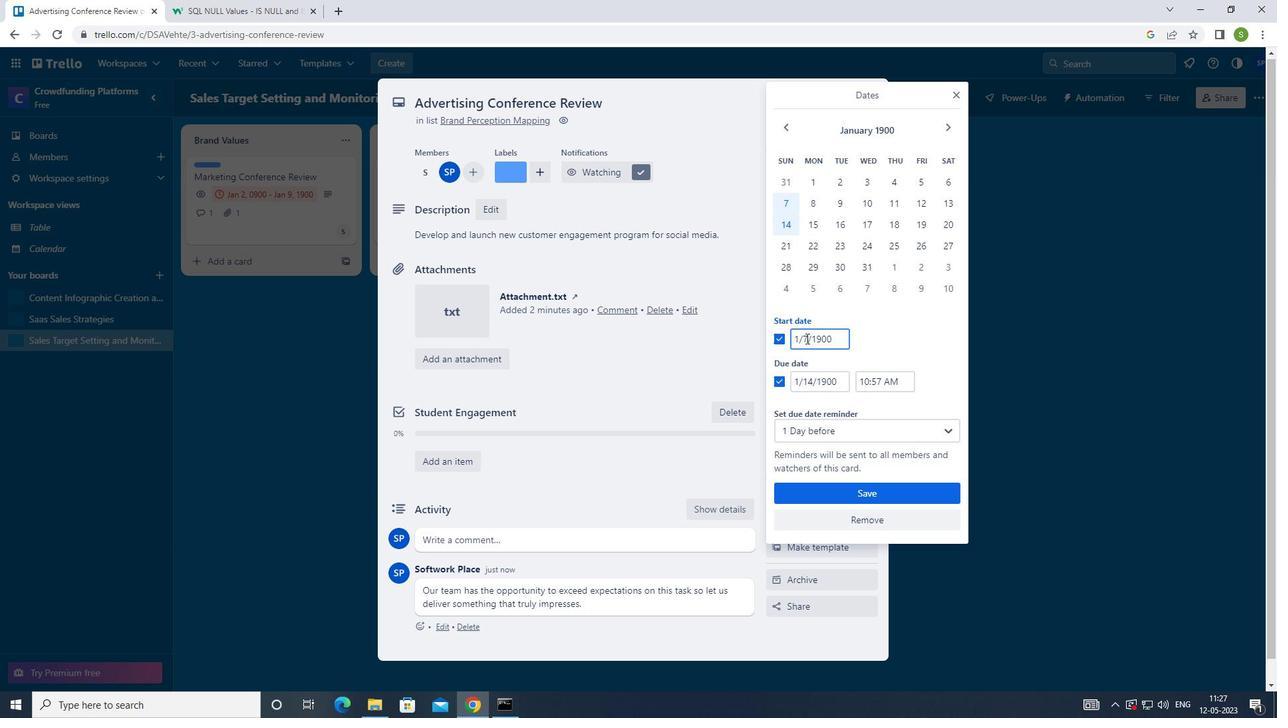 
Action: Mouse pressed left at (805, 338)
Screenshot: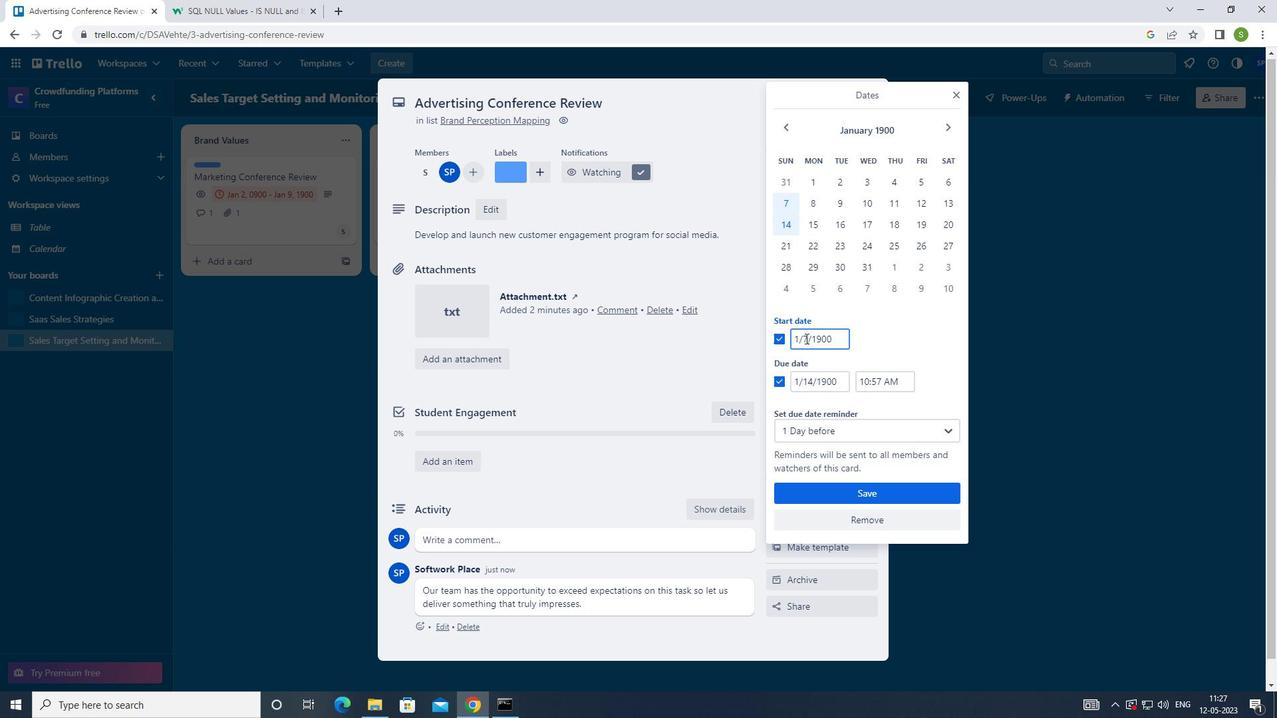 
Action: Mouse moved to (775, 339)
Screenshot: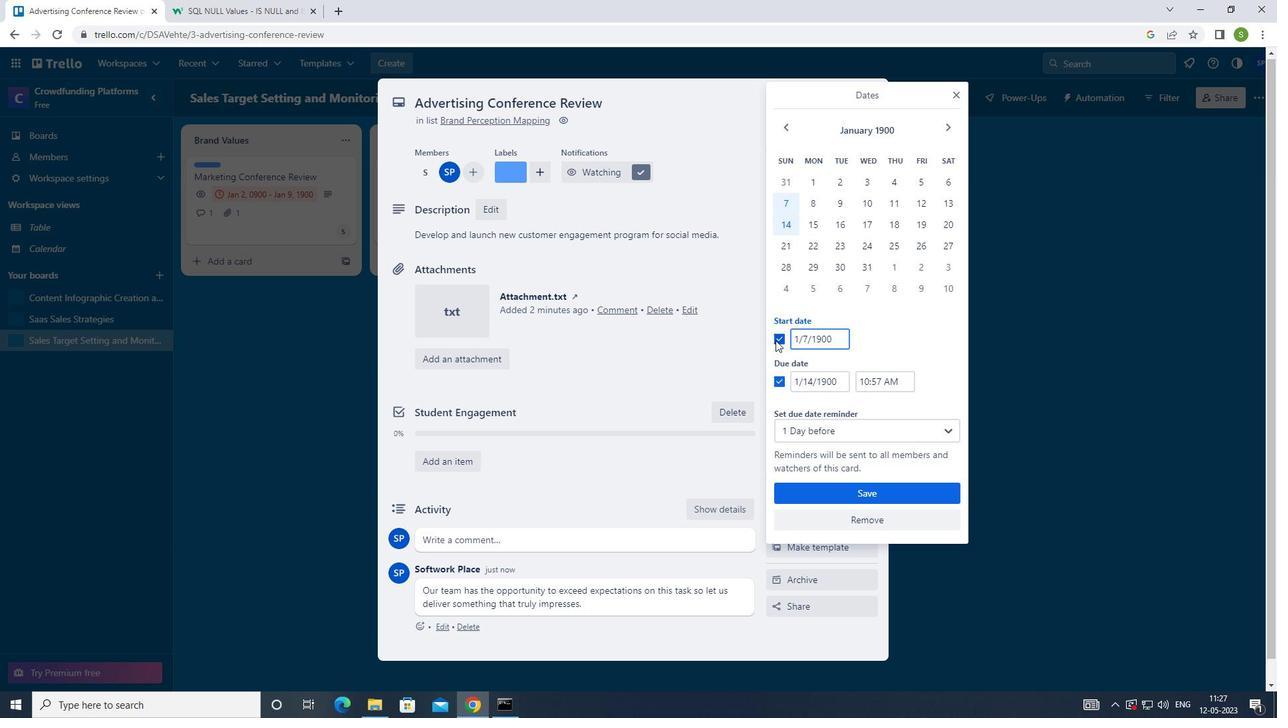 
Action: Key pressed <Key.backspace>
Screenshot: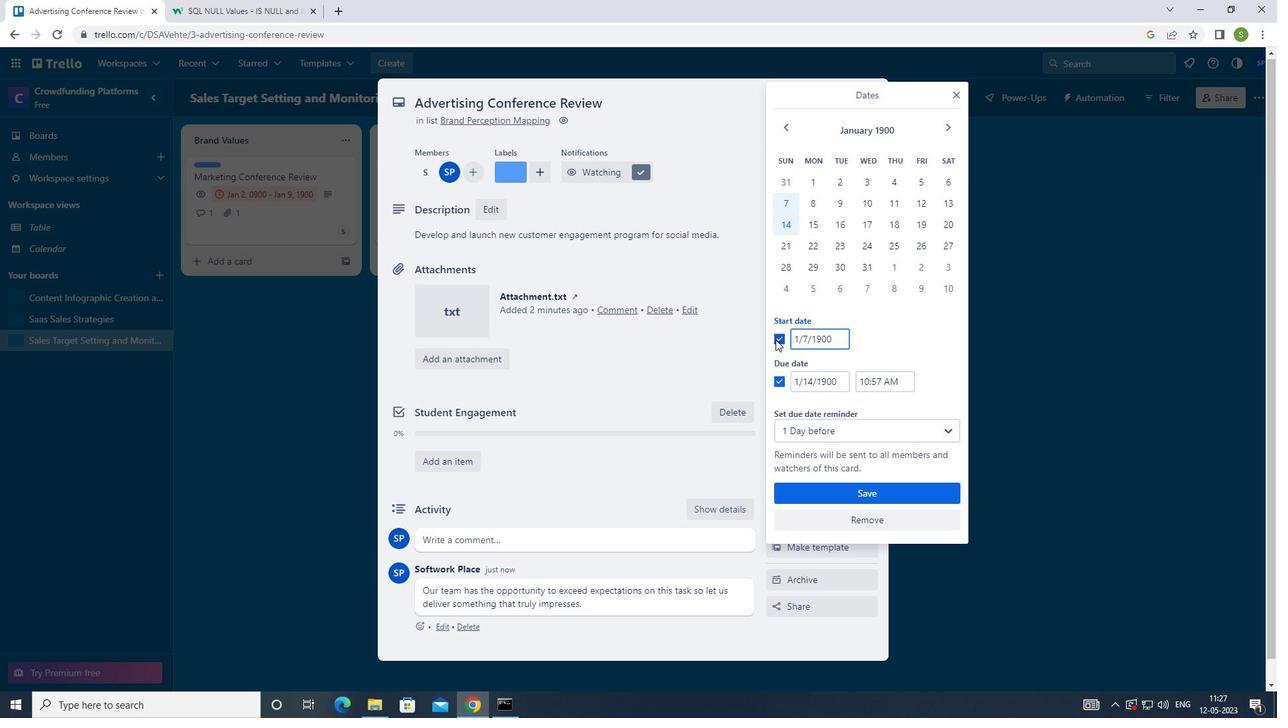 
Action: Mouse moved to (774, 337)
Screenshot: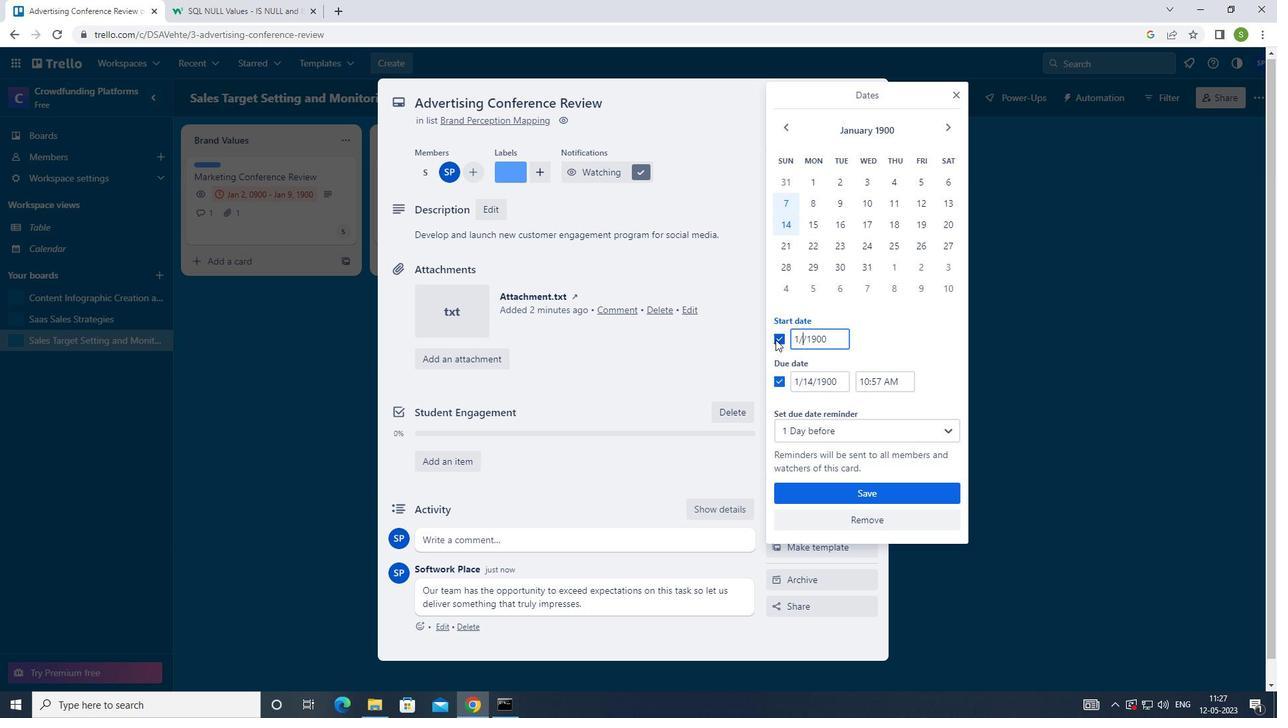 
Action: Key pressed 8
Screenshot: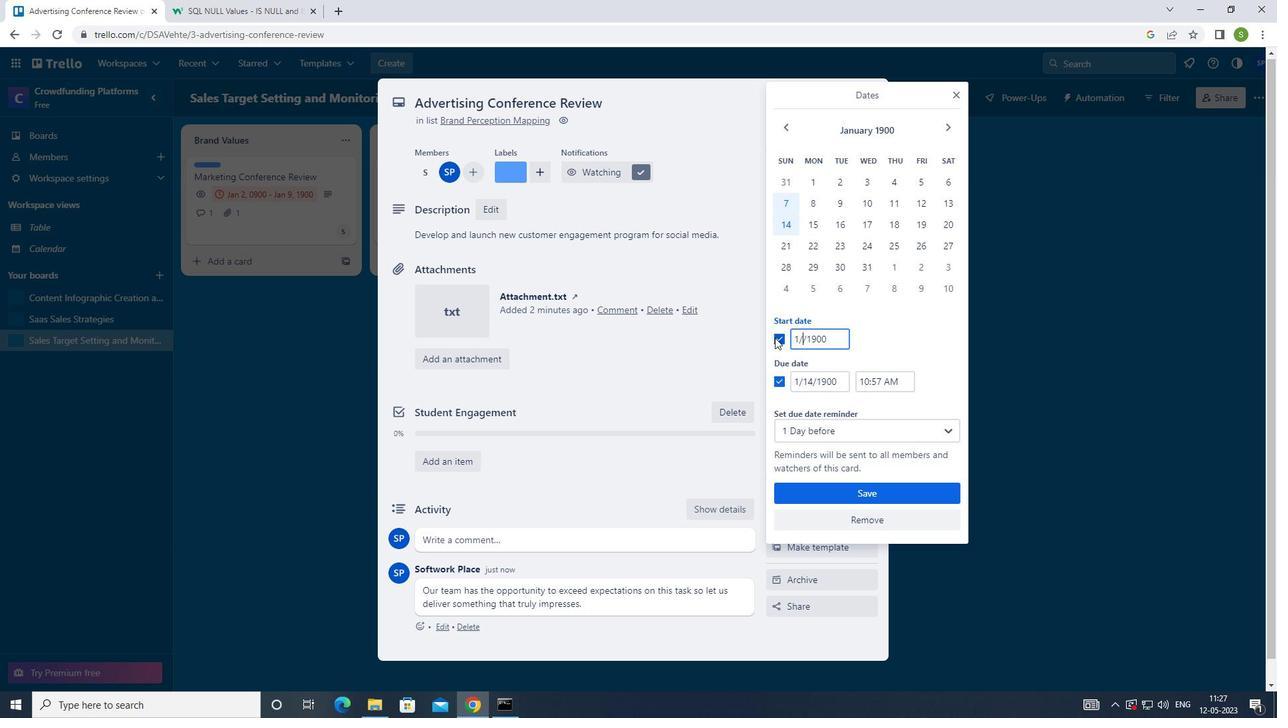 
Action: Mouse moved to (813, 379)
Screenshot: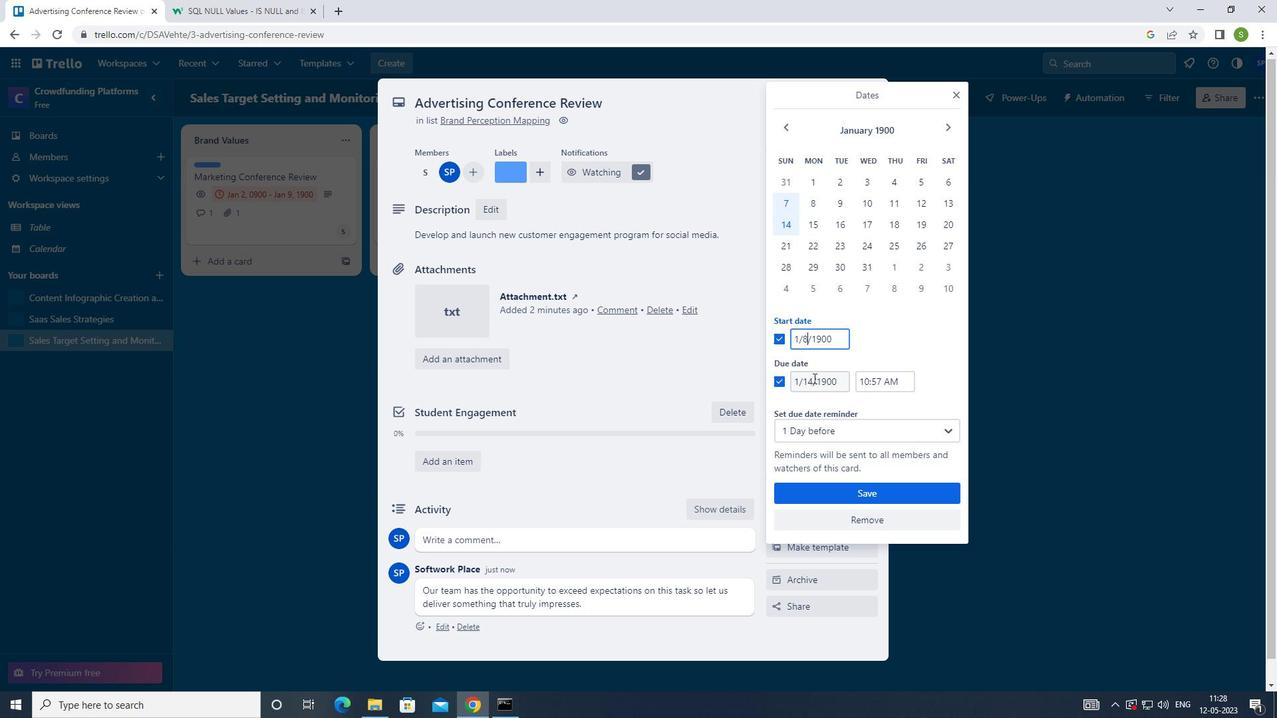 
Action: Mouse pressed left at (813, 379)
Screenshot: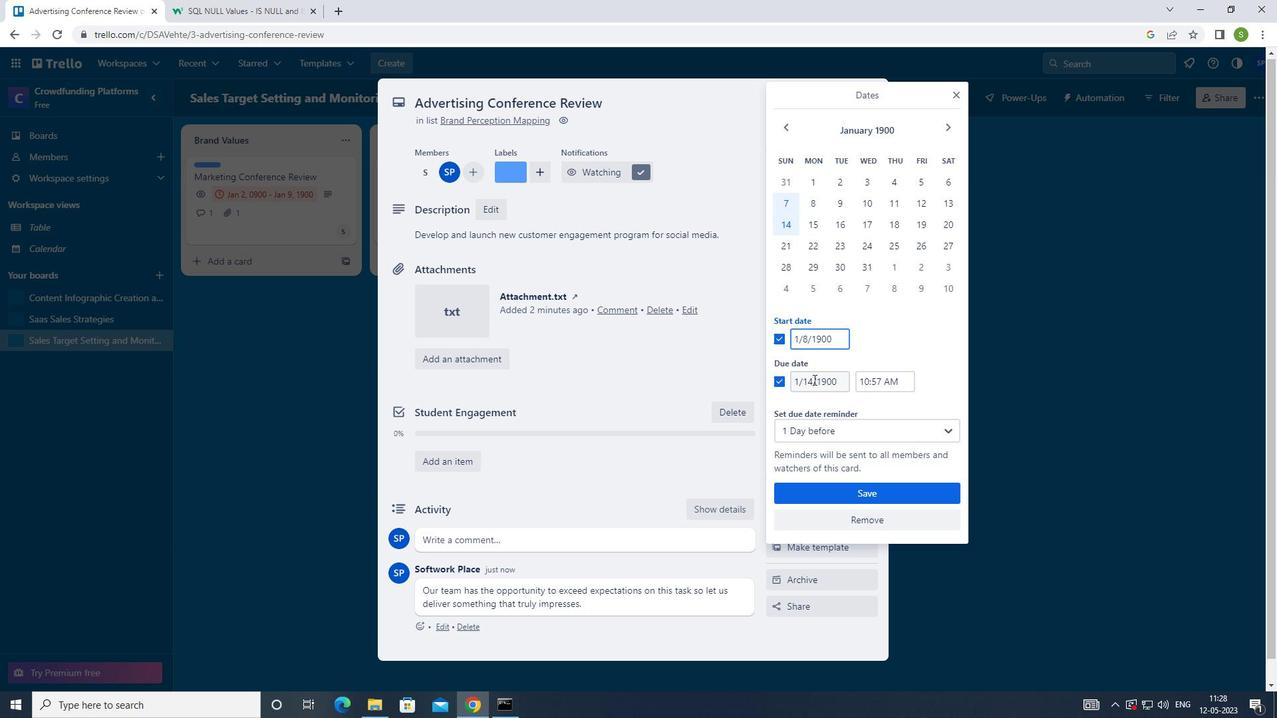 
Action: Mouse moved to (801, 381)
Screenshot: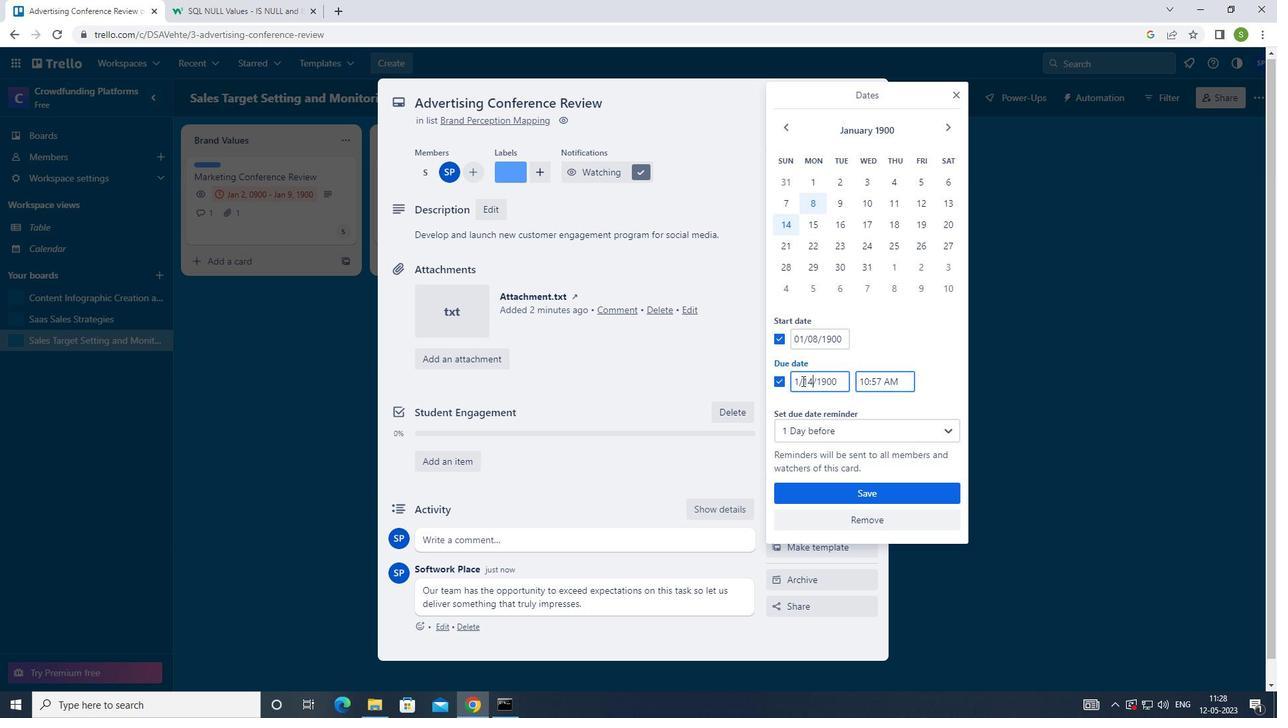 
Action: Key pressed <Key.backspace>
Screenshot: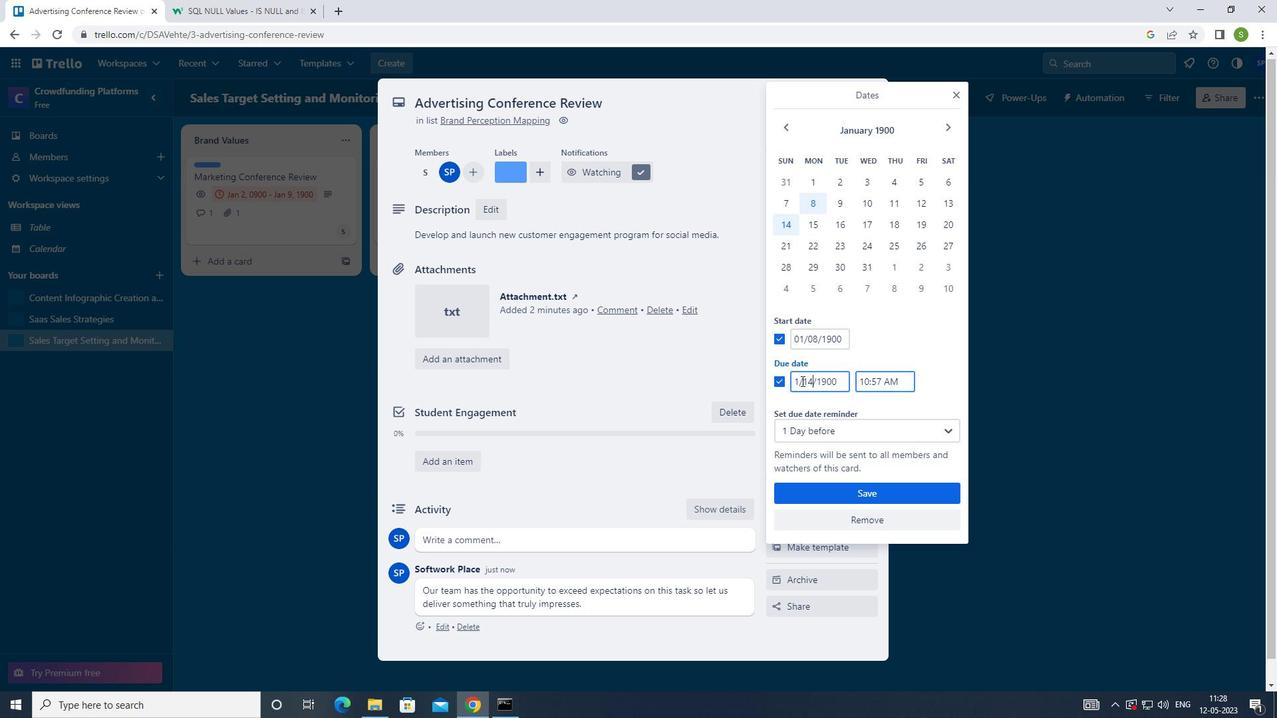 
Action: Mouse moved to (800, 381)
Screenshot: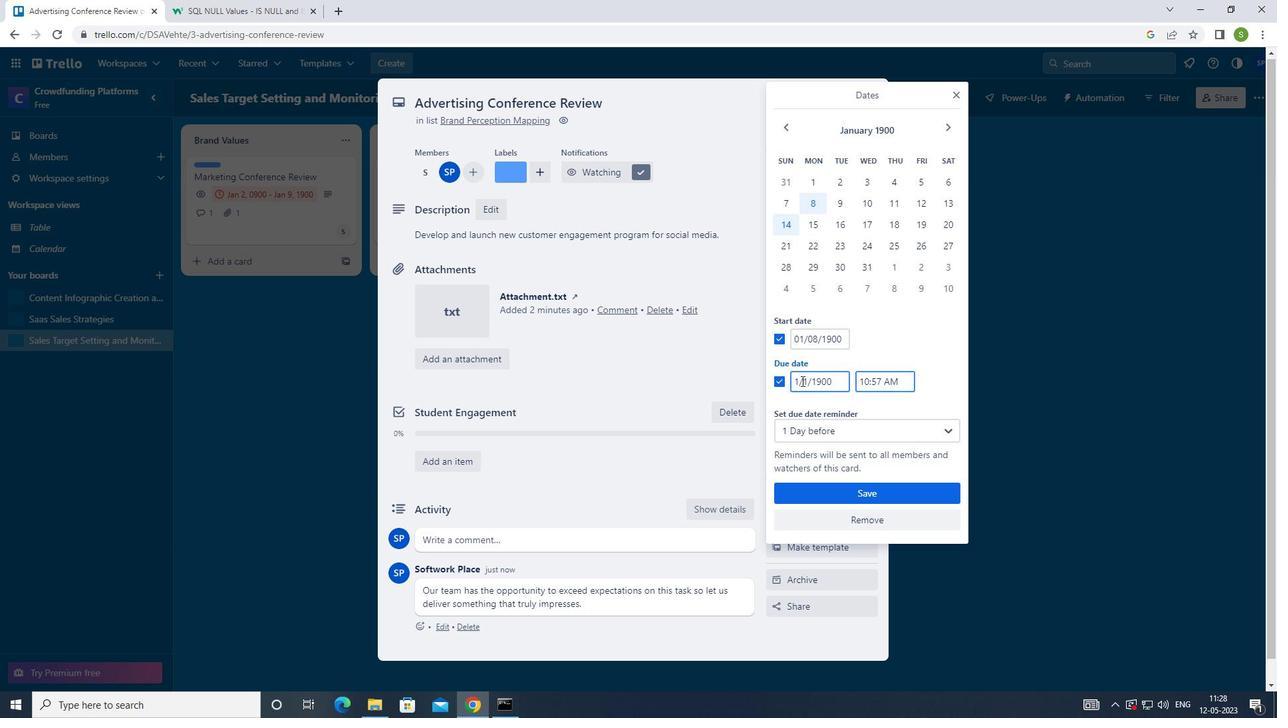 
Action: Key pressed 5
Screenshot: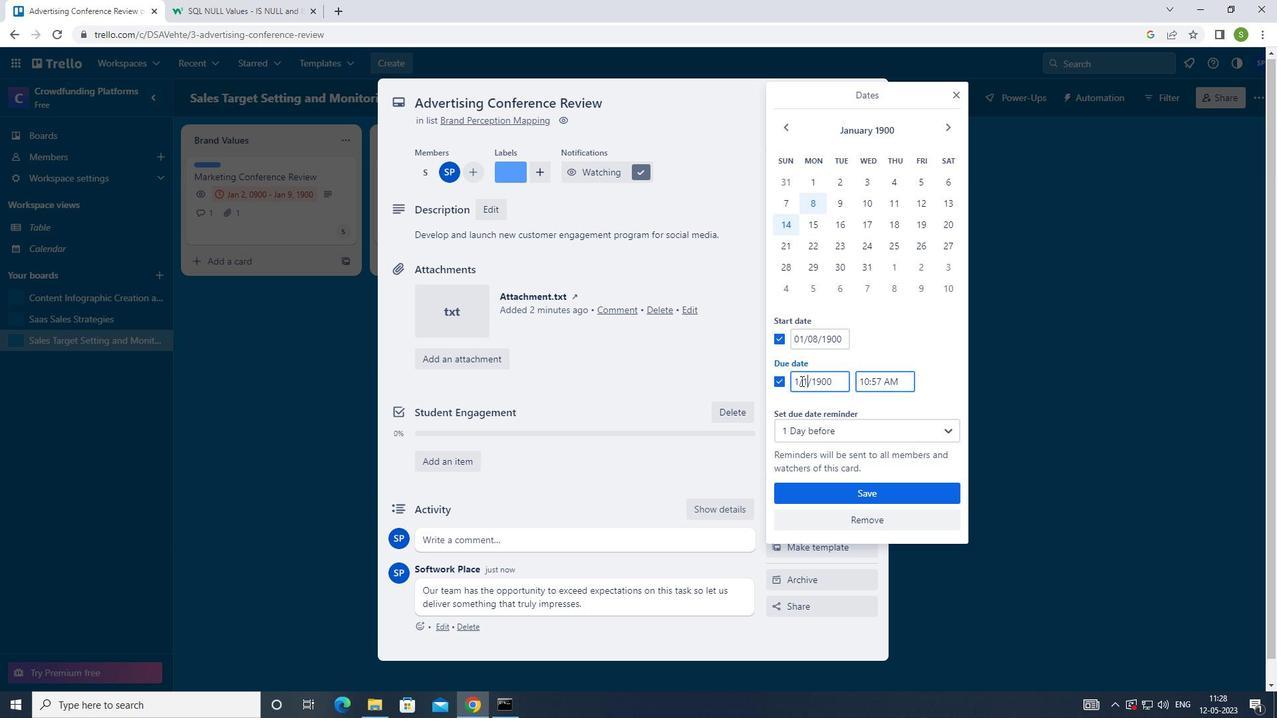 
Action: Mouse moved to (826, 495)
Screenshot: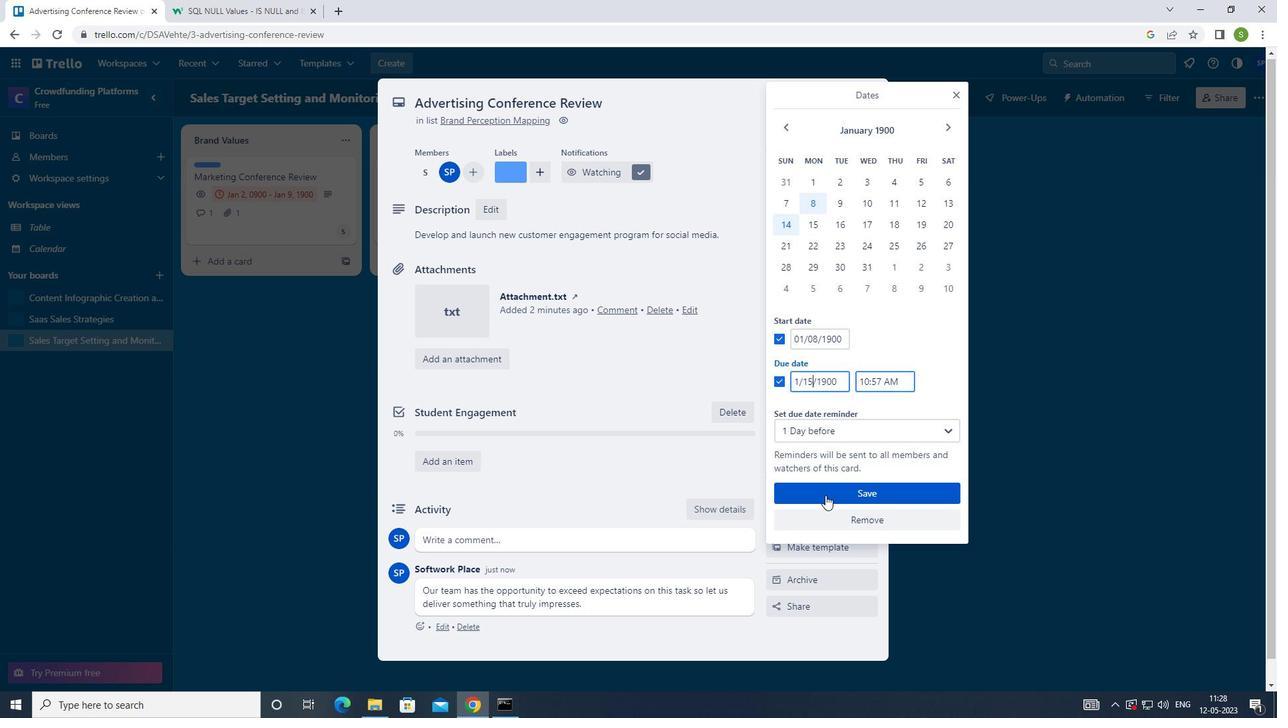 
Action: Mouse pressed left at (826, 495)
Screenshot: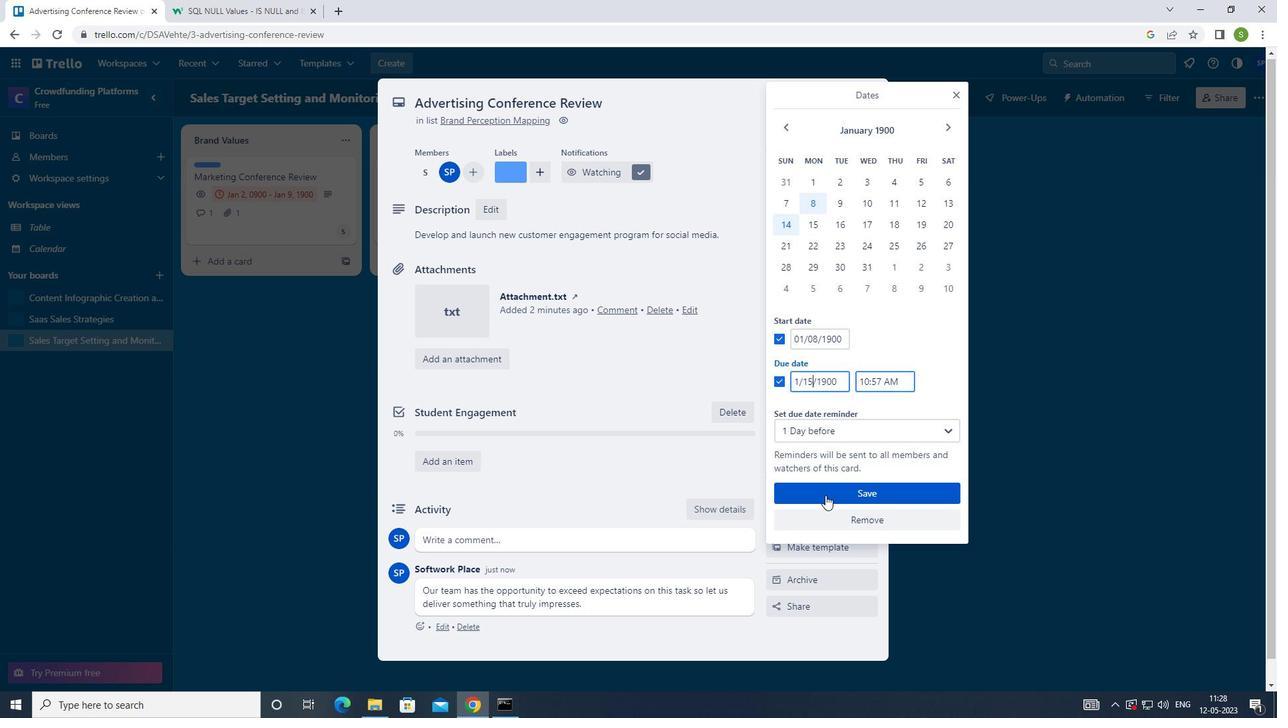 
Action: Mouse moved to (827, 495)
Screenshot: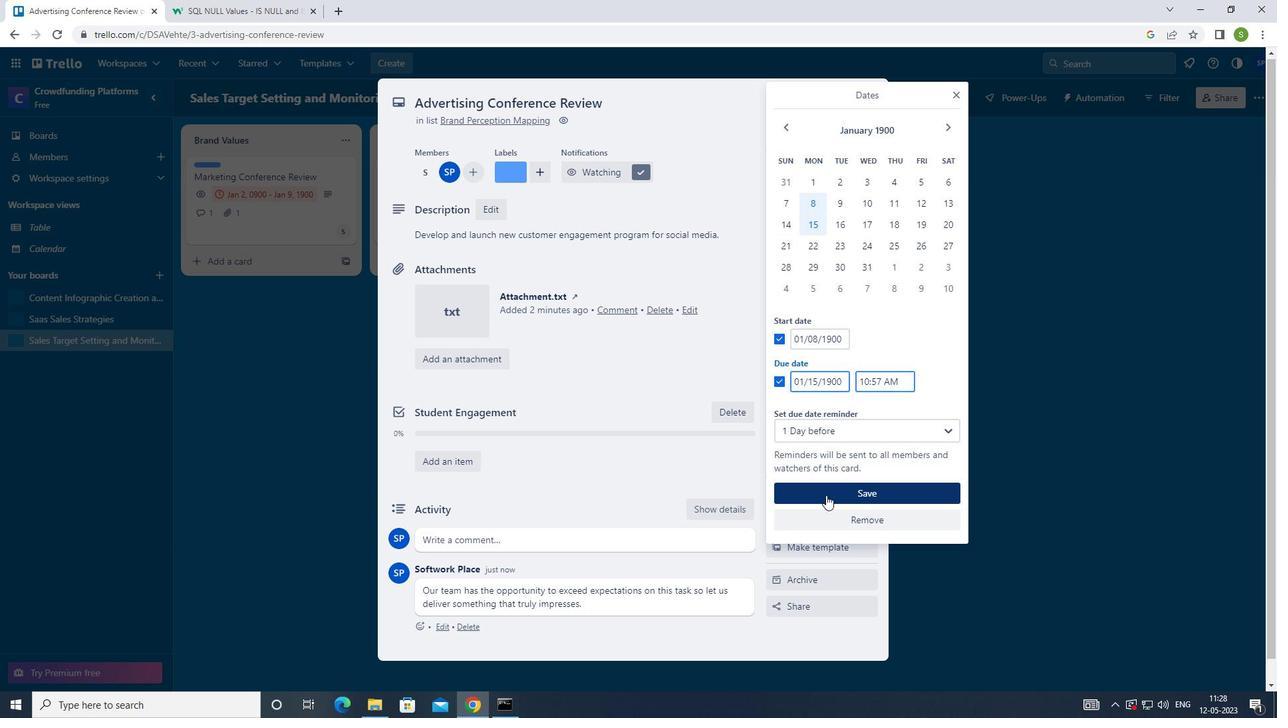 
Action: Key pressed <Key.f8>
Screenshot: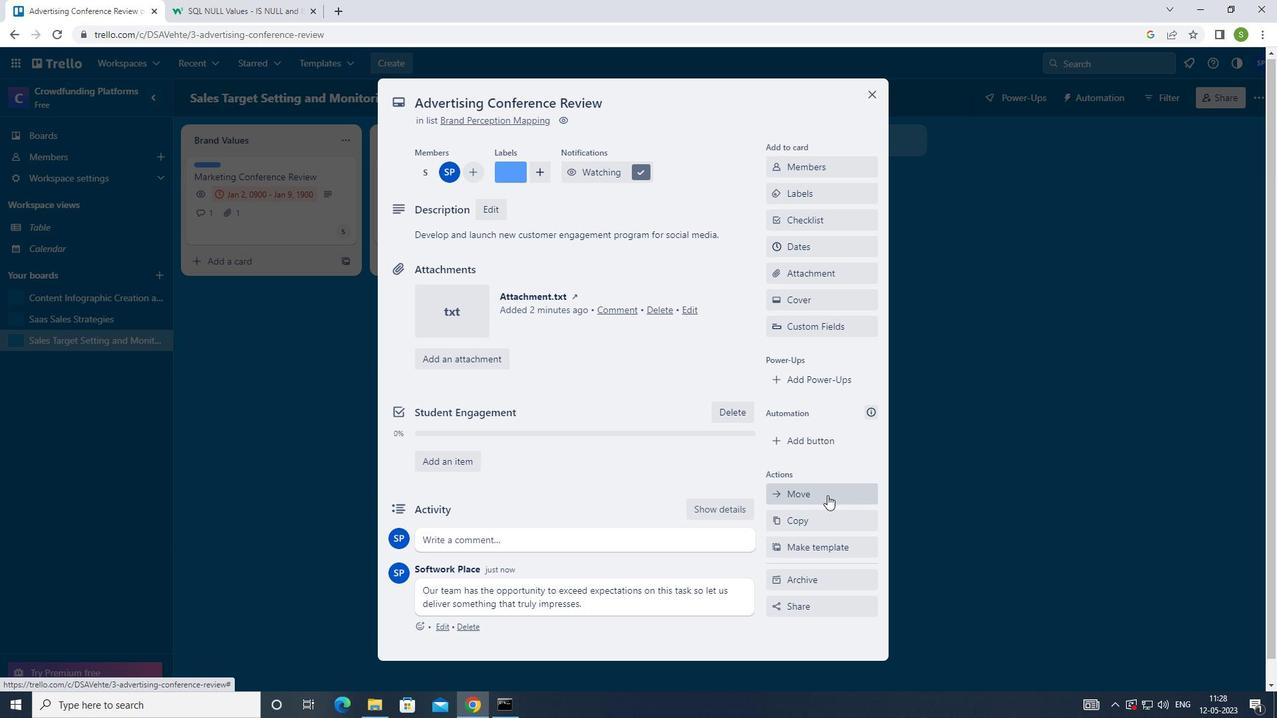 
